 Task: Send an email with the signature Ashley Martin with the subject Job application follow-up and the message Could you please provide more details on this issue? from softage.1@softage.net to softage.6@softage.net and softage.7@softage.net with an attached document Invoice.pdf
Action: Mouse moved to (484, 767)
Screenshot: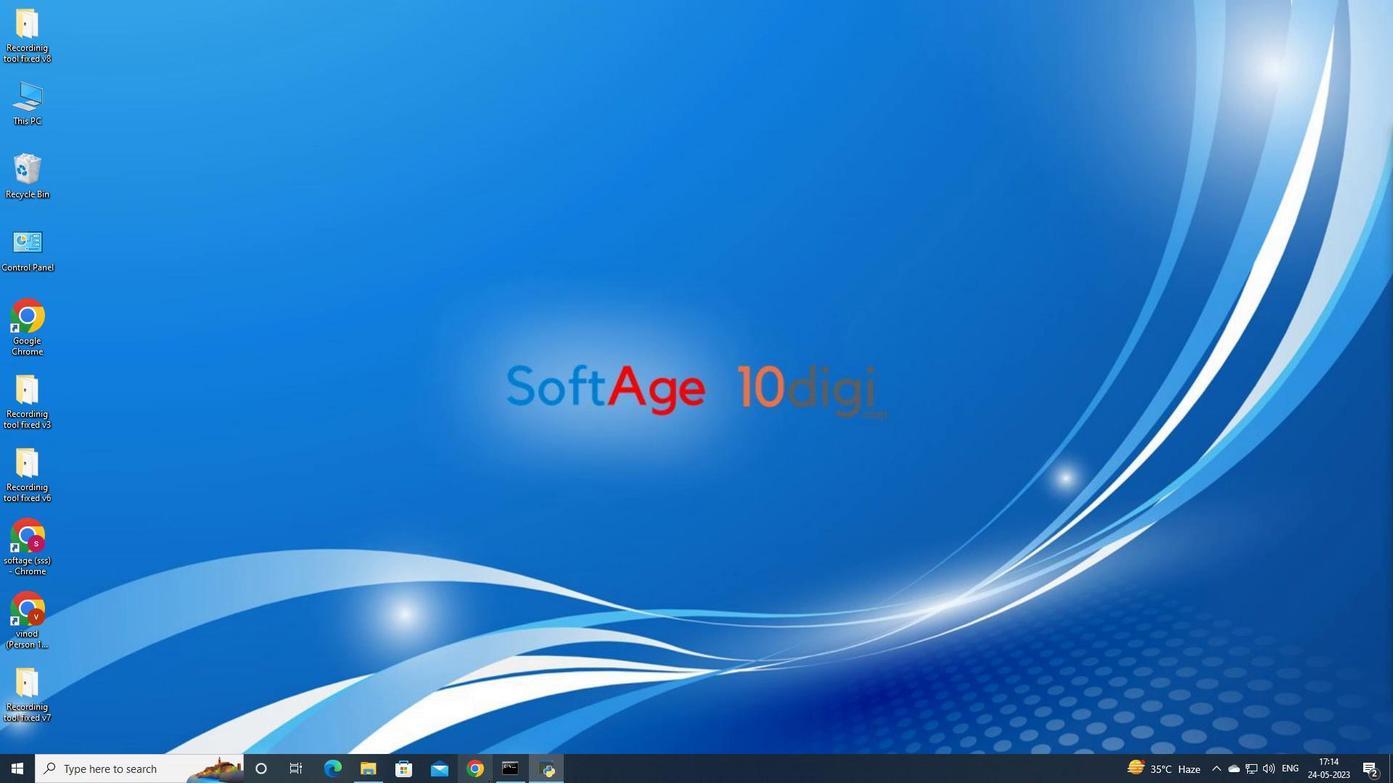 
Action: Mouse pressed left at (484, 767)
Screenshot: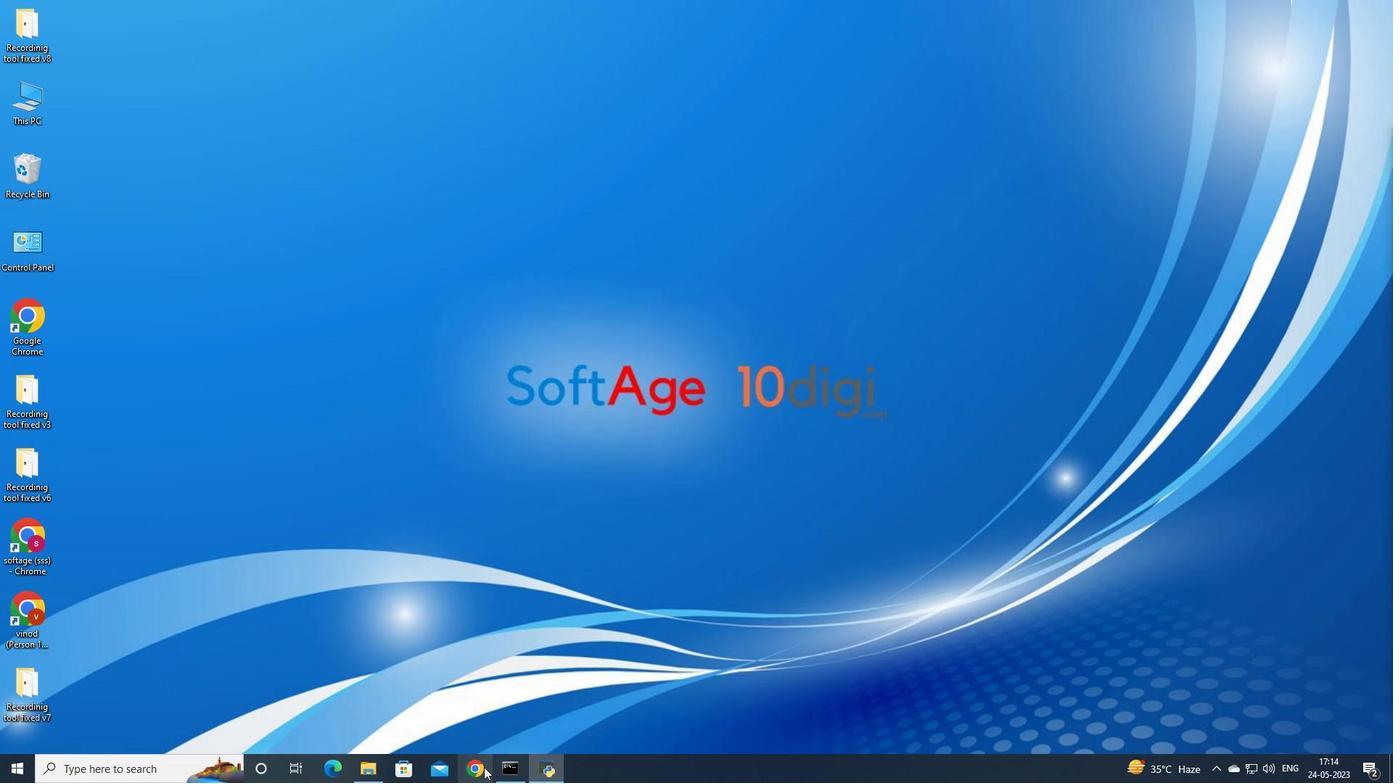 
Action: Mouse moved to (629, 497)
Screenshot: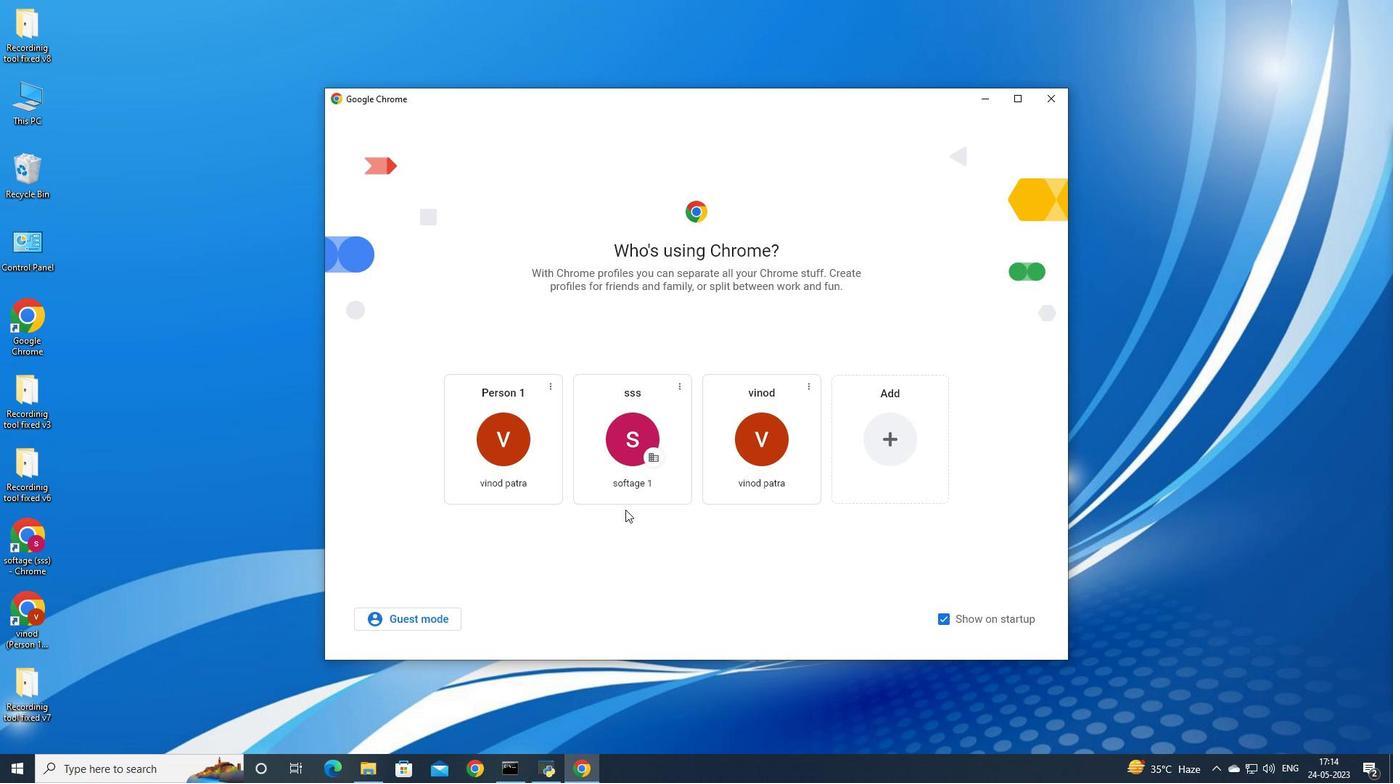 
Action: Mouse pressed left at (629, 497)
Screenshot: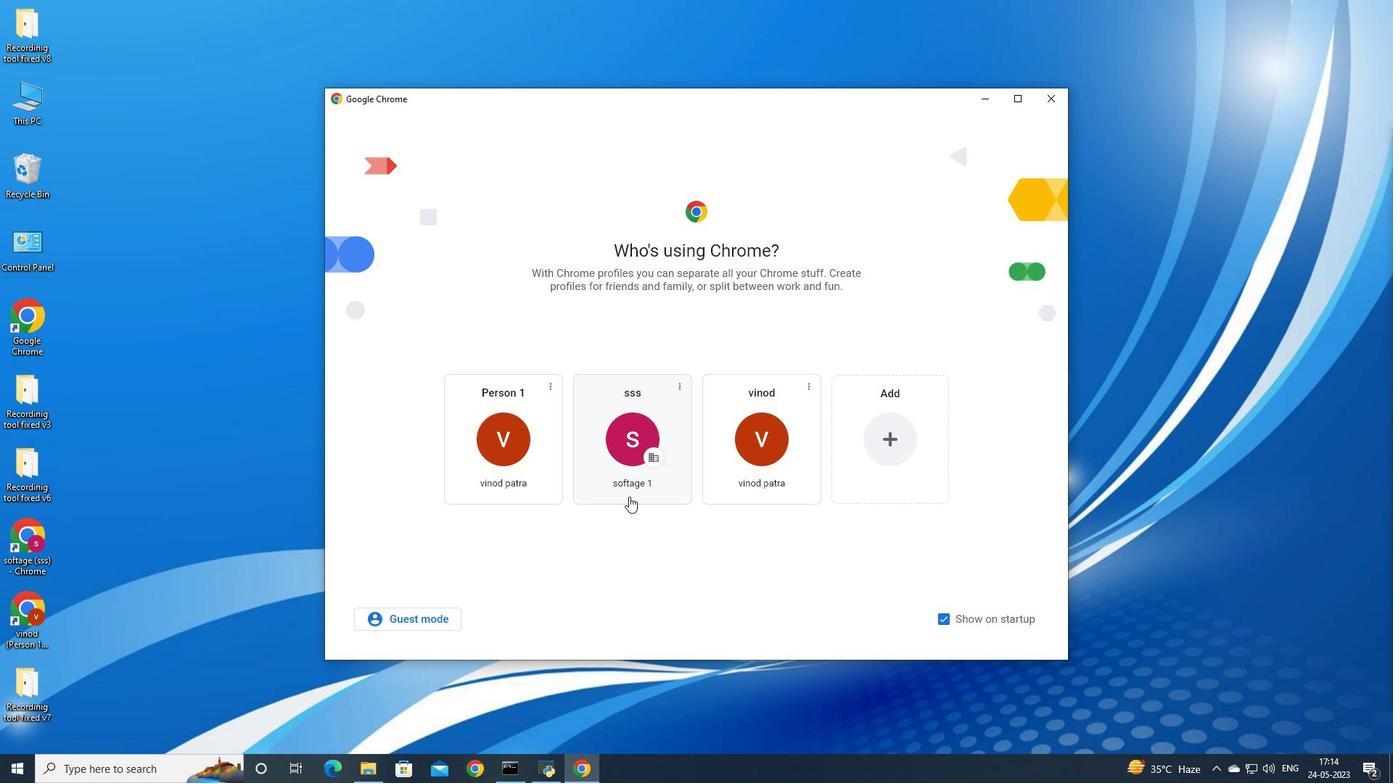 
Action: Mouse moved to (1248, 76)
Screenshot: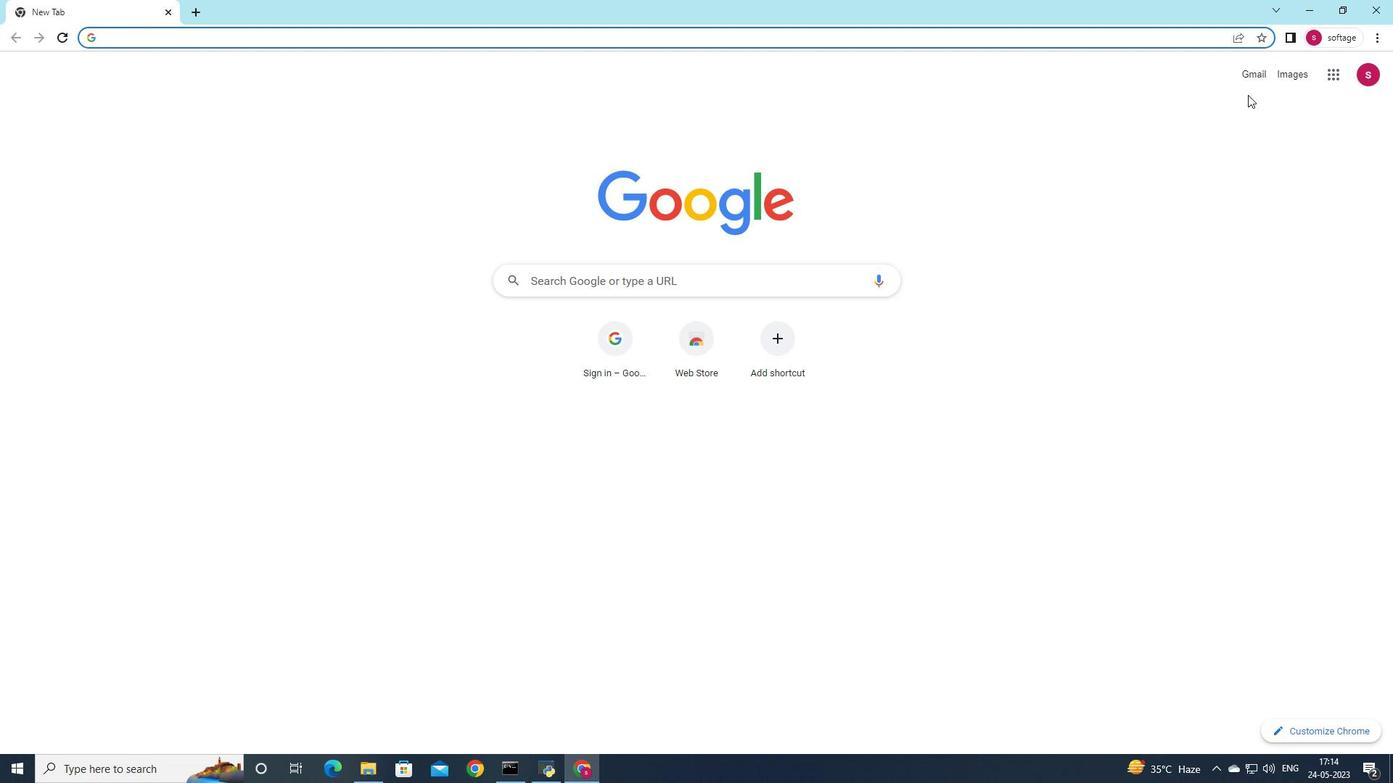 
Action: Mouse pressed left at (1248, 76)
Screenshot: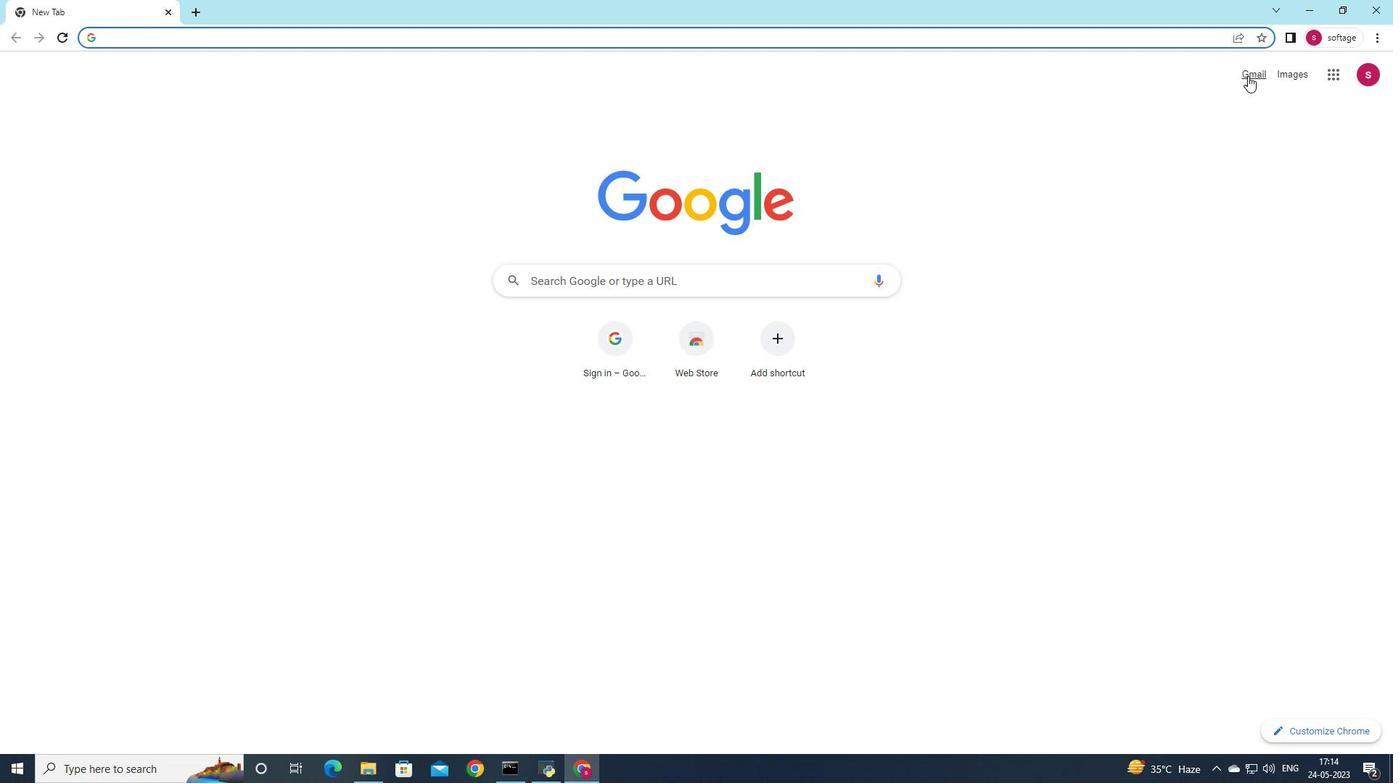
Action: Mouse moved to (1230, 98)
Screenshot: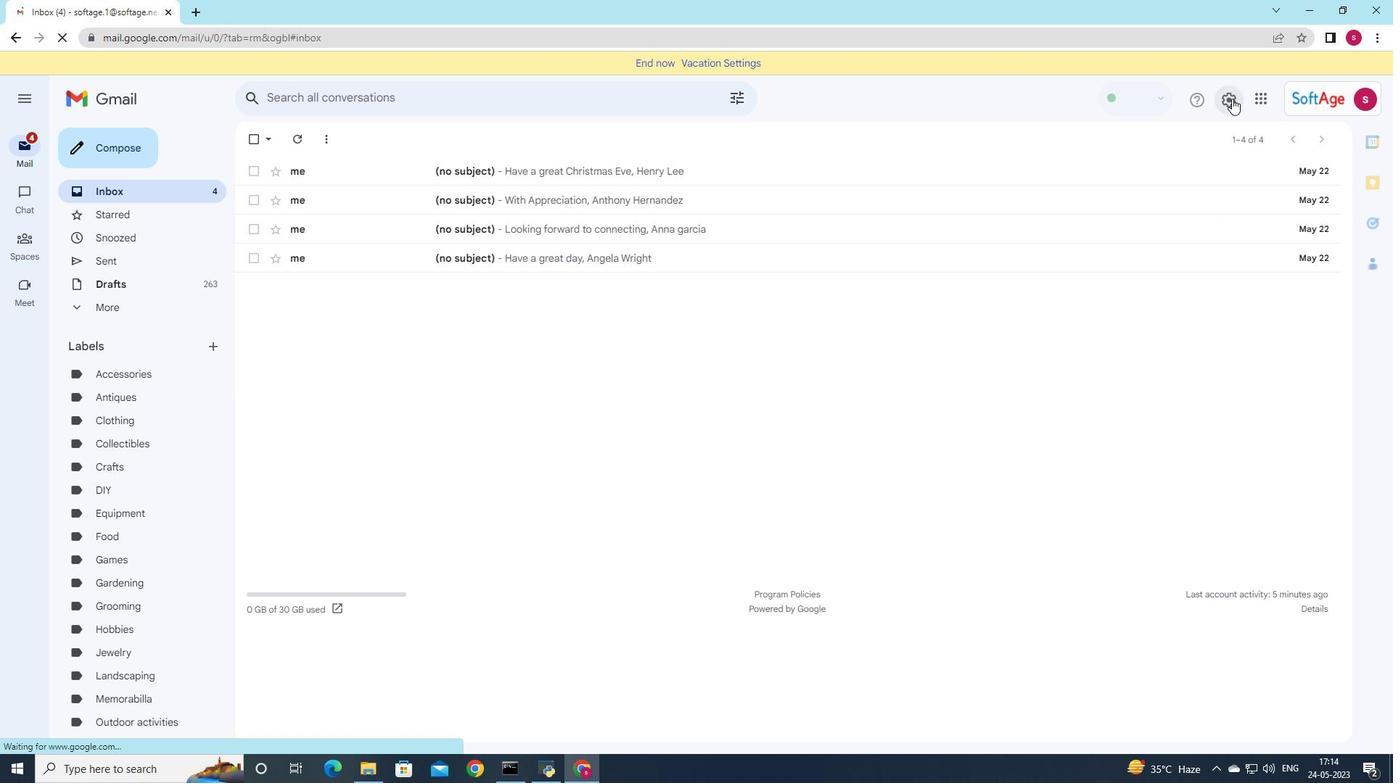 
Action: Mouse pressed left at (1230, 98)
Screenshot: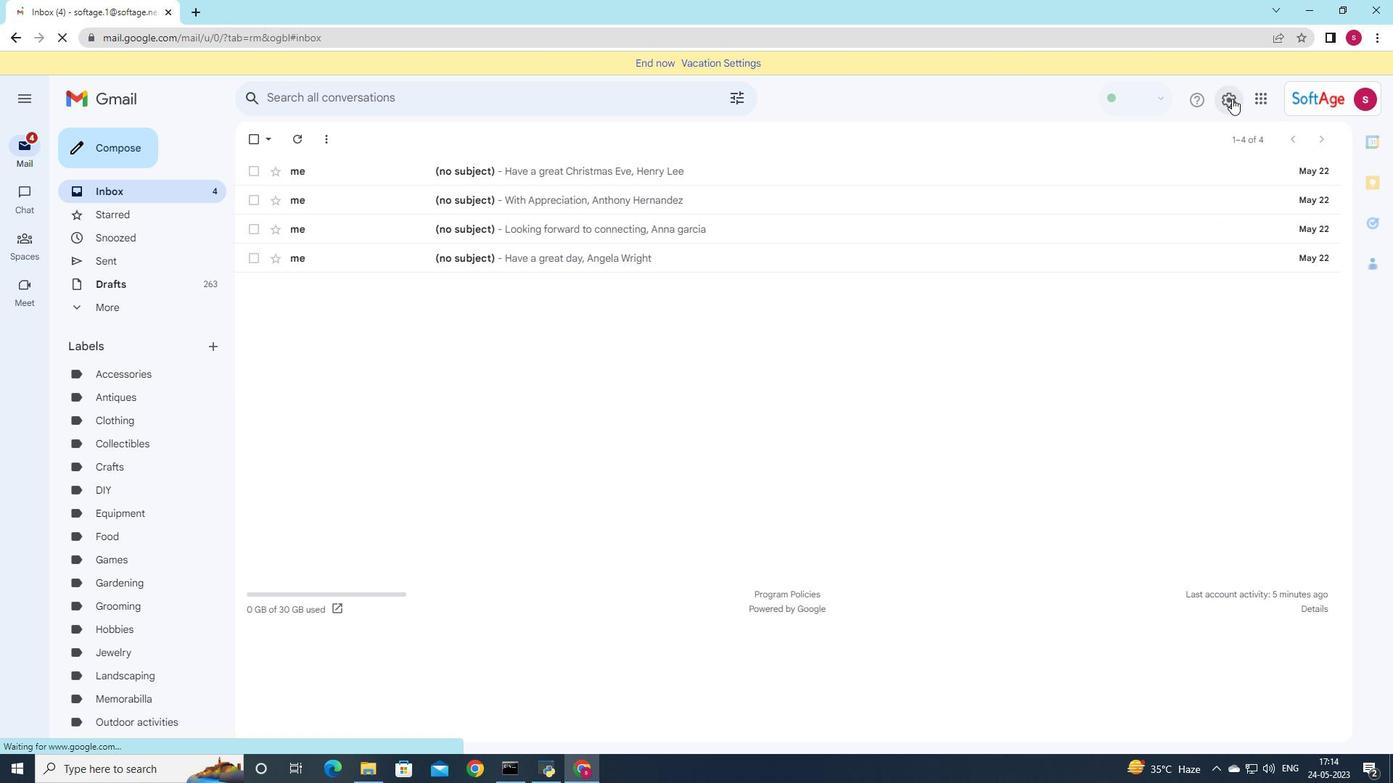 
Action: Mouse moved to (1246, 170)
Screenshot: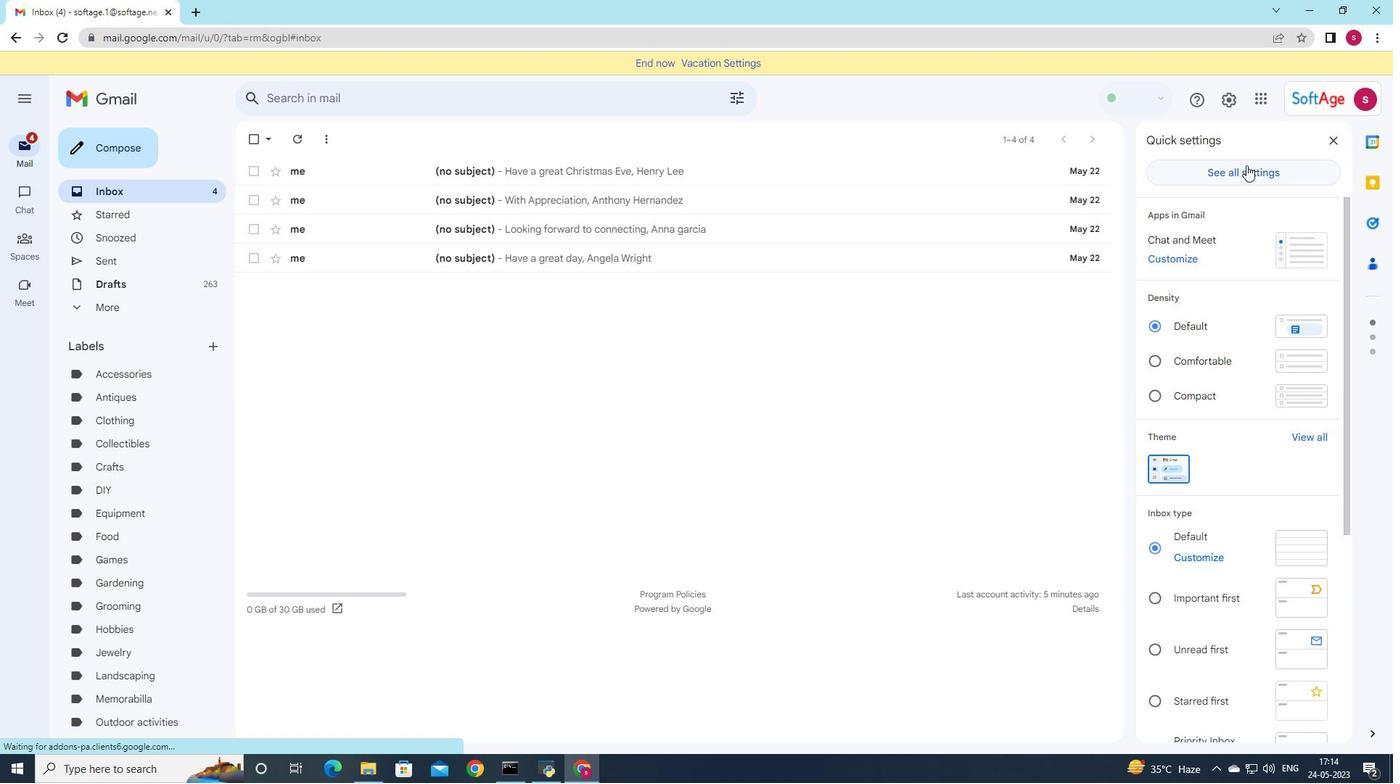 
Action: Mouse pressed left at (1246, 170)
Screenshot: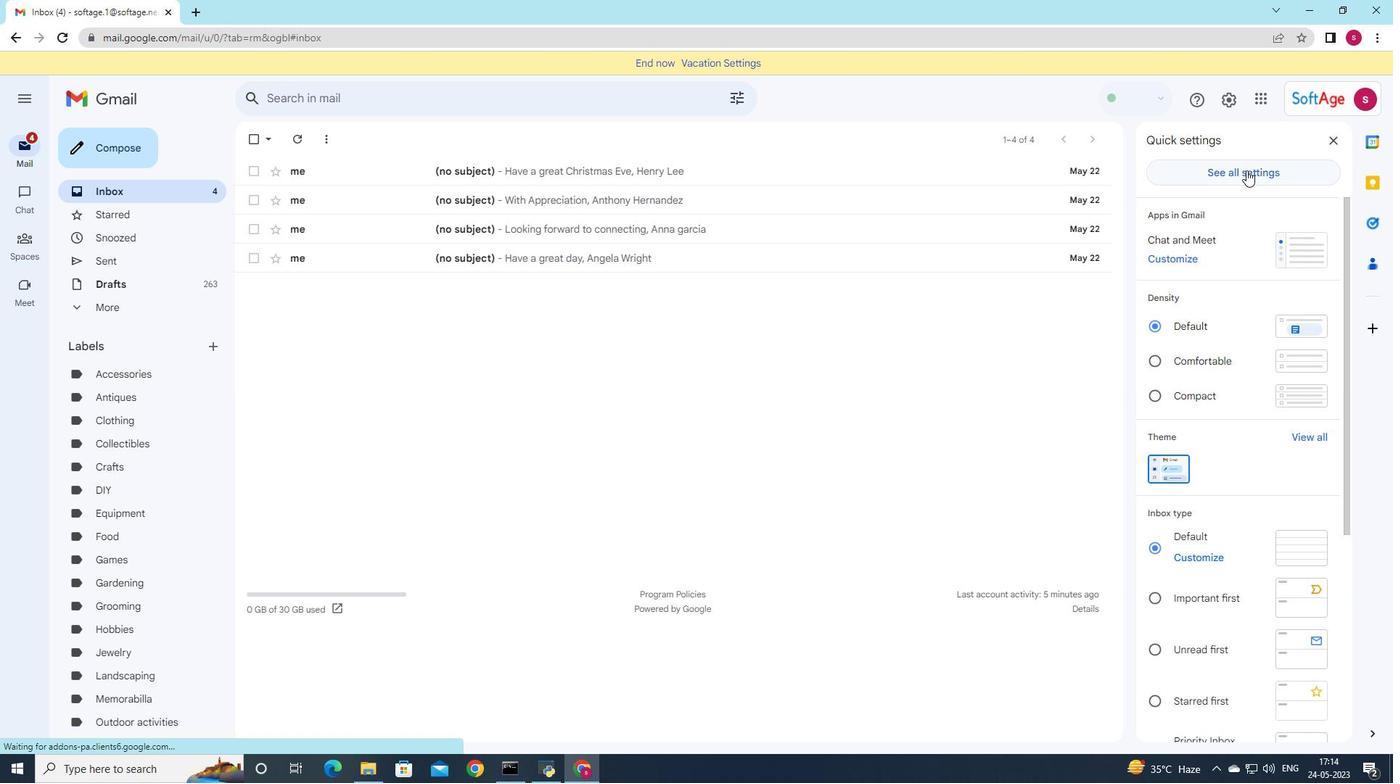 
Action: Mouse moved to (790, 355)
Screenshot: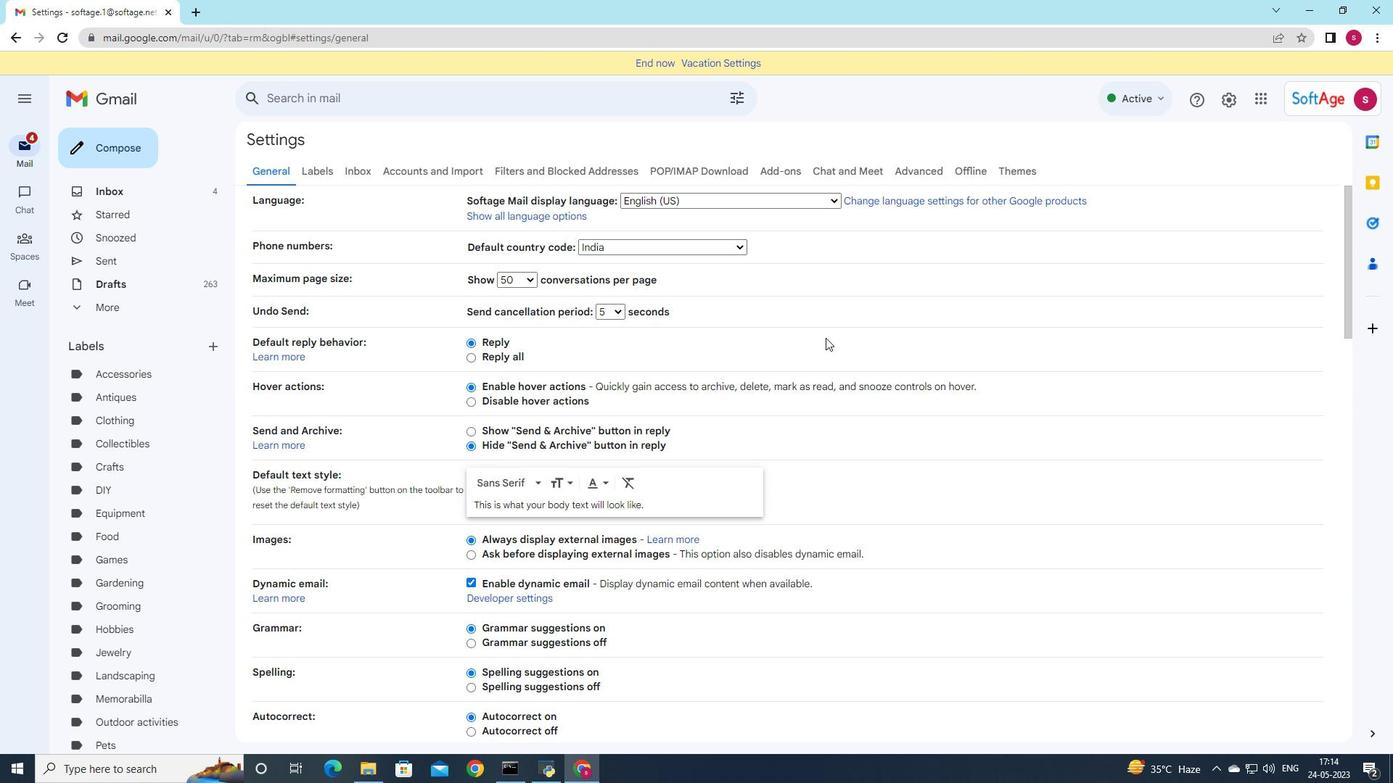 
Action: Mouse scrolled (790, 354) with delta (0, 0)
Screenshot: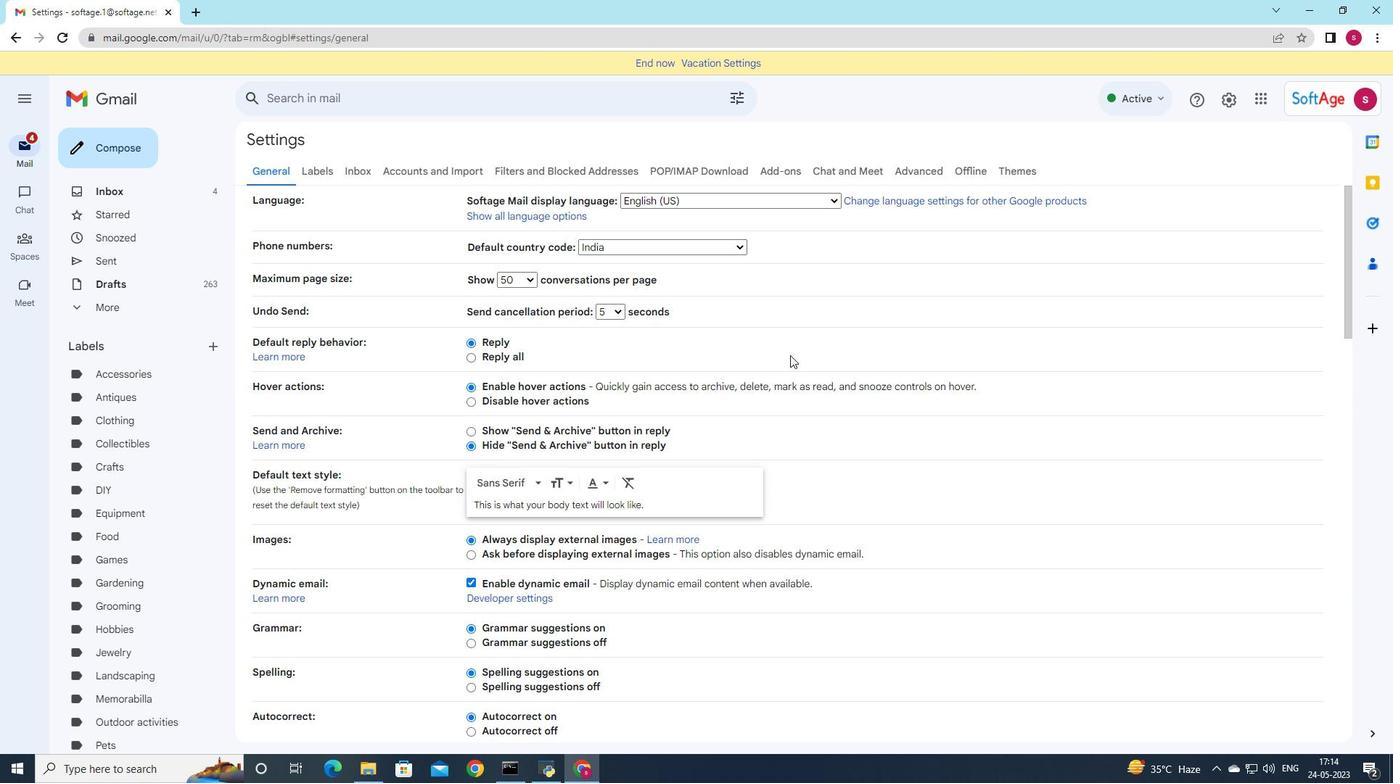 
Action: Mouse scrolled (790, 354) with delta (0, 0)
Screenshot: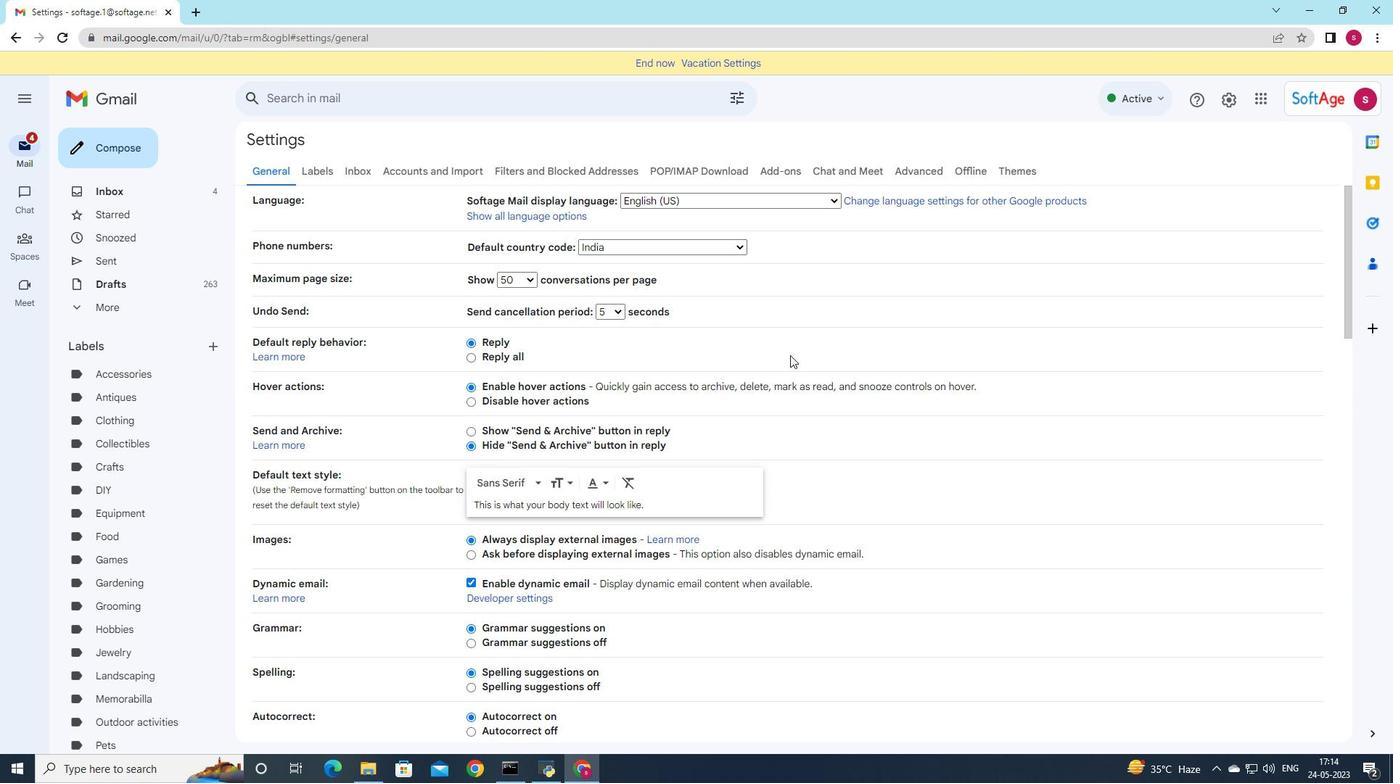 
Action: Mouse scrolled (790, 354) with delta (0, 0)
Screenshot: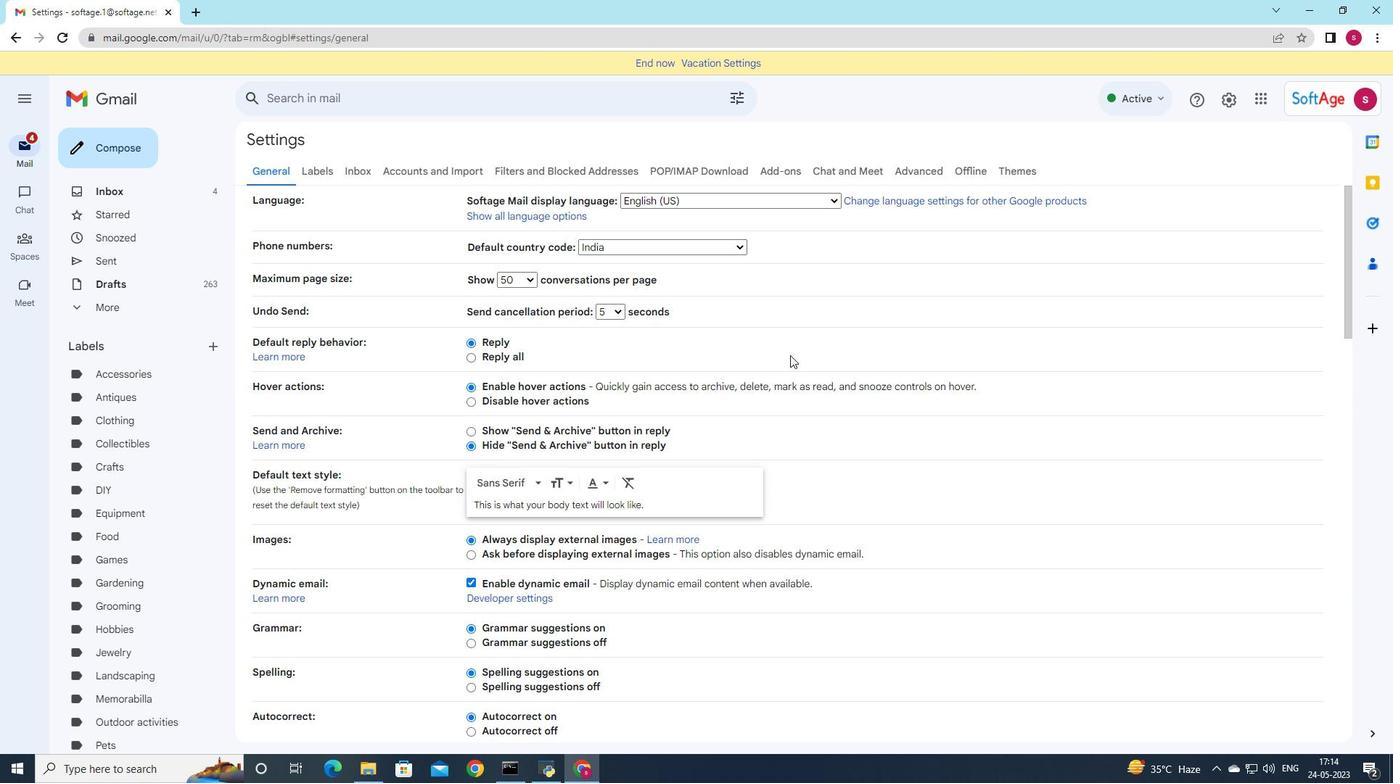 
Action: Mouse scrolled (790, 354) with delta (0, 0)
Screenshot: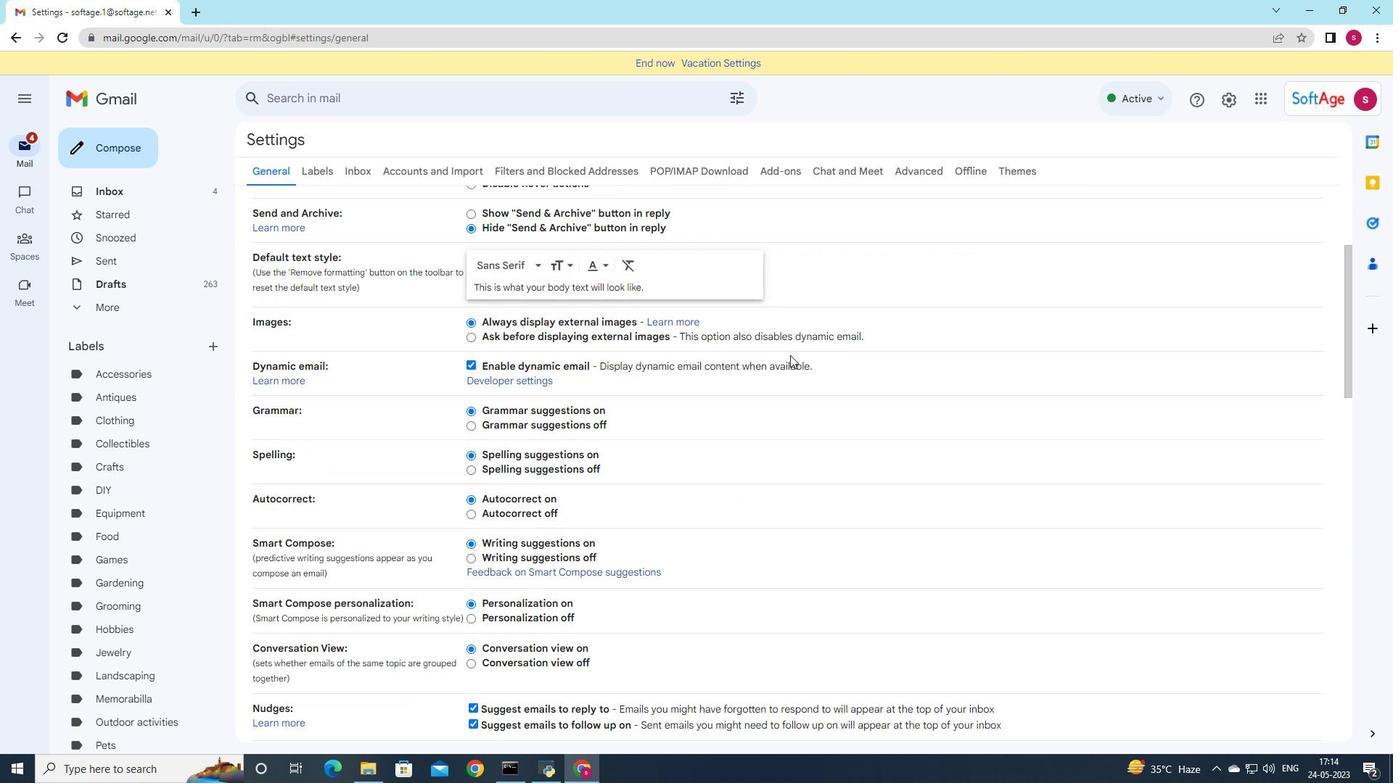 
Action: Mouse scrolled (790, 354) with delta (0, 0)
Screenshot: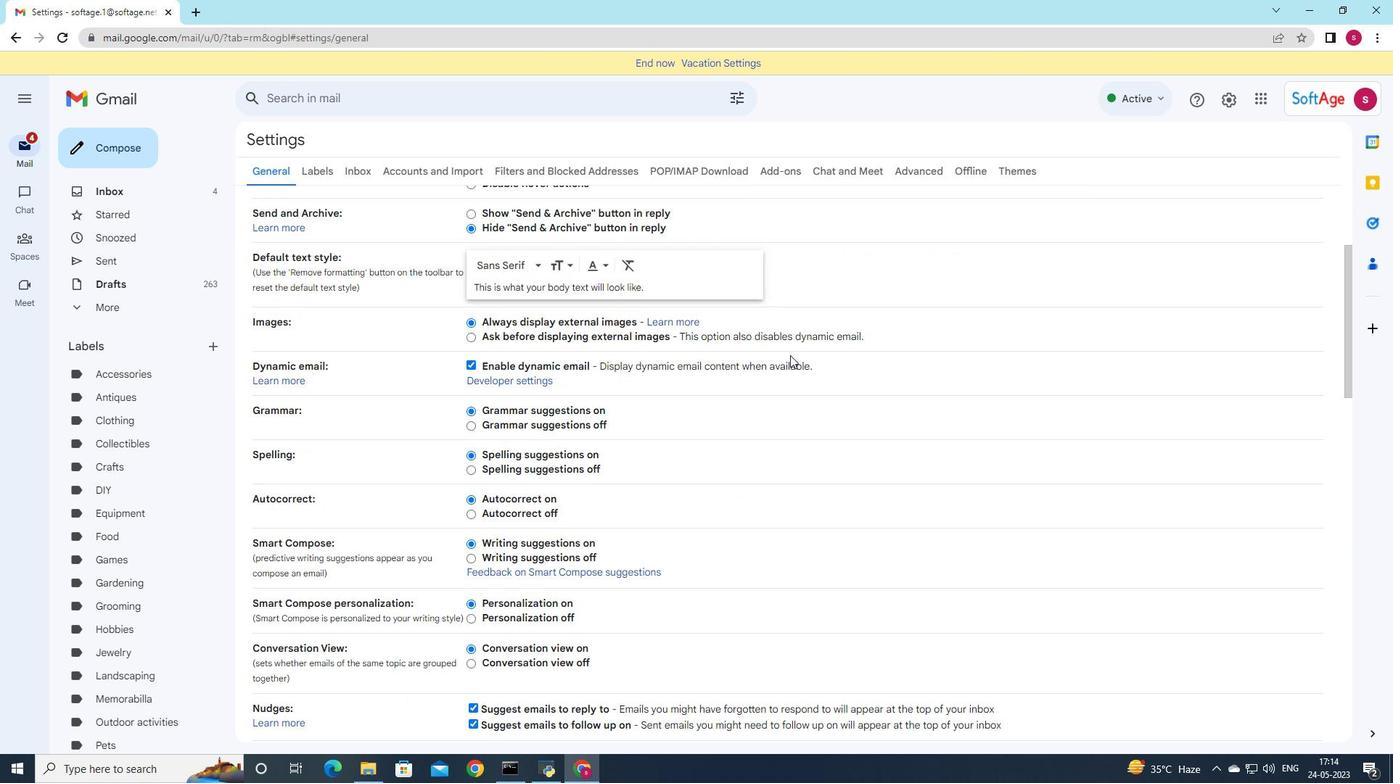 
Action: Mouse scrolled (790, 354) with delta (0, 0)
Screenshot: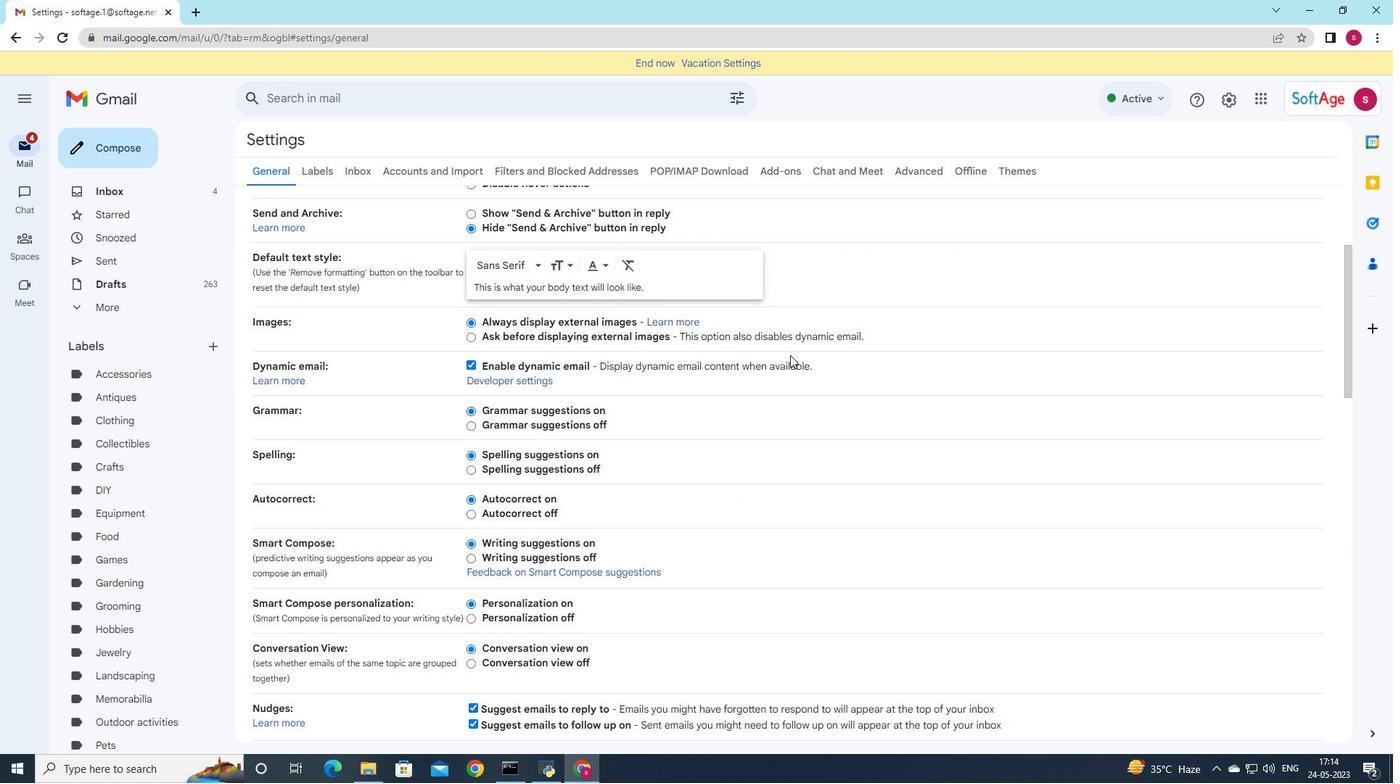 
Action: Mouse scrolled (790, 354) with delta (0, 0)
Screenshot: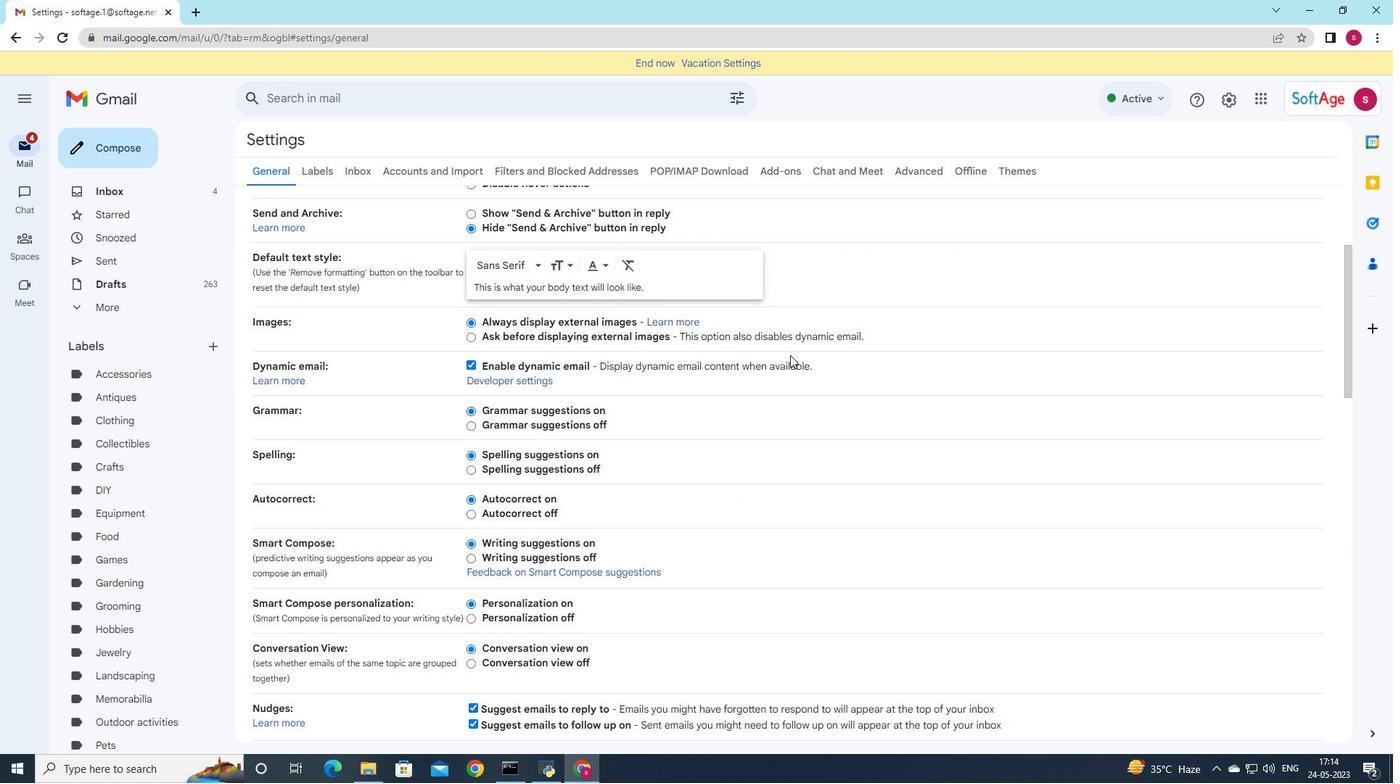 
Action: Mouse scrolled (790, 354) with delta (0, 0)
Screenshot: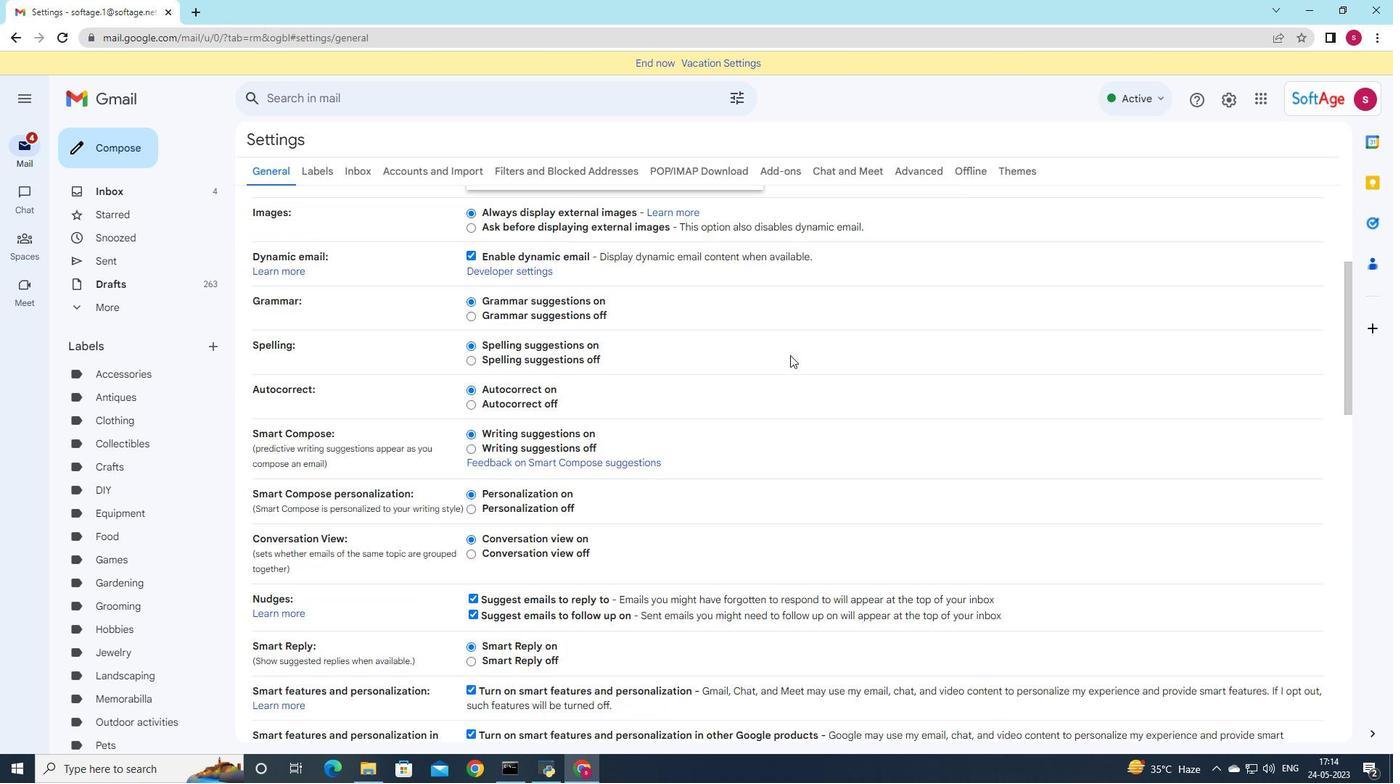 
Action: Mouse scrolled (790, 354) with delta (0, 0)
Screenshot: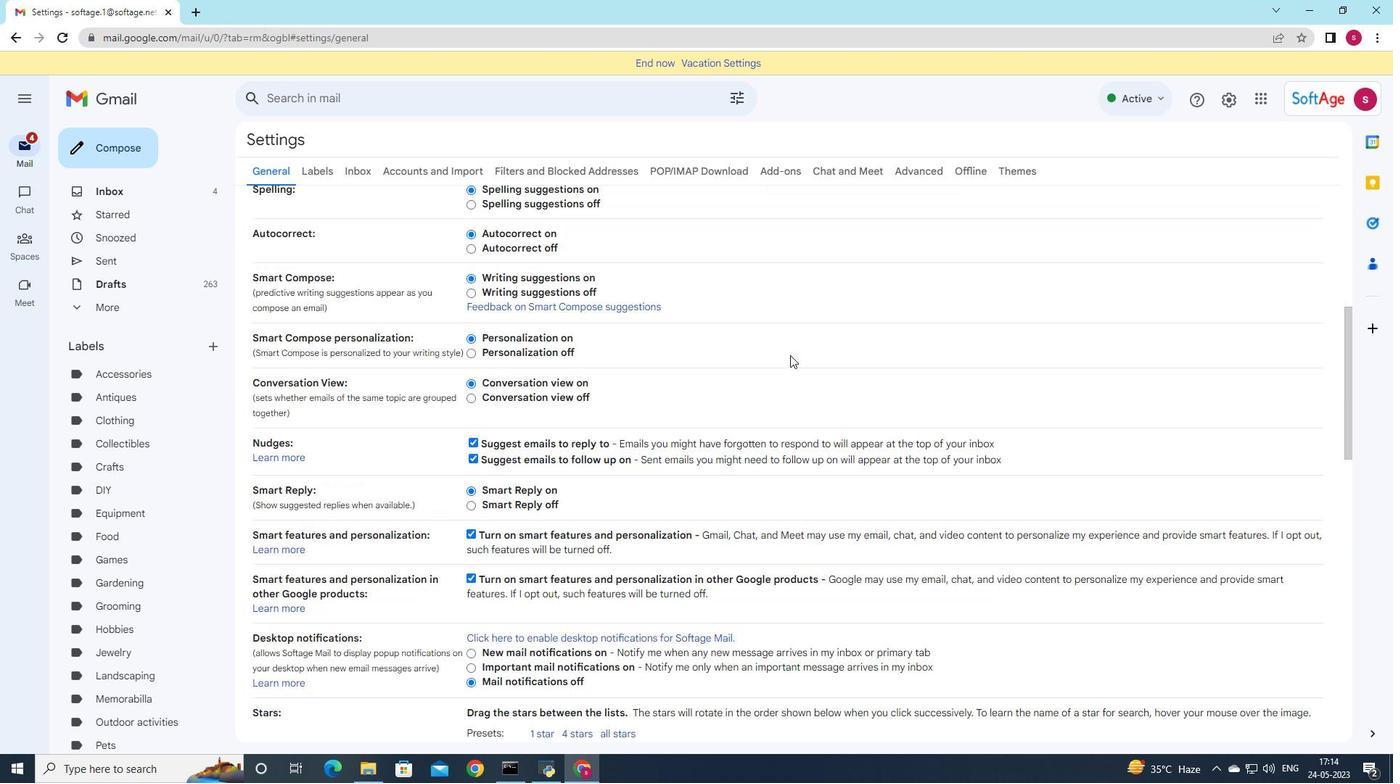
Action: Mouse scrolled (790, 354) with delta (0, 0)
Screenshot: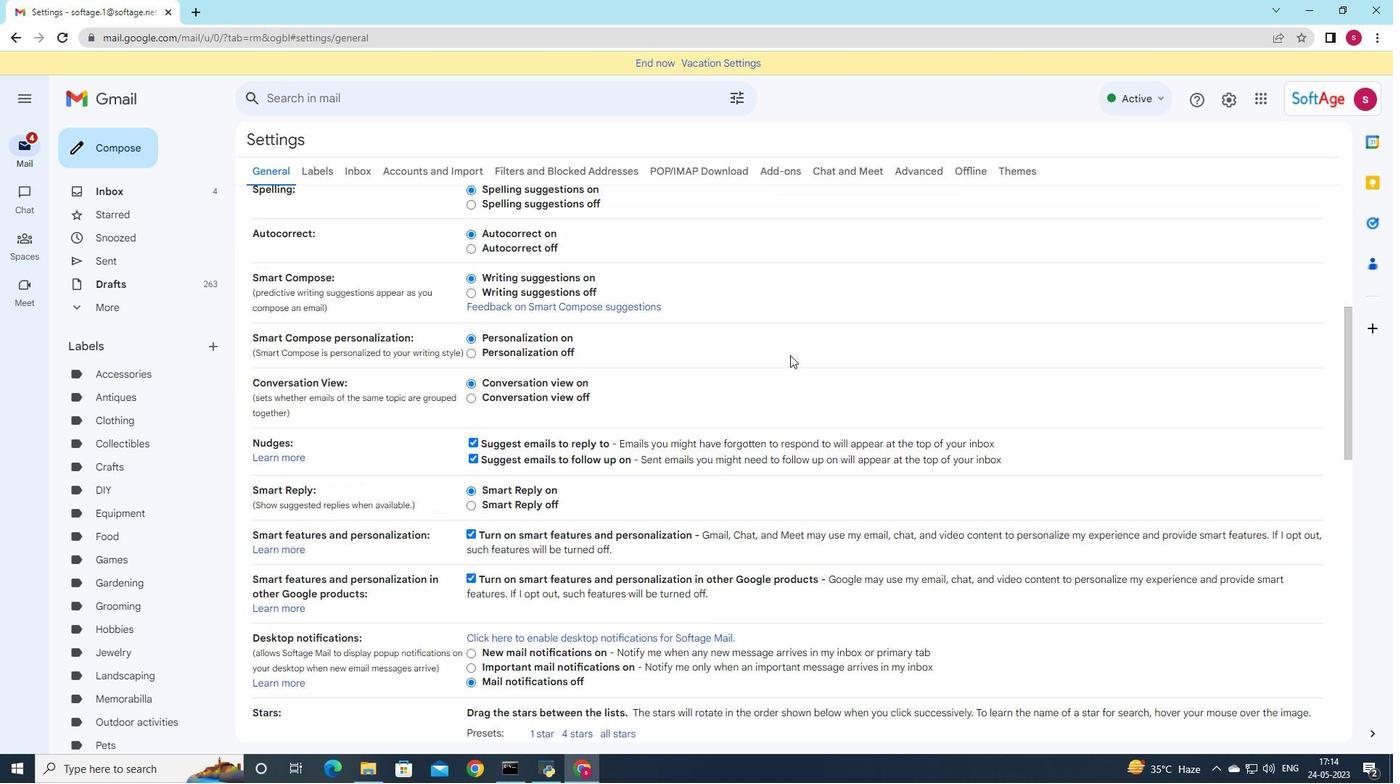 
Action: Mouse moved to (629, 394)
Screenshot: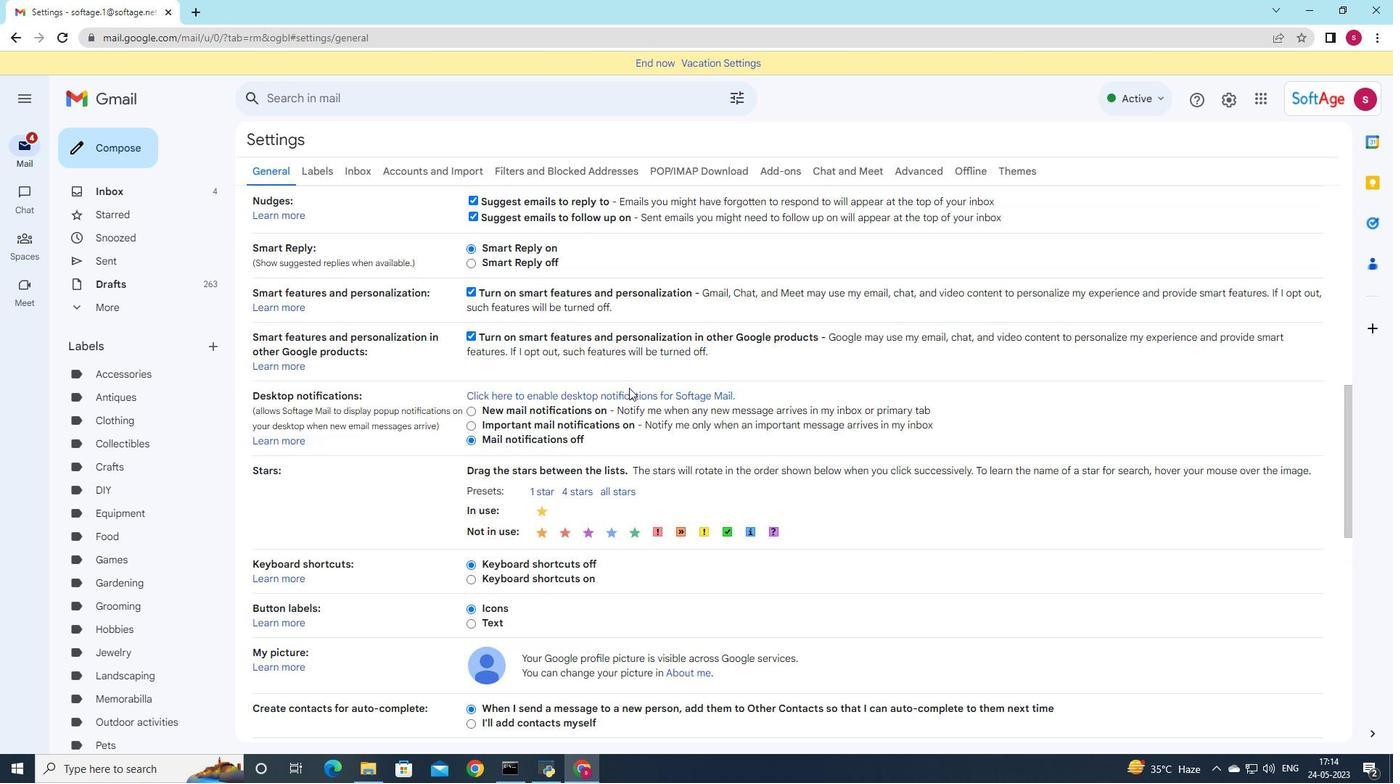 
Action: Mouse scrolled (629, 393) with delta (0, 0)
Screenshot: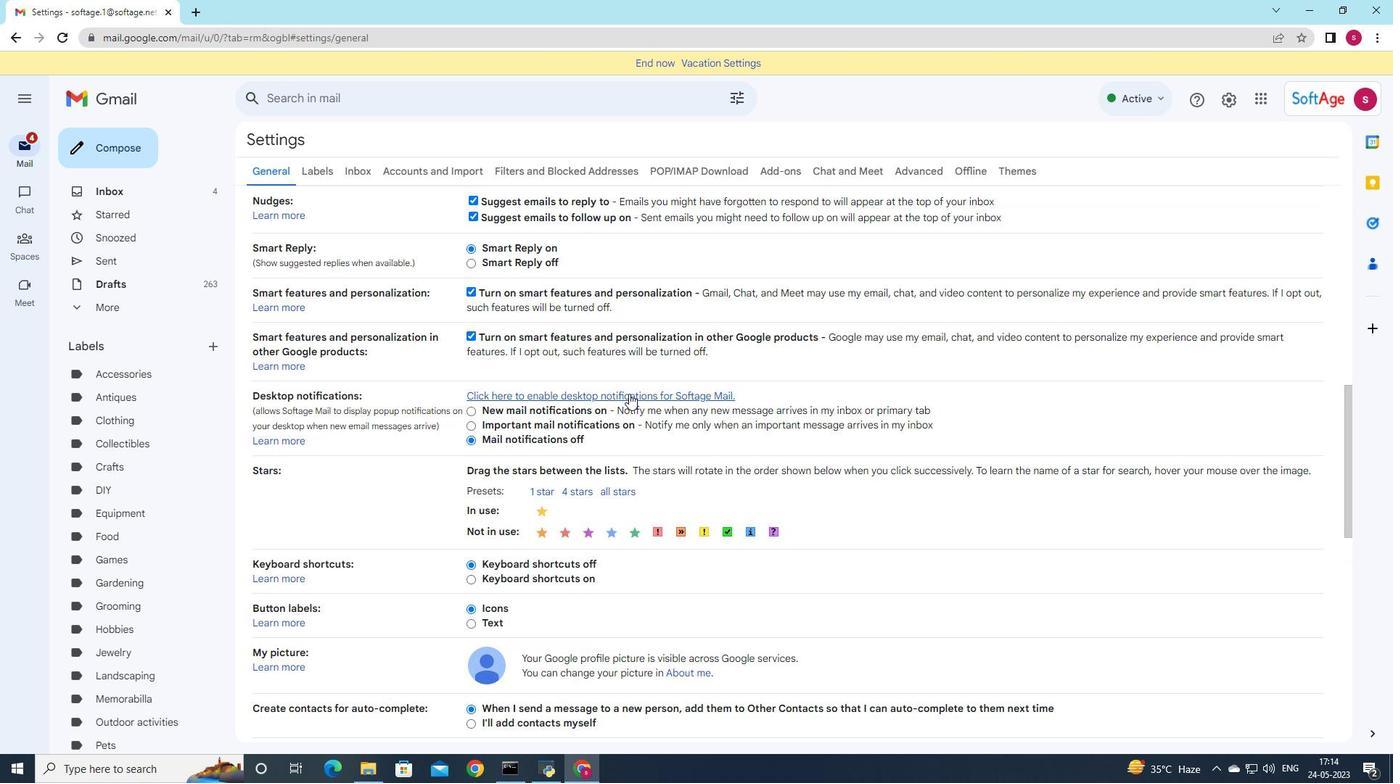 
Action: Mouse scrolled (629, 393) with delta (0, 0)
Screenshot: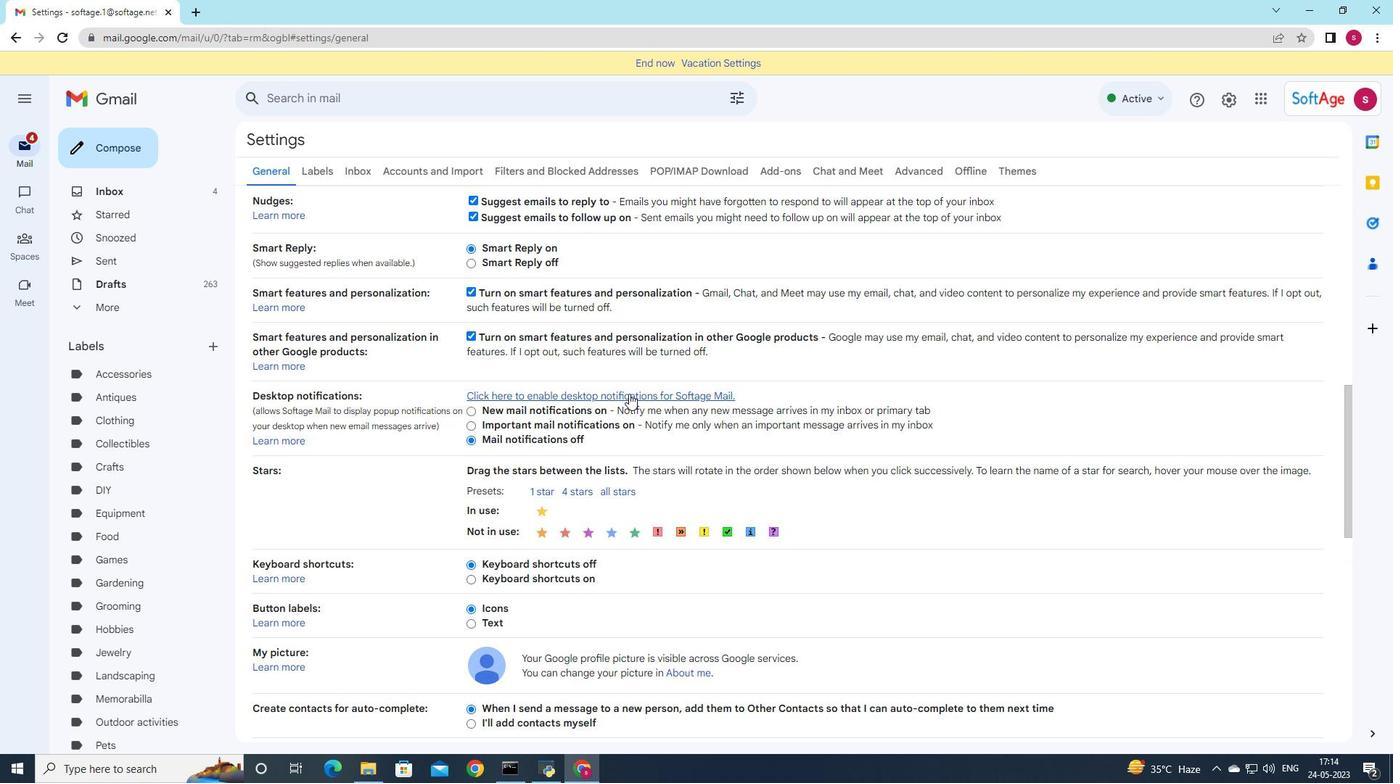 
Action: Mouse scrolled (629, 393) with delta (0, 0)
Screenshot: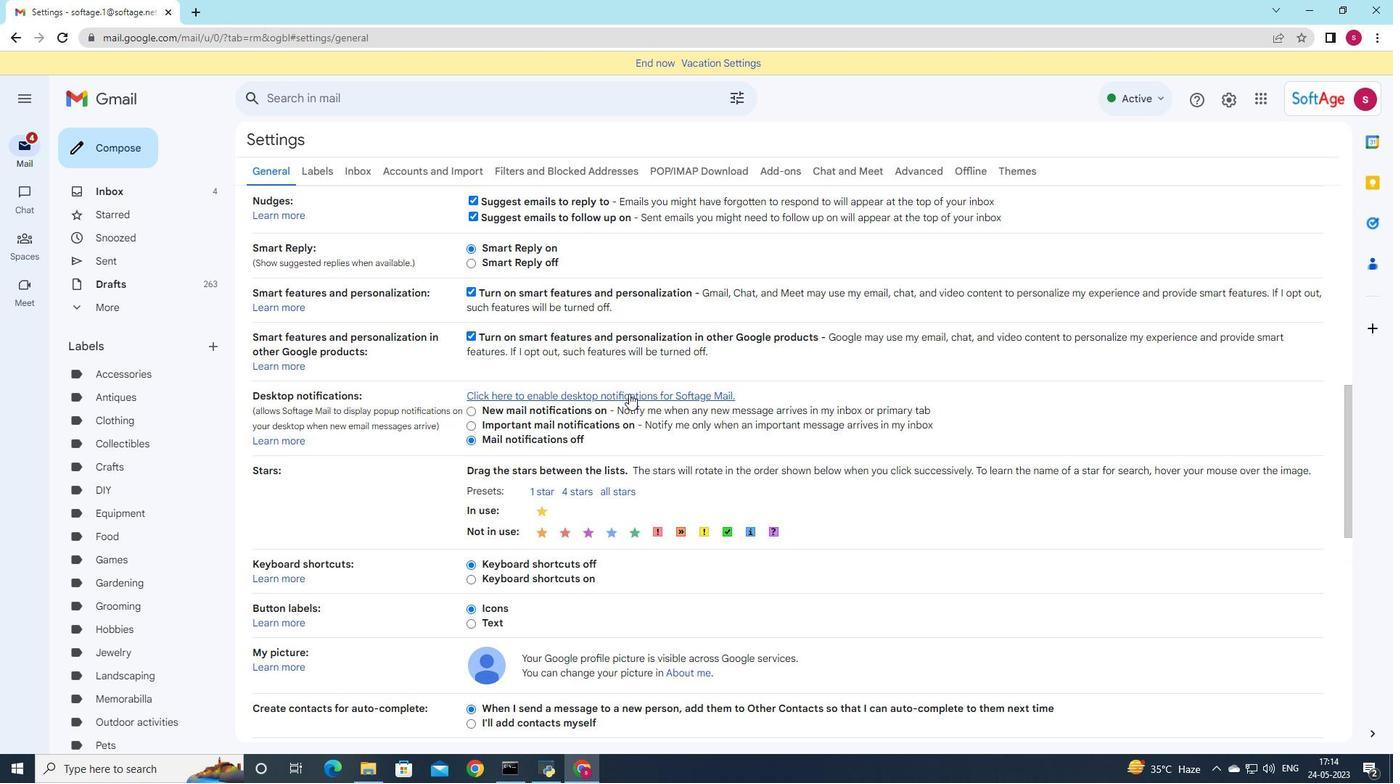 
Action: Mouse moved to (629, 398)
Screenshot: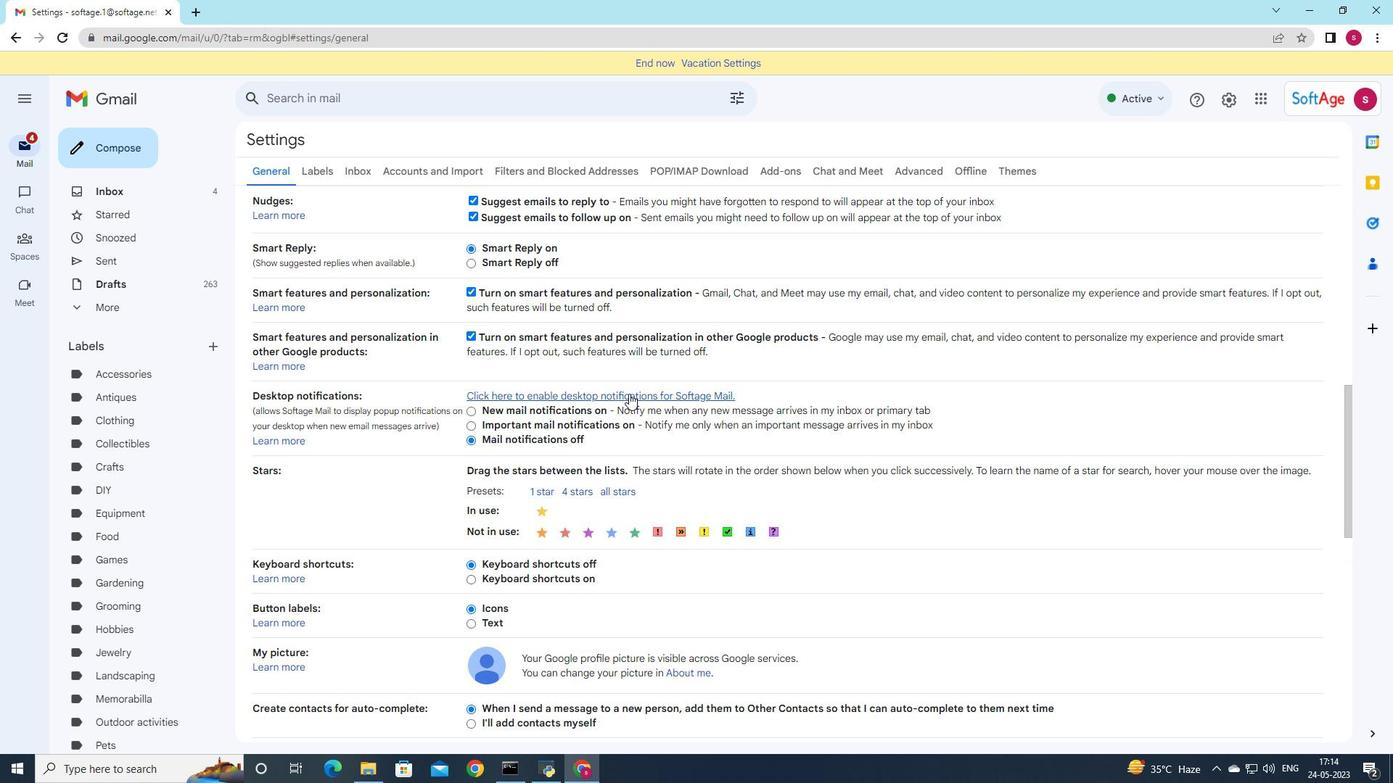 
Action: Mouse scrolled (629, 397) with delta (0, 0)
Screenshot: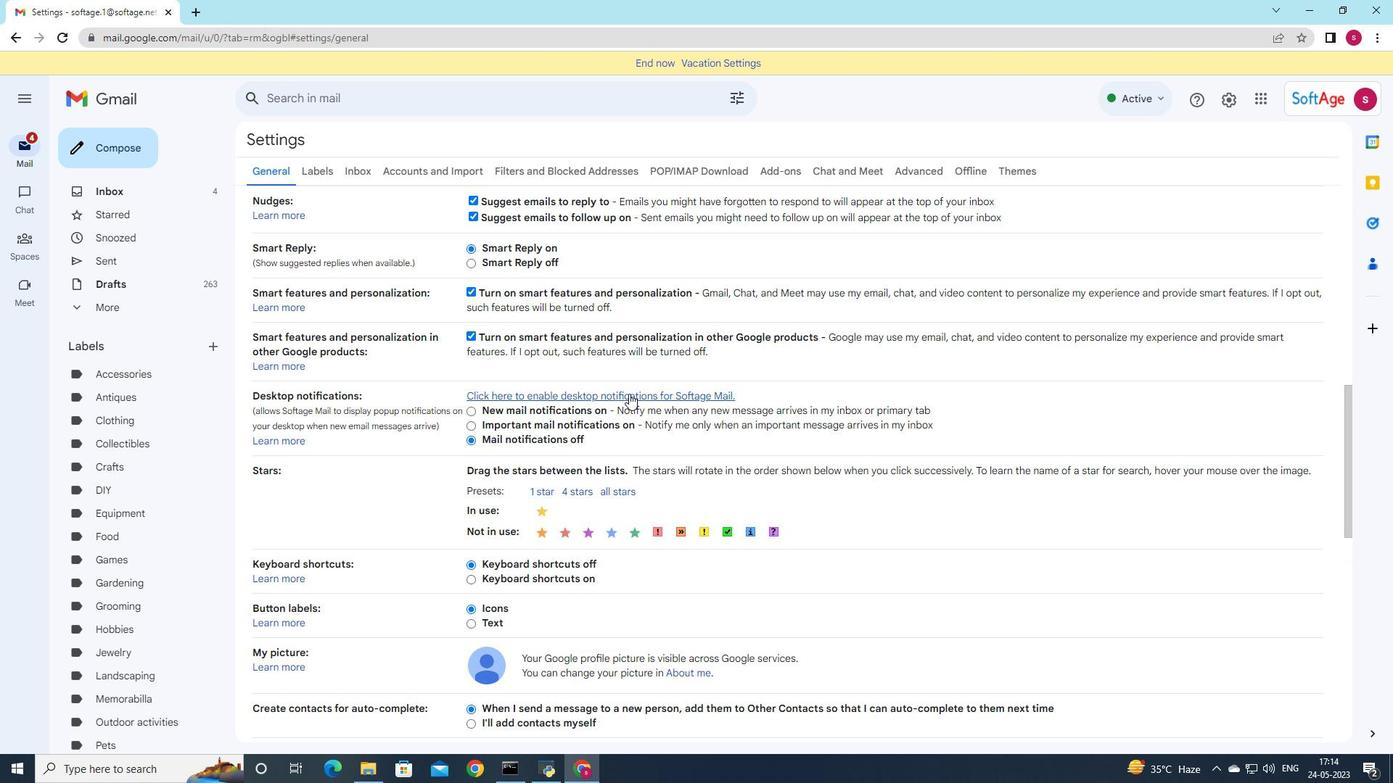 
Action: Mouse moved to (621, 418)
Screenshot: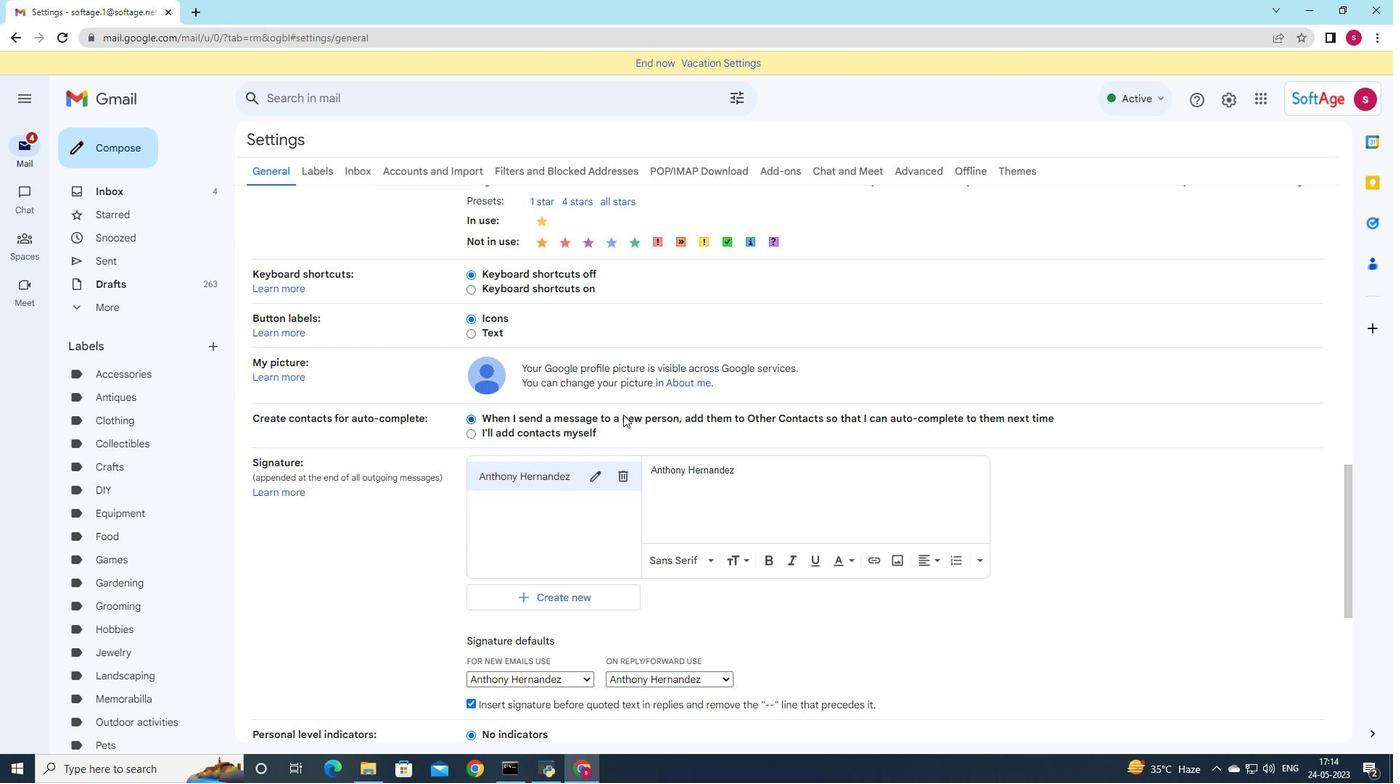 
Action: Mouse scrolled (621, 417) with delta (0, 0)
Screenshot: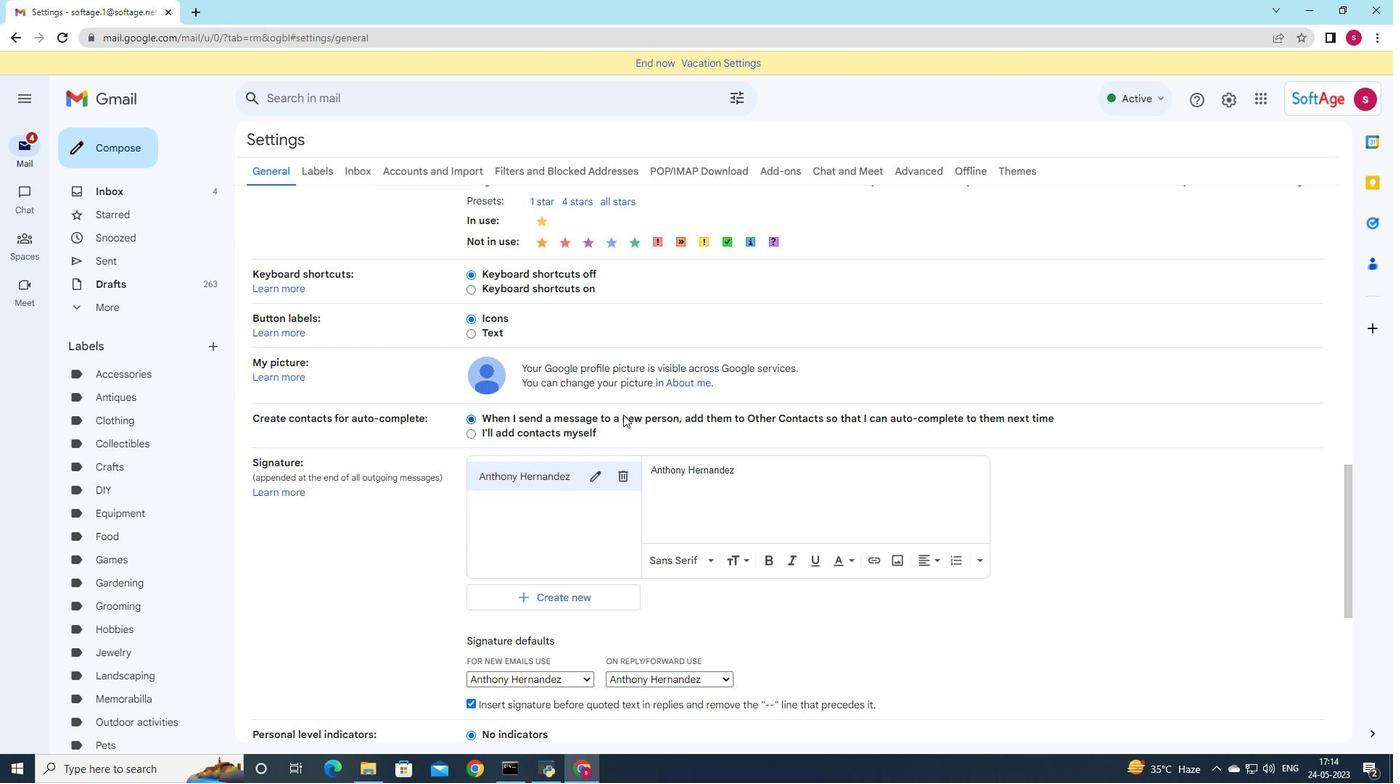 
Action: Mouse moved to (621, 420)
Screenshot: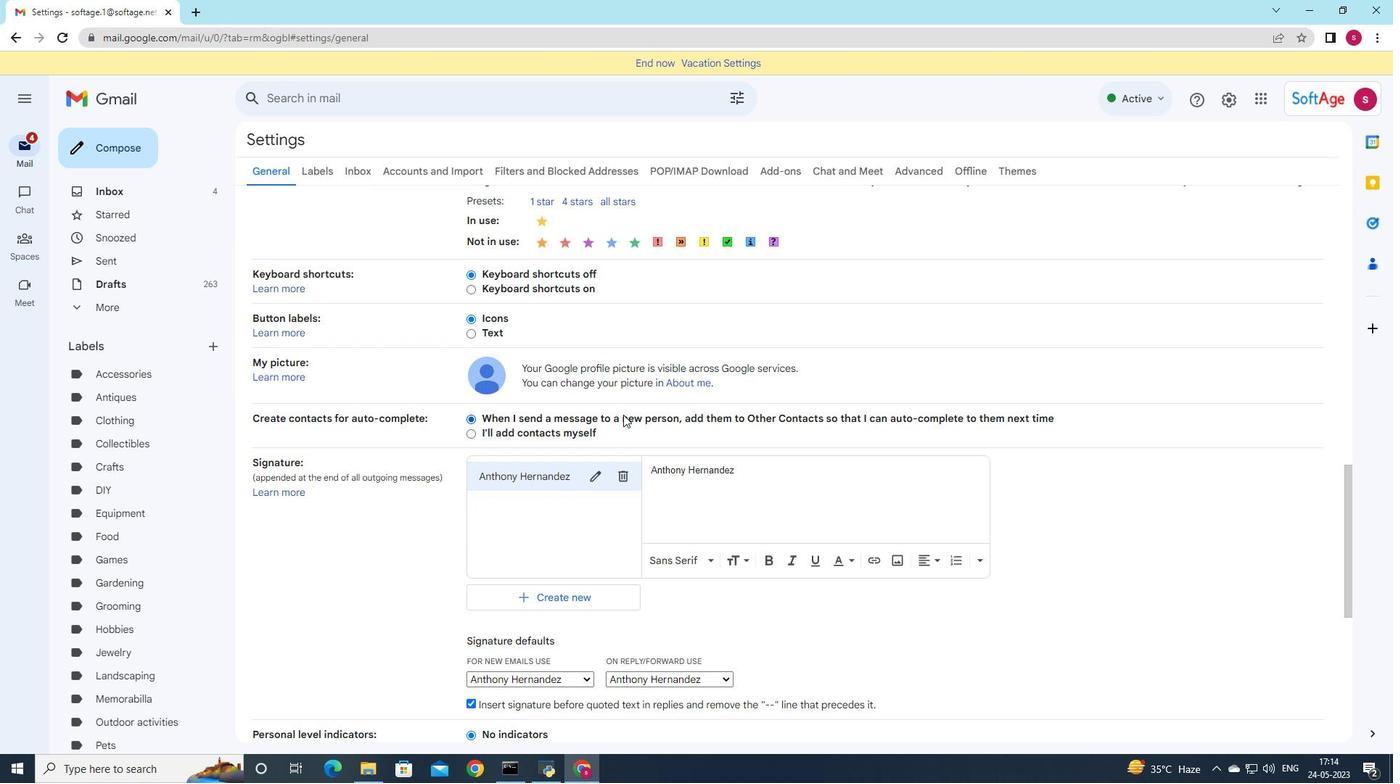 
Action: Mouse scrolled (621, 420) with delta (0, 0)
Screenshot: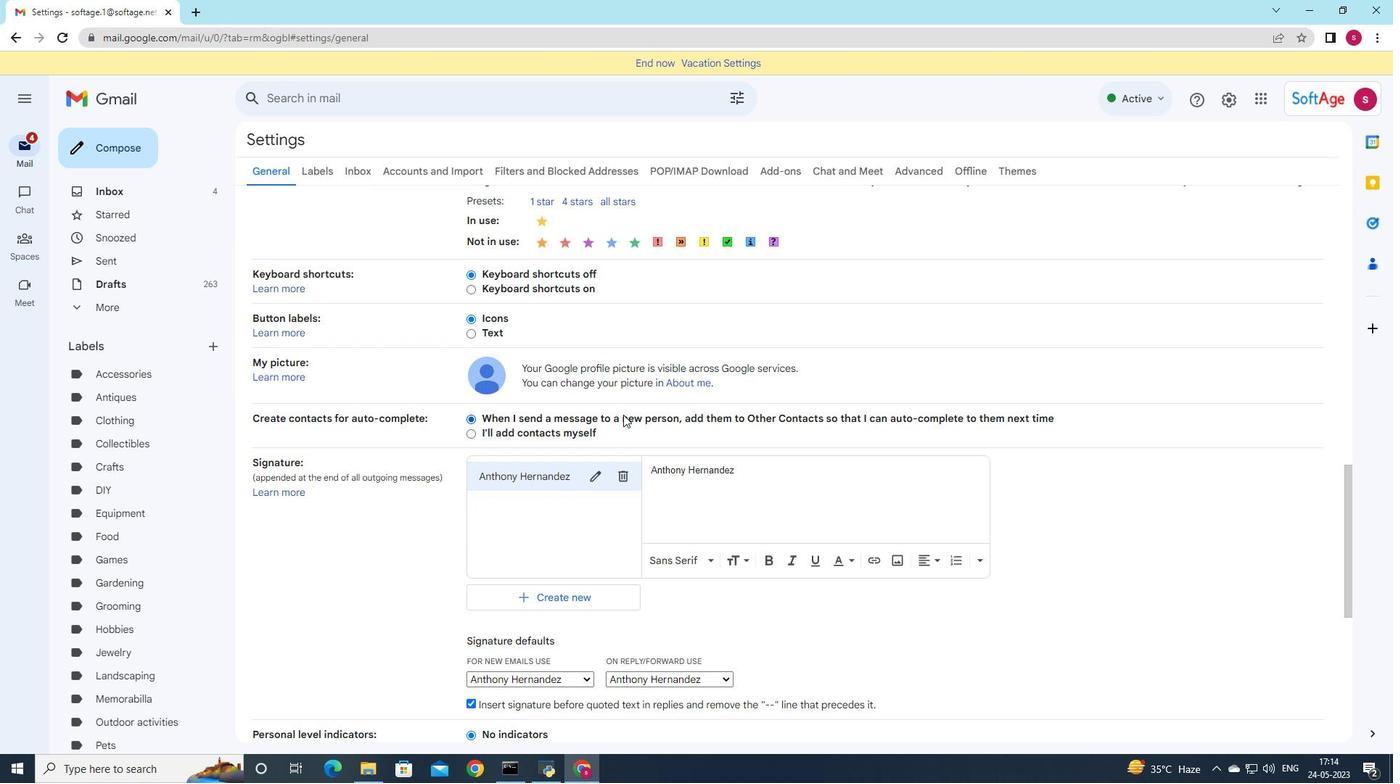 
Action: Mouse moved to (619, 323)
Screenshot: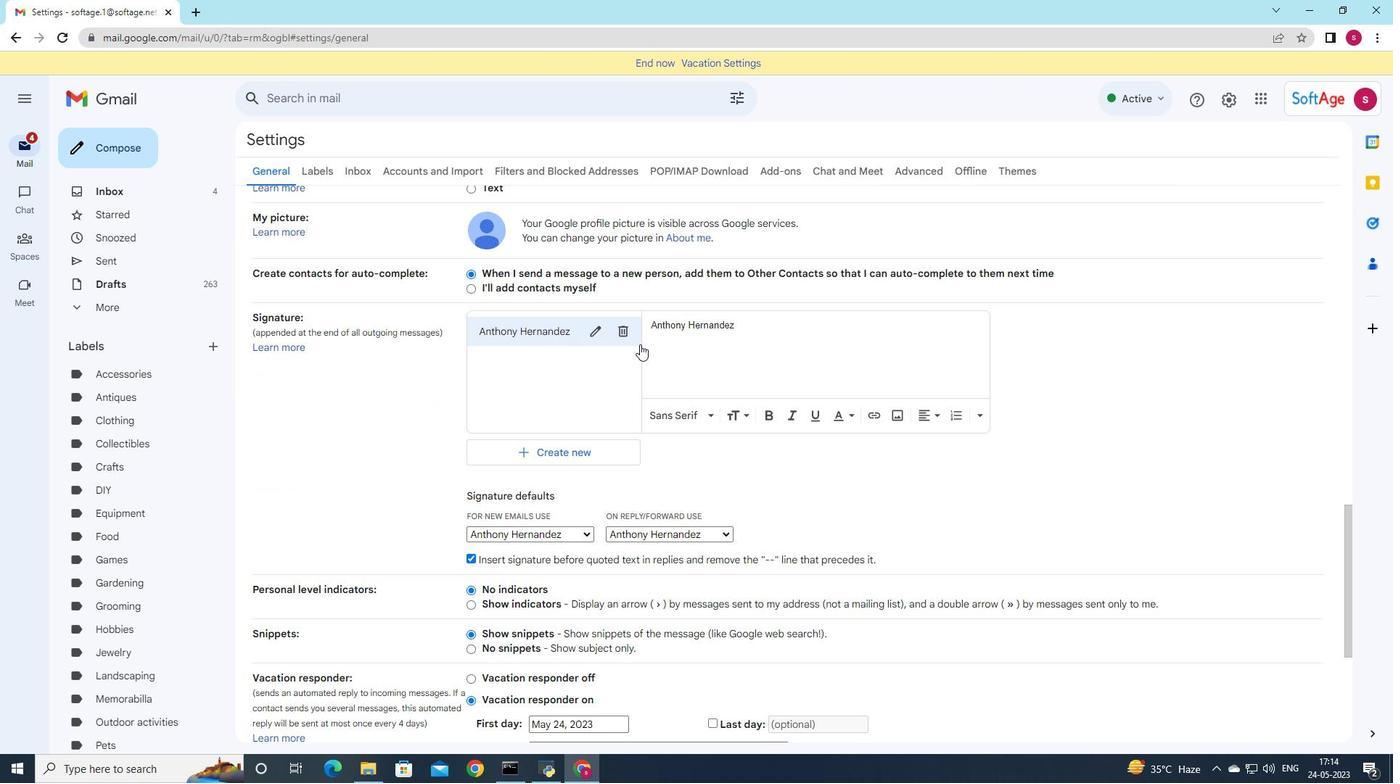 
Action: Mouse pressed left at (619, 323)
Screenshot: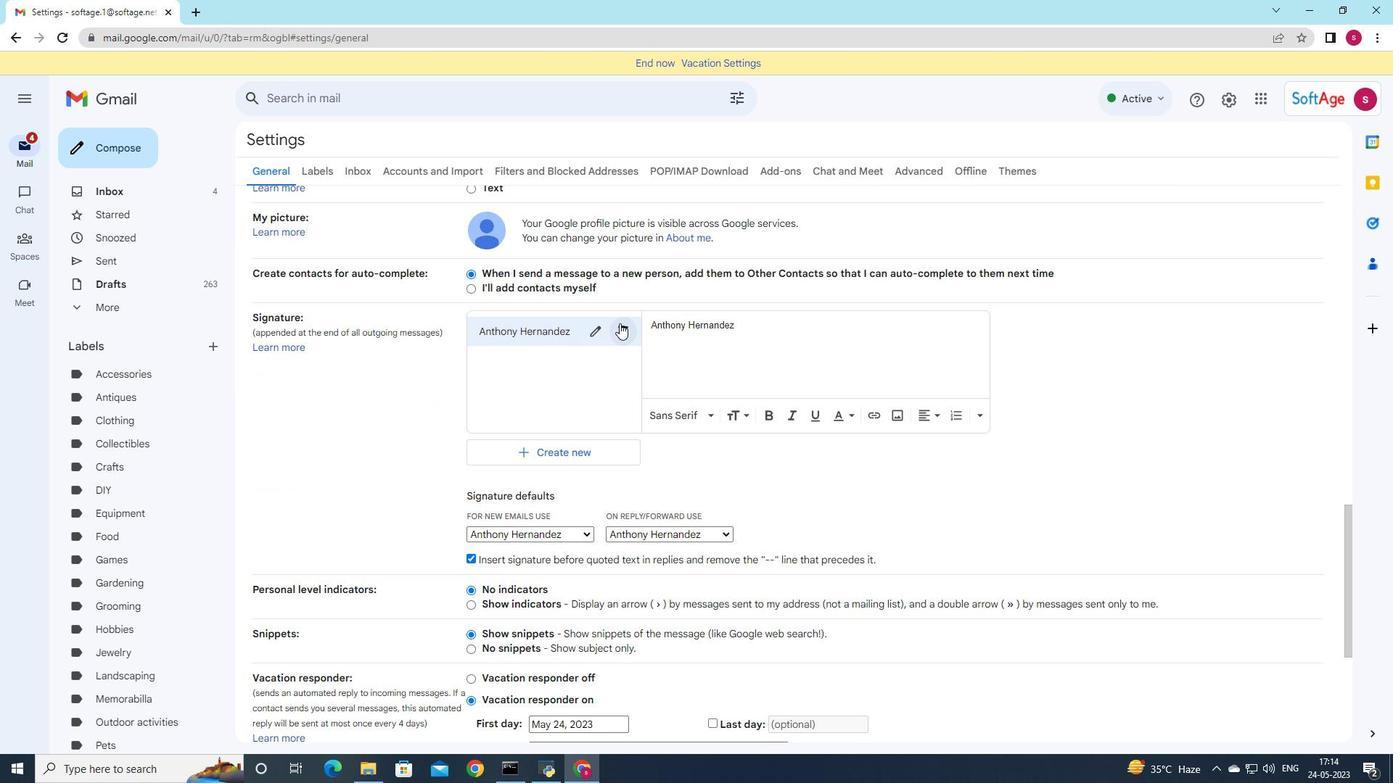 
Action: Mouse moved to (824, 426)
Screenshot: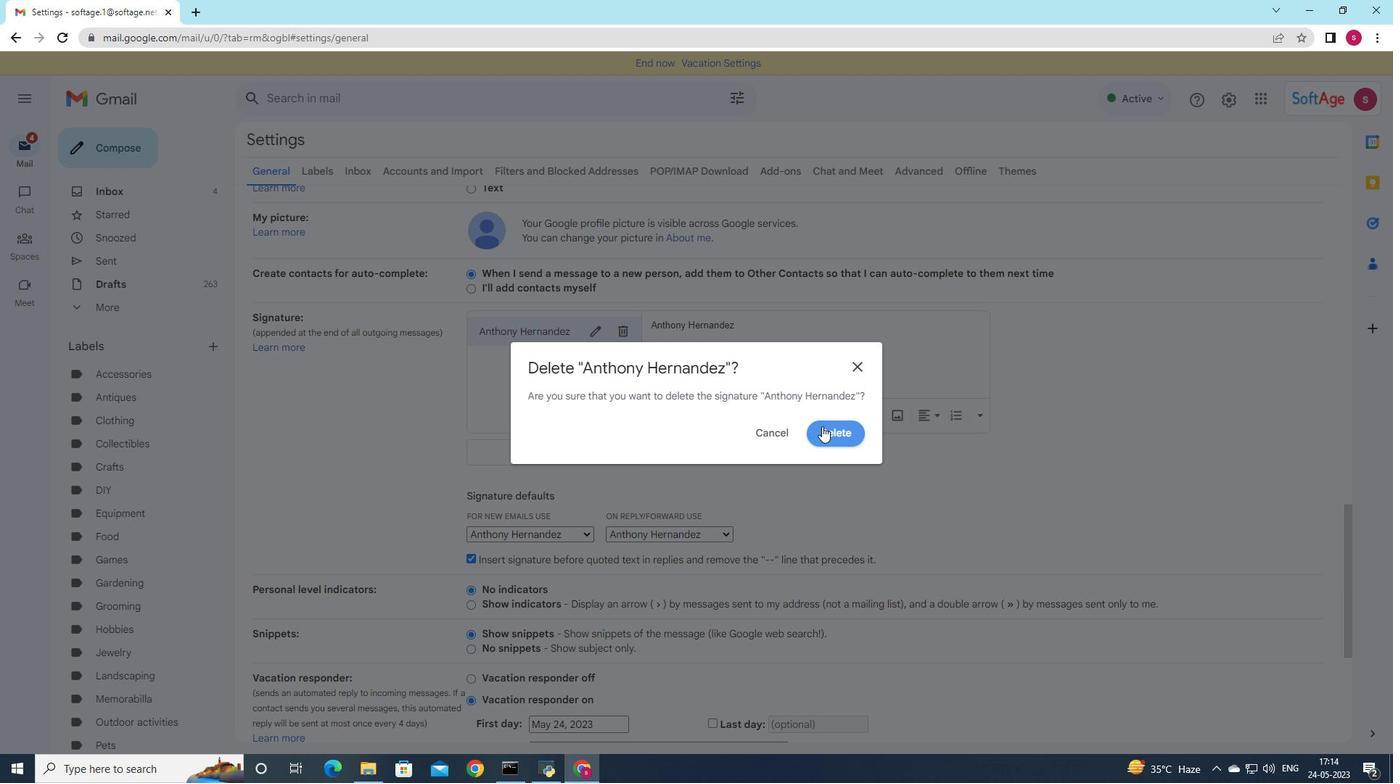 
Action: Mouse pressed left at (824, 426)
Screenshot: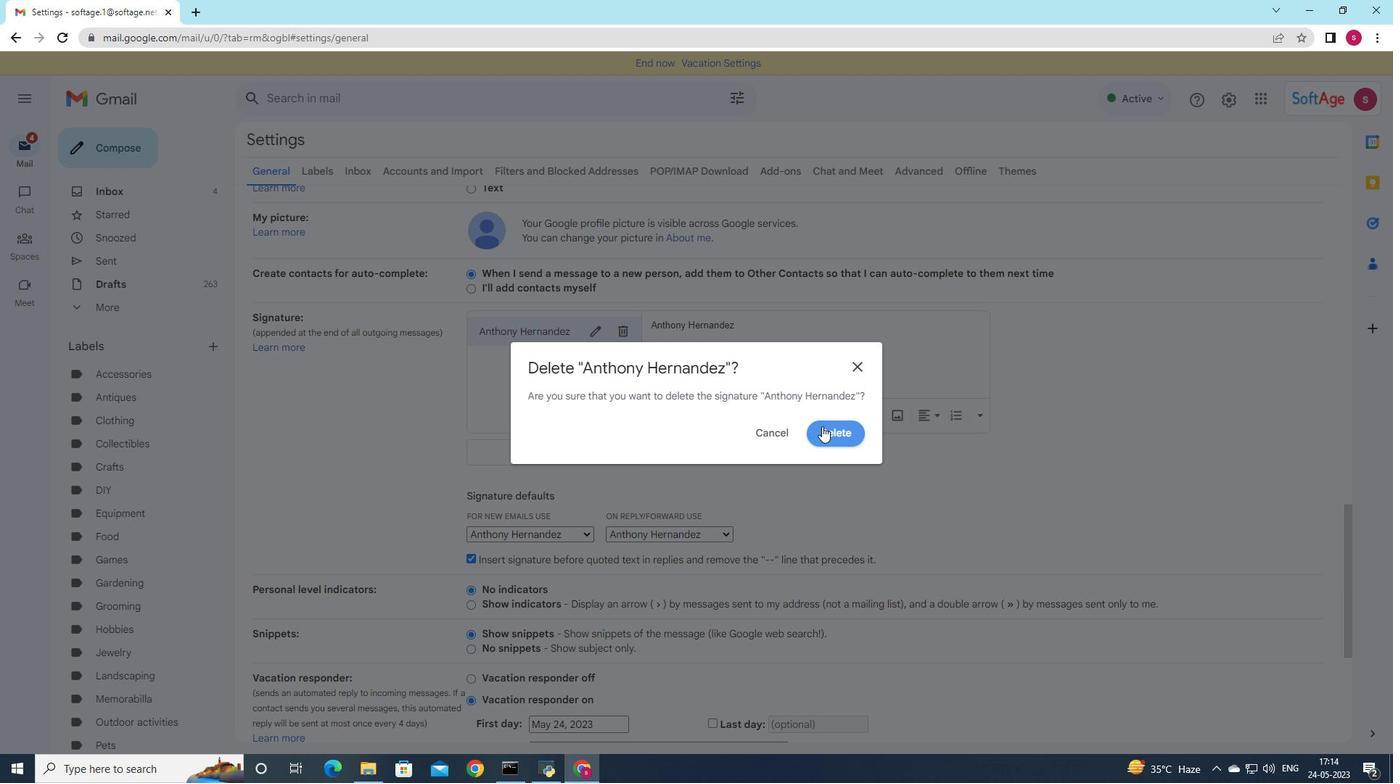 
Action: Mouse moved to (547, 346)
Screenshot: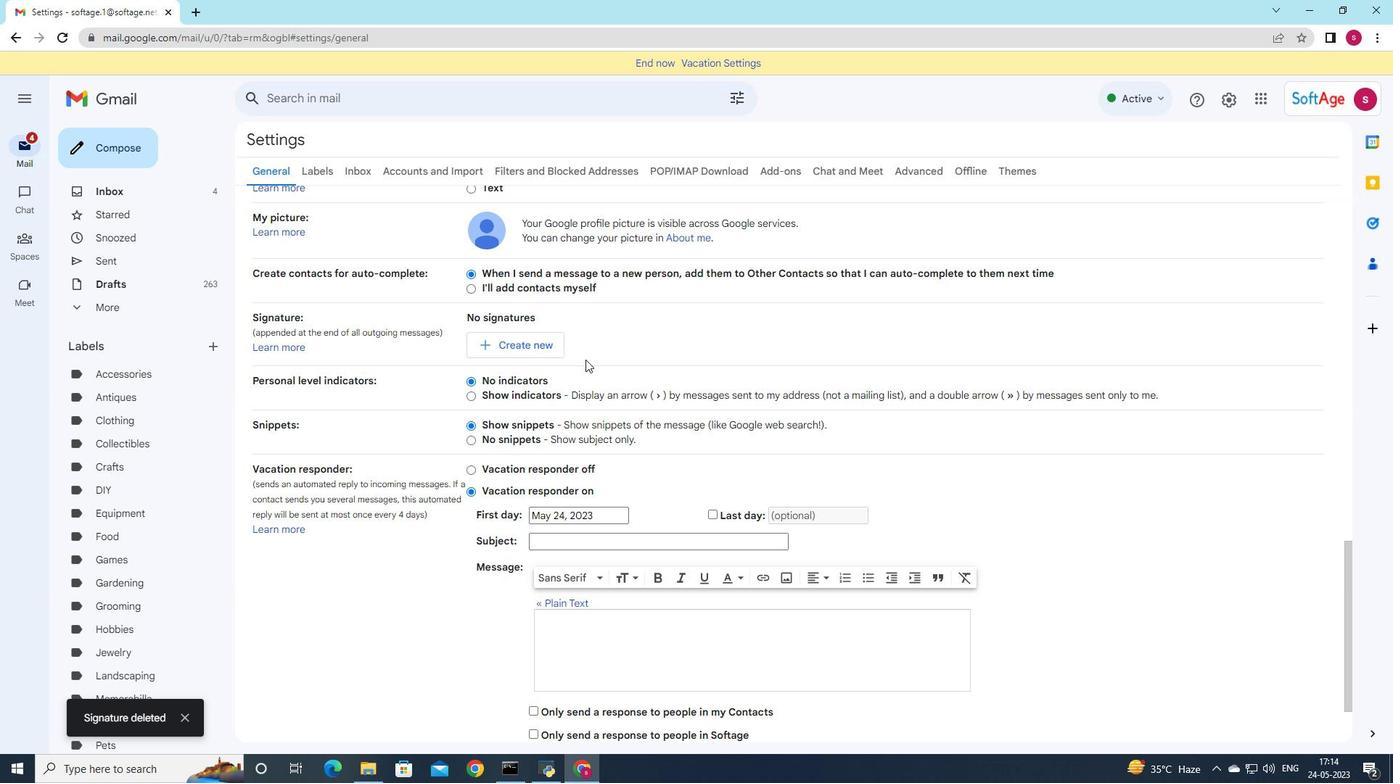 
Action: Mouse pressed left at (547, 346)
Screenshot: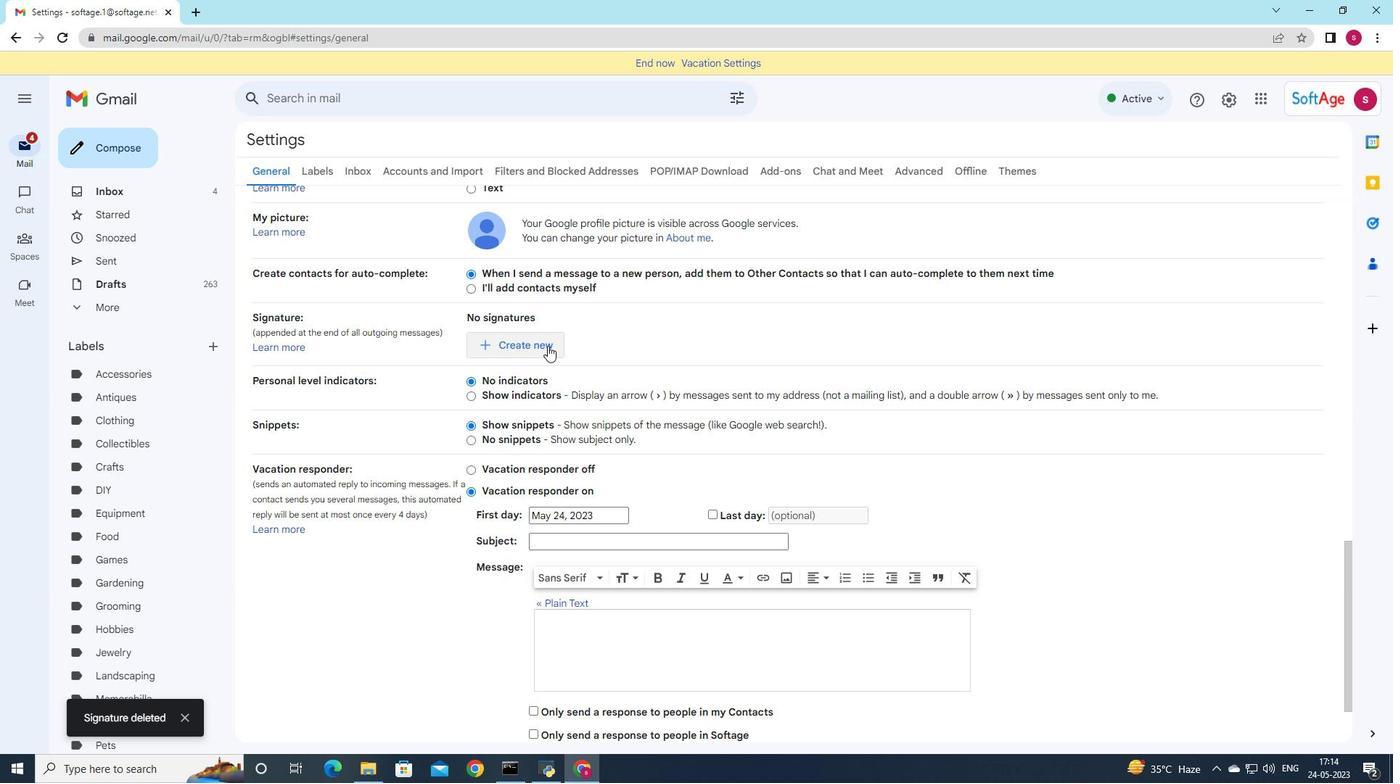 
Action: Mouse moved to (906, 402)
Screenshot: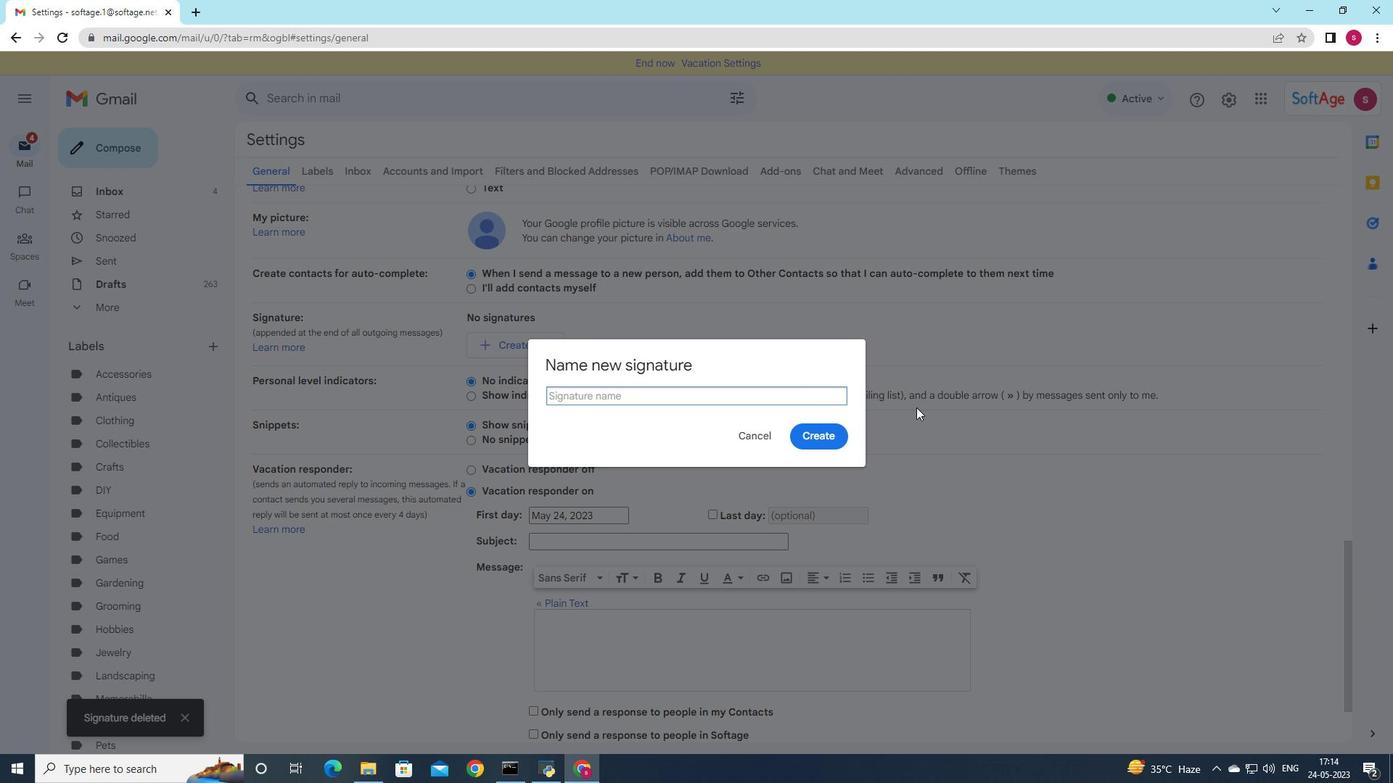 
Action: Key pressed <Key.shift>Ashley<Key.space><Key.shift>Martin
Screenshot: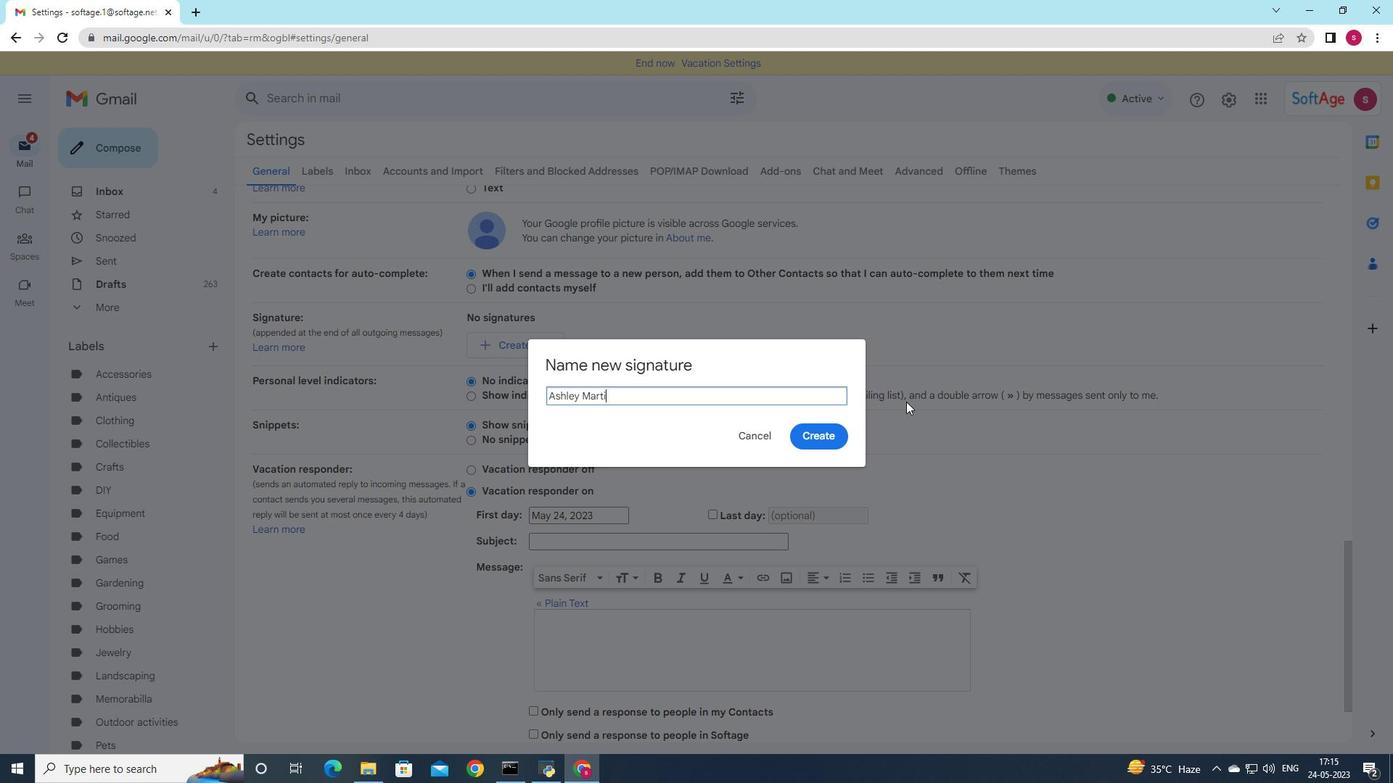 
Action: Mouse moved to (812, 425)
Screenshot: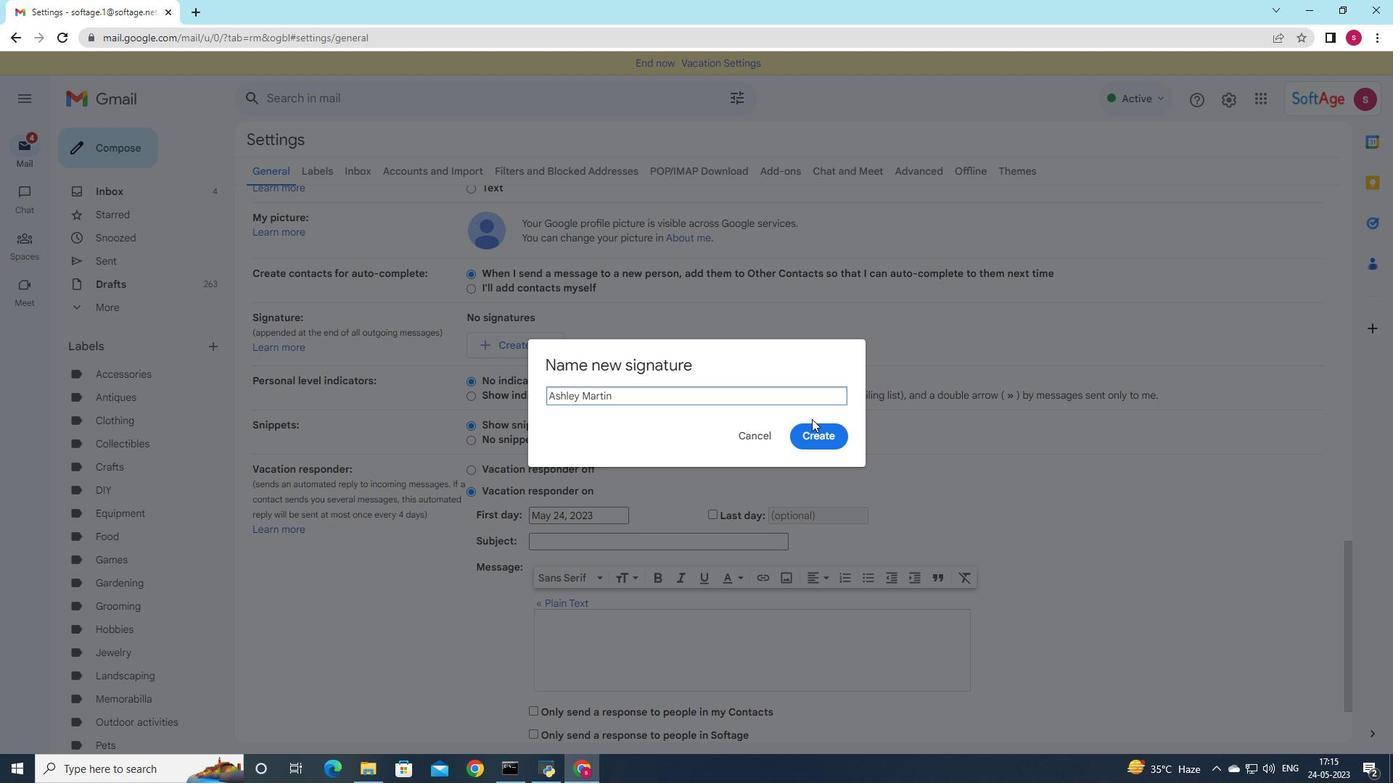 
Action: Mouse pressed left at (812, 425)
Screenshot: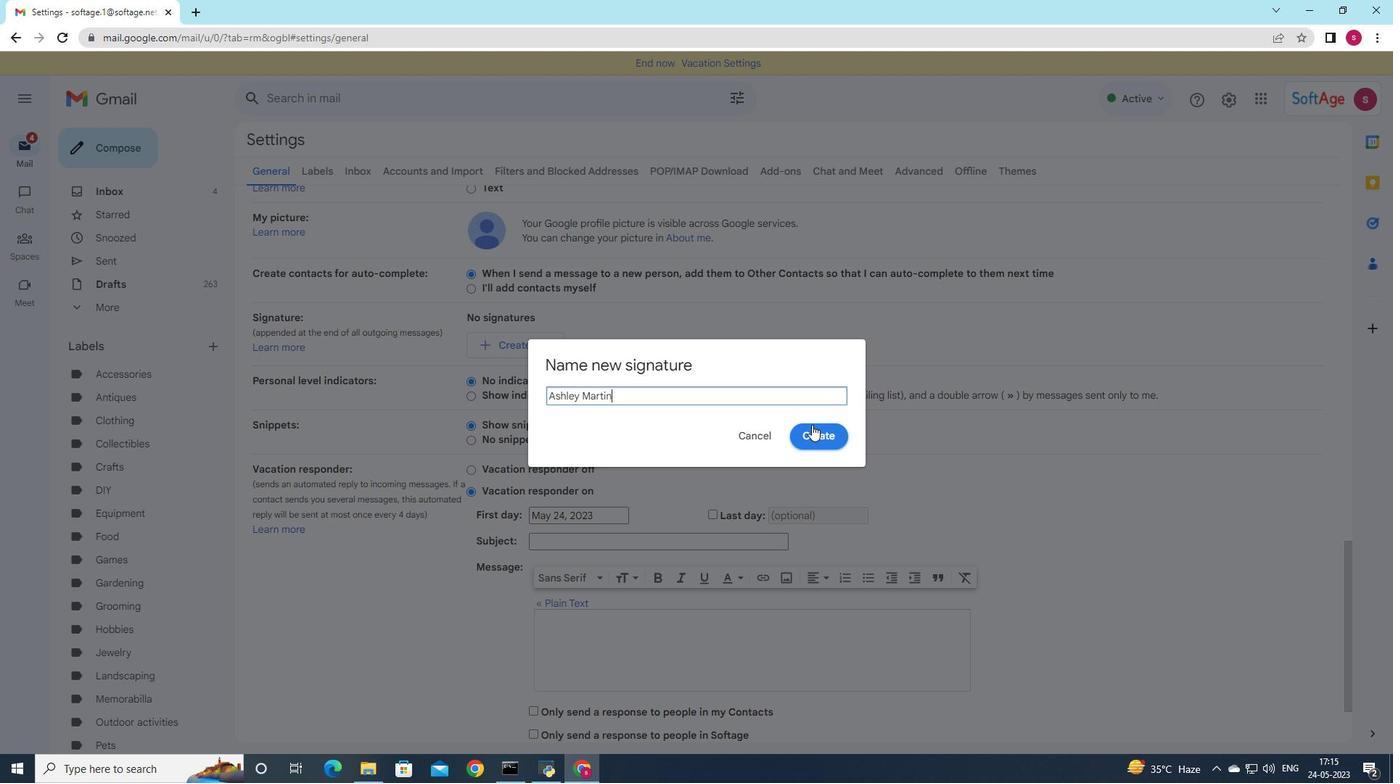 
Action: Mouse moved to (722, 341)
Screenshot: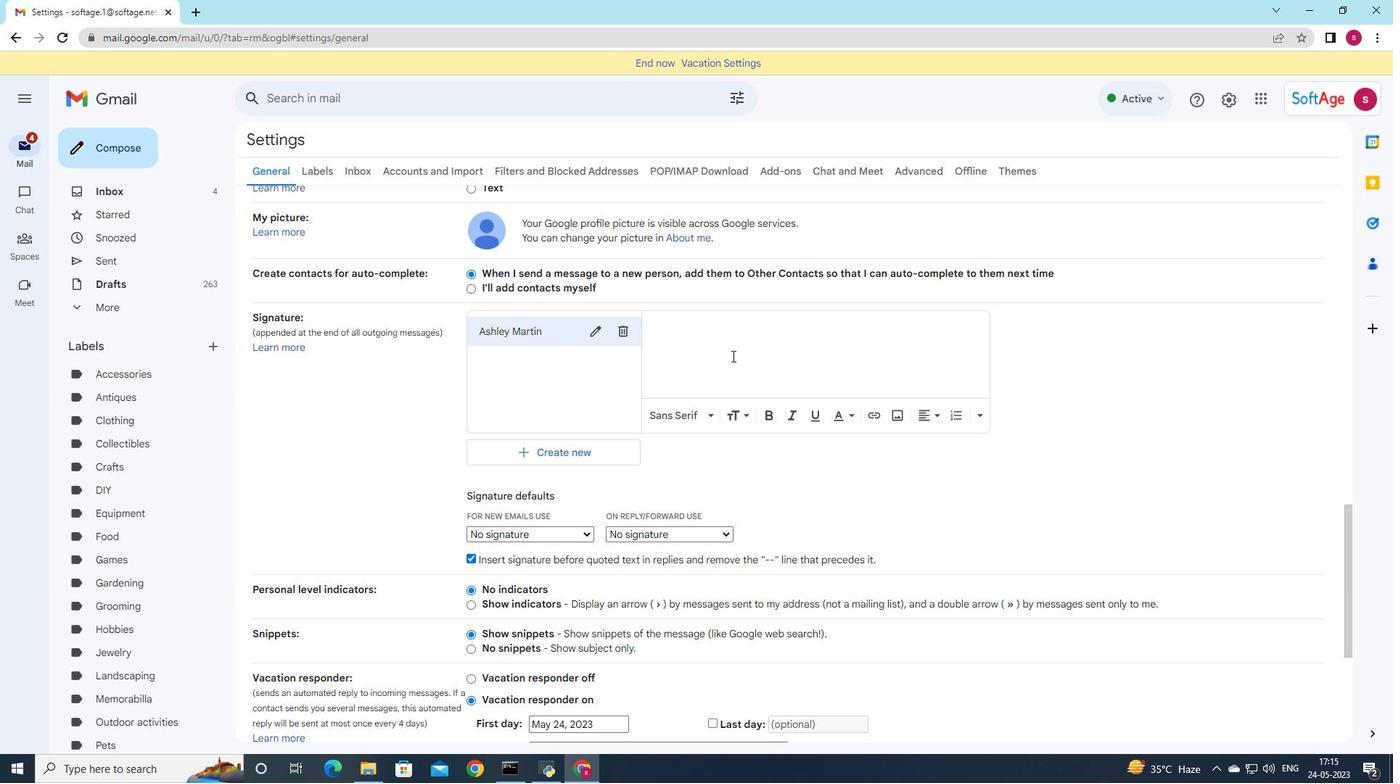 
Action: Mouse pressed left at (722, 341)
Screenshot: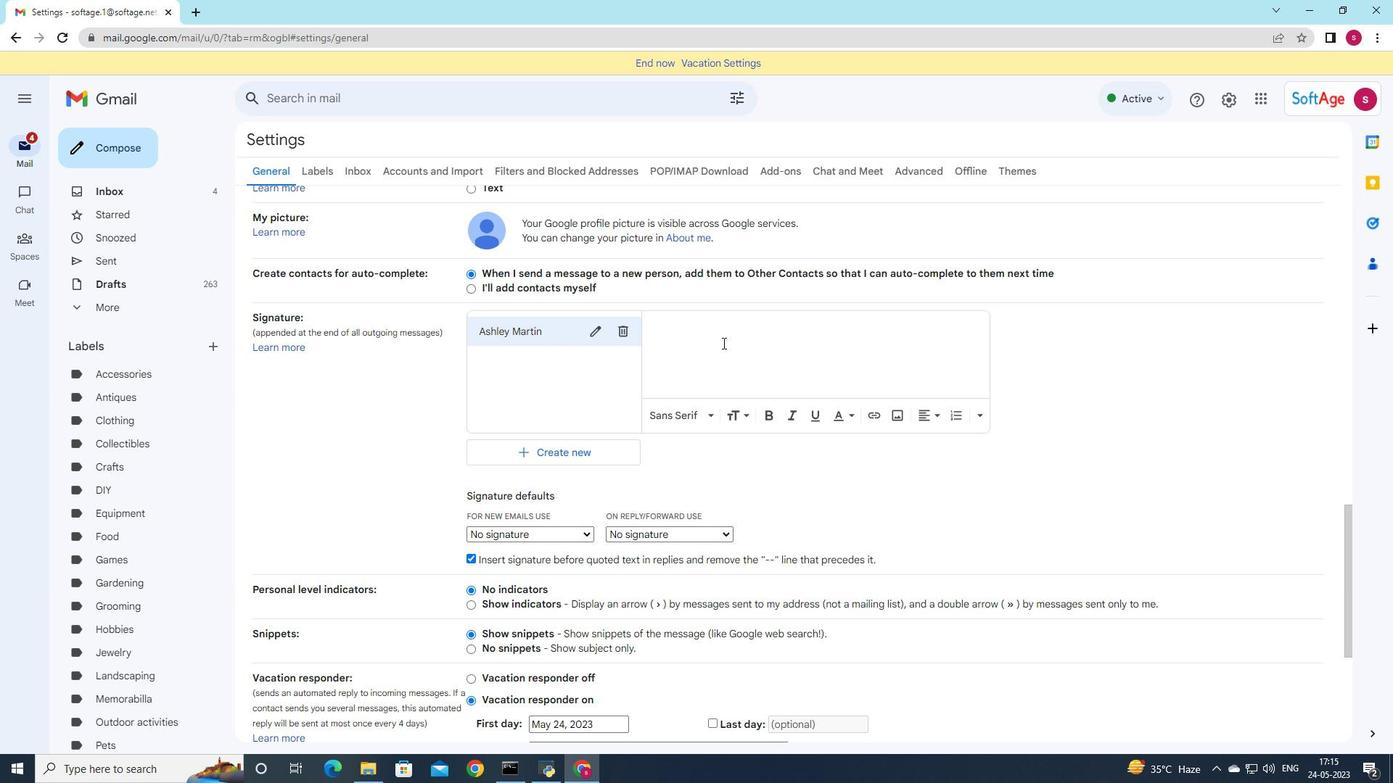 
Action: Key pressed <Key.shift>Ashley<Key.space><Key.shift>Martin
Screenshot: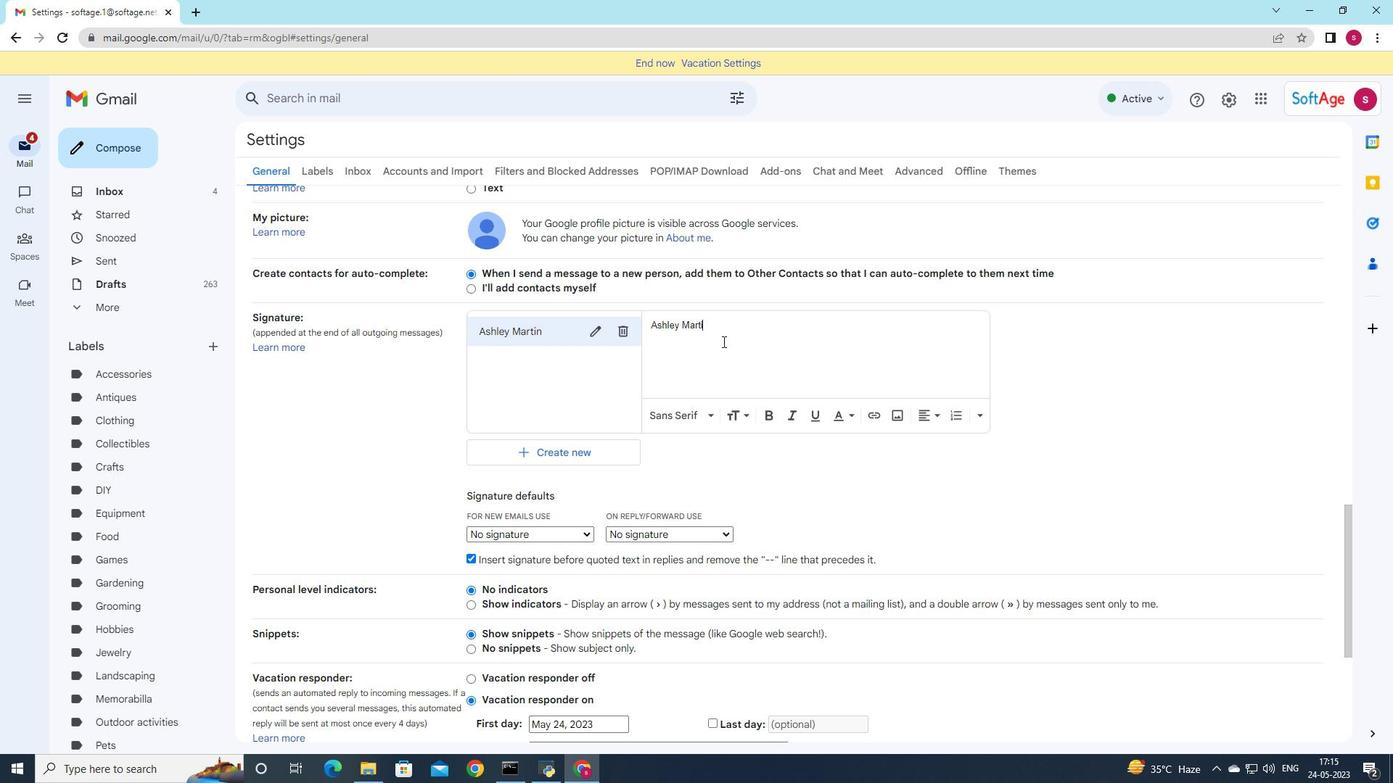
Action: Mouse moved to (577, 531)
Screenshot: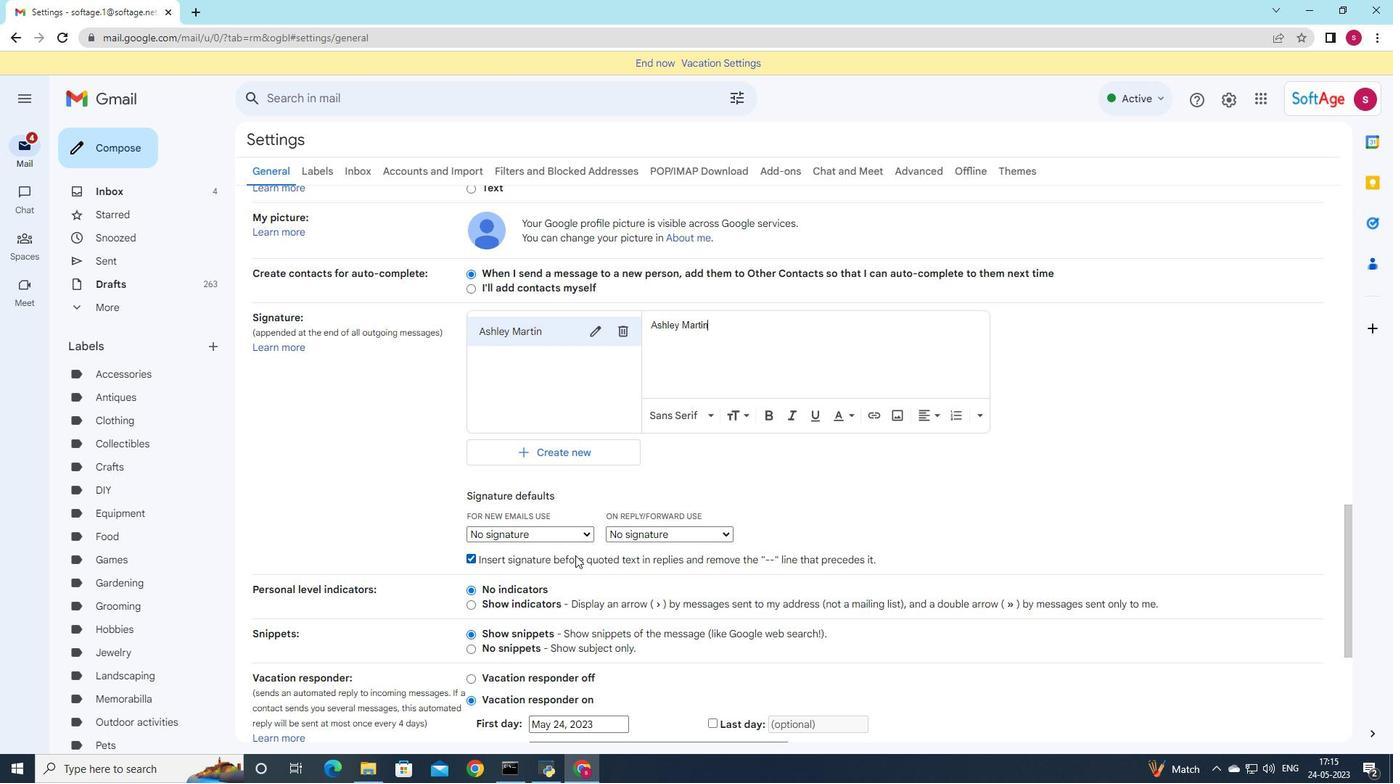 
Action: Mouse pressed left at (577, 531)
Screenshot: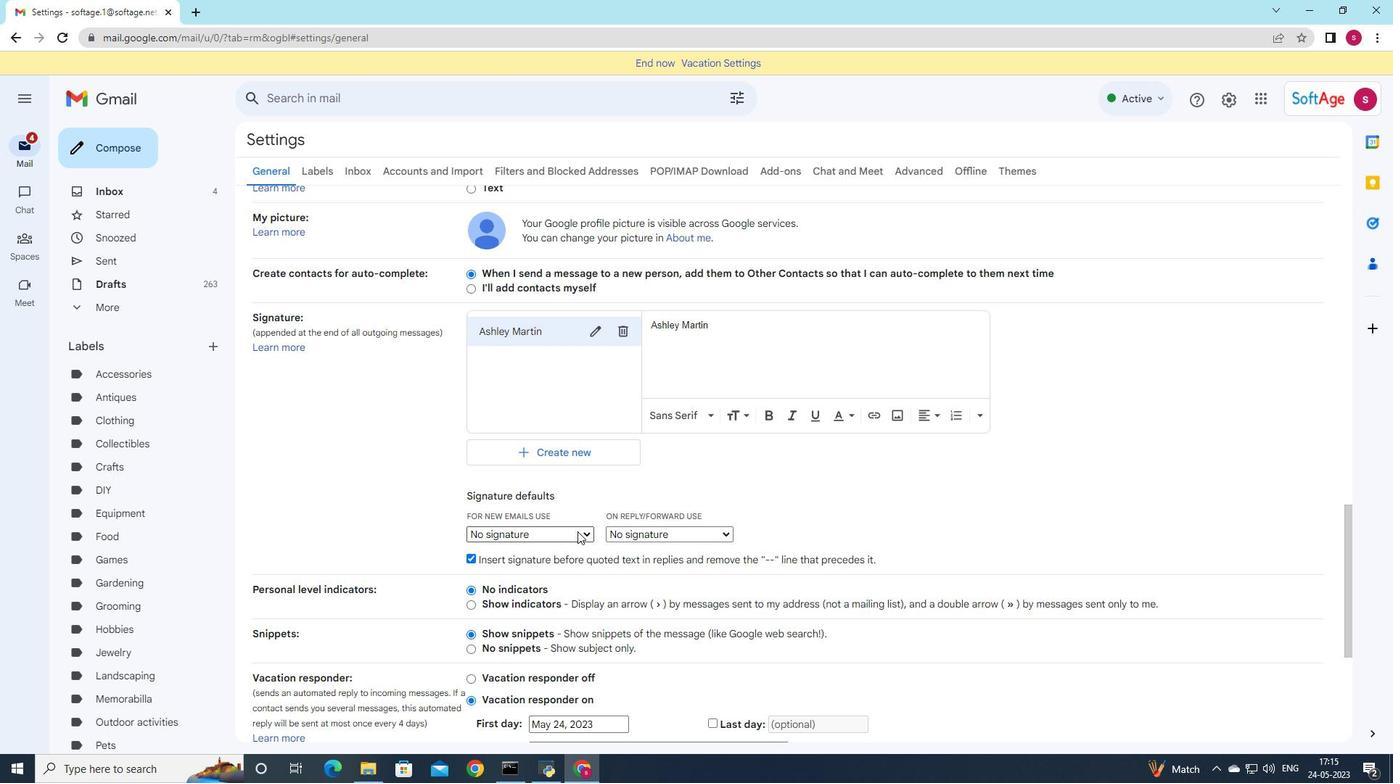 
Action: Mouse moved to (575, 558)
Screenshot: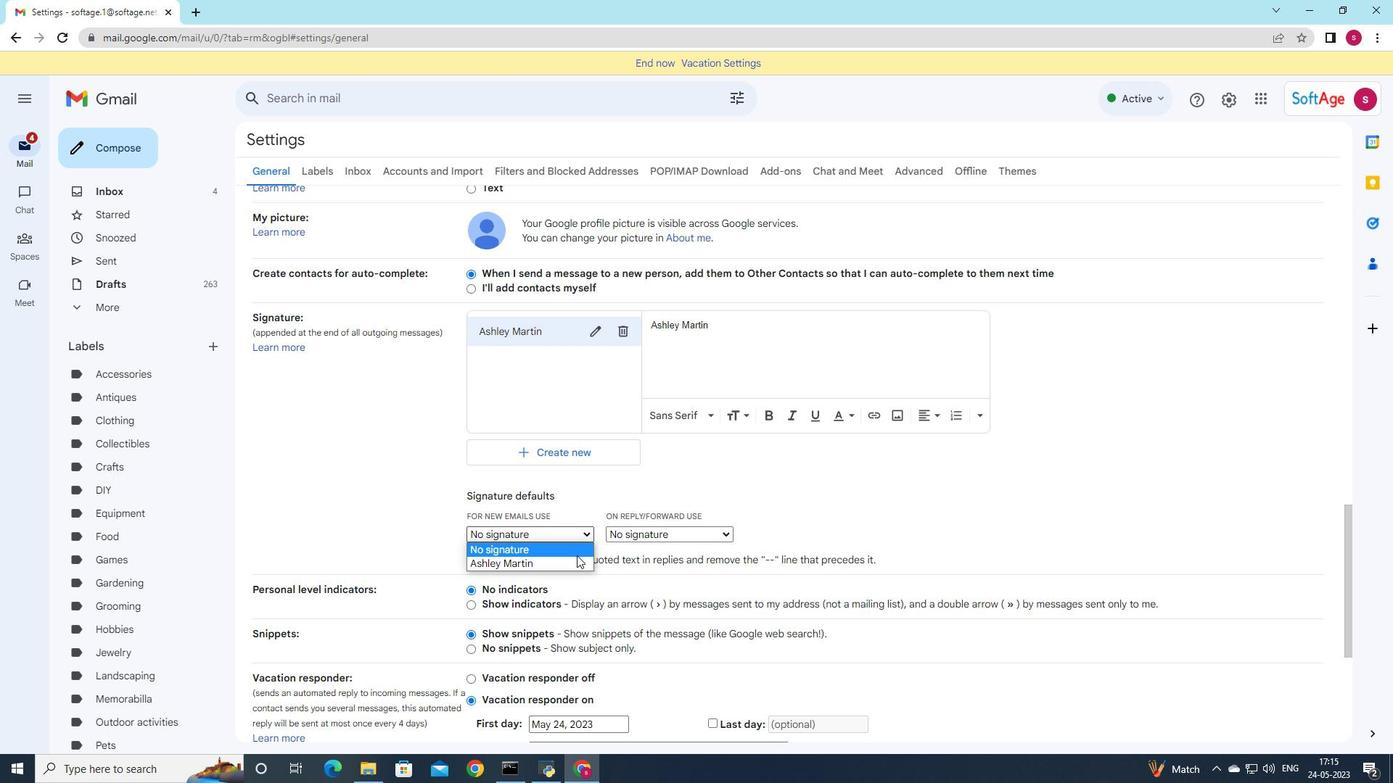 
Action: Mouse pressed left at (575, 558)
Screenshot: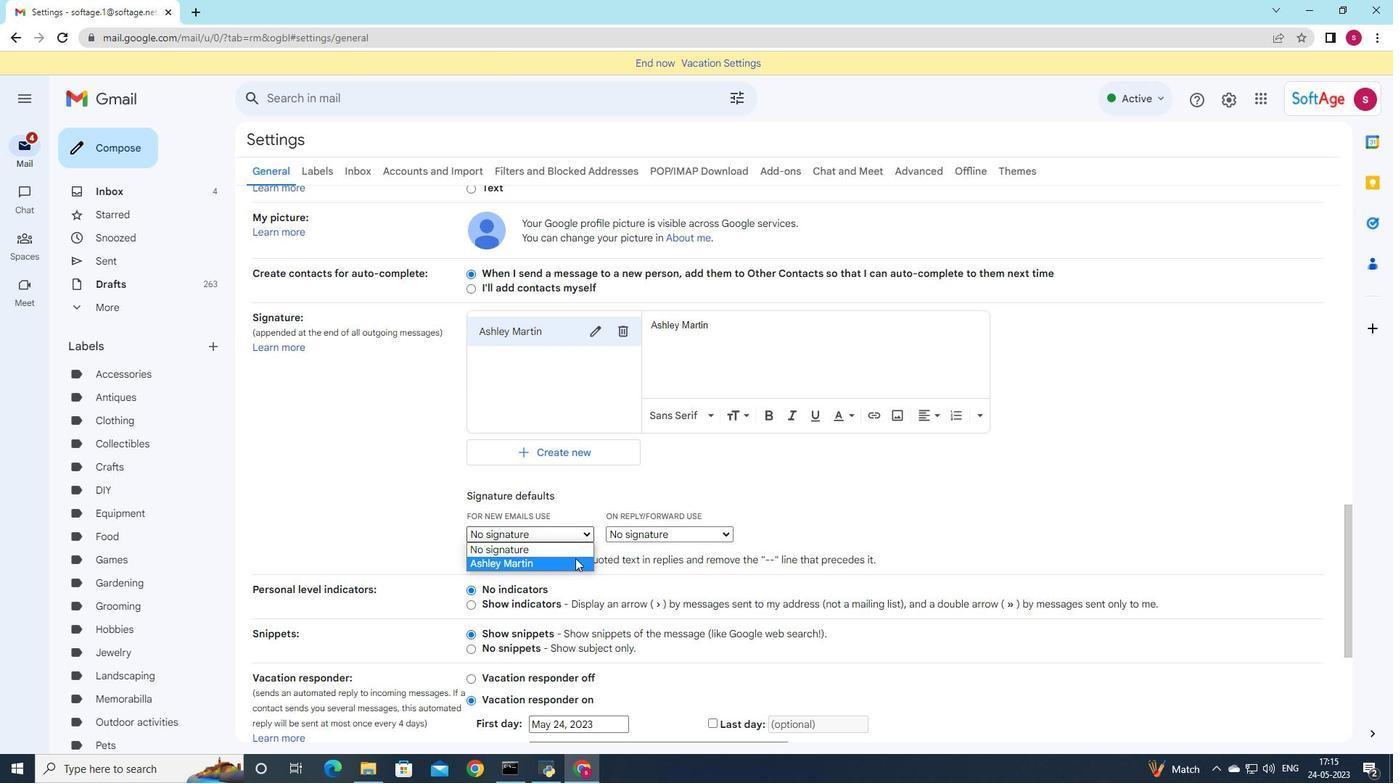 
Action: Mouse moved to (667, 535)
Screenshot: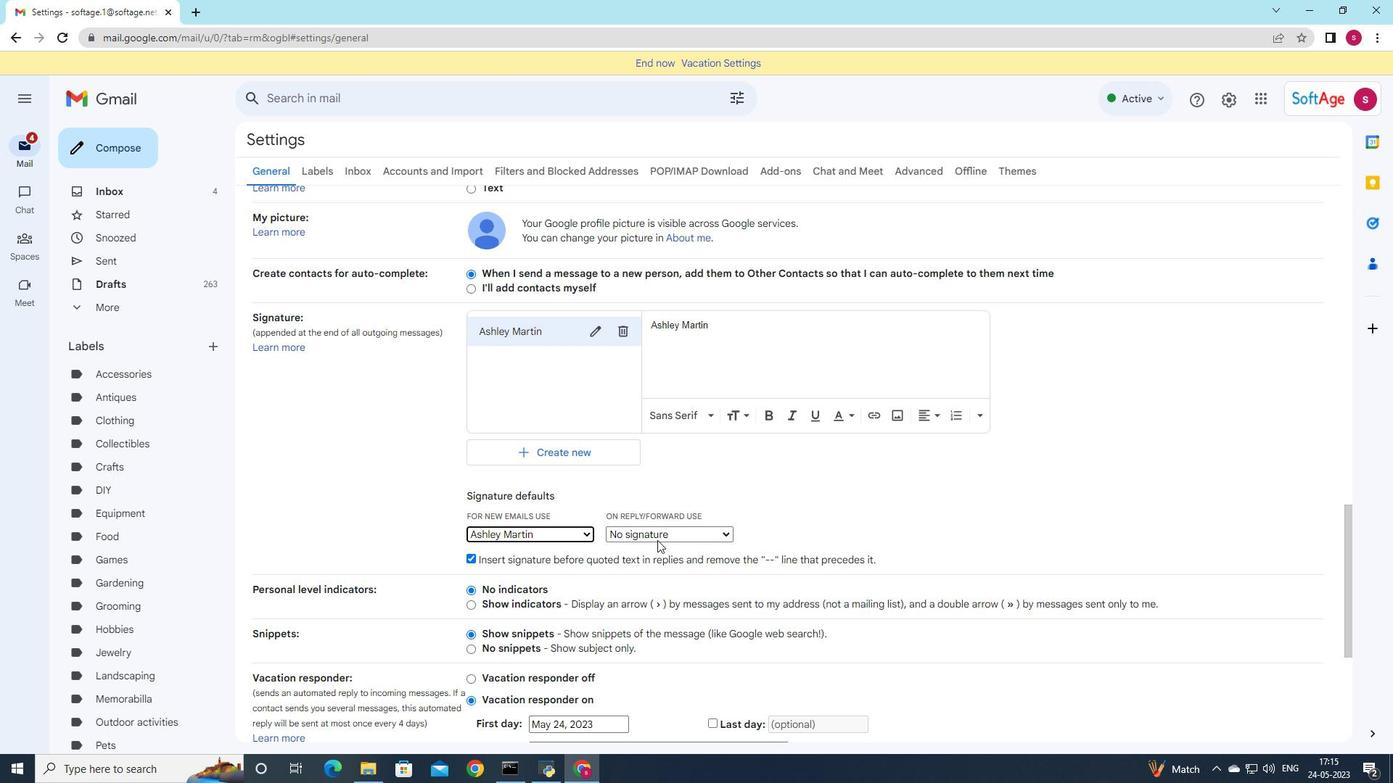 
Action: Mouse pressed left at (667, 535)
Screenshot: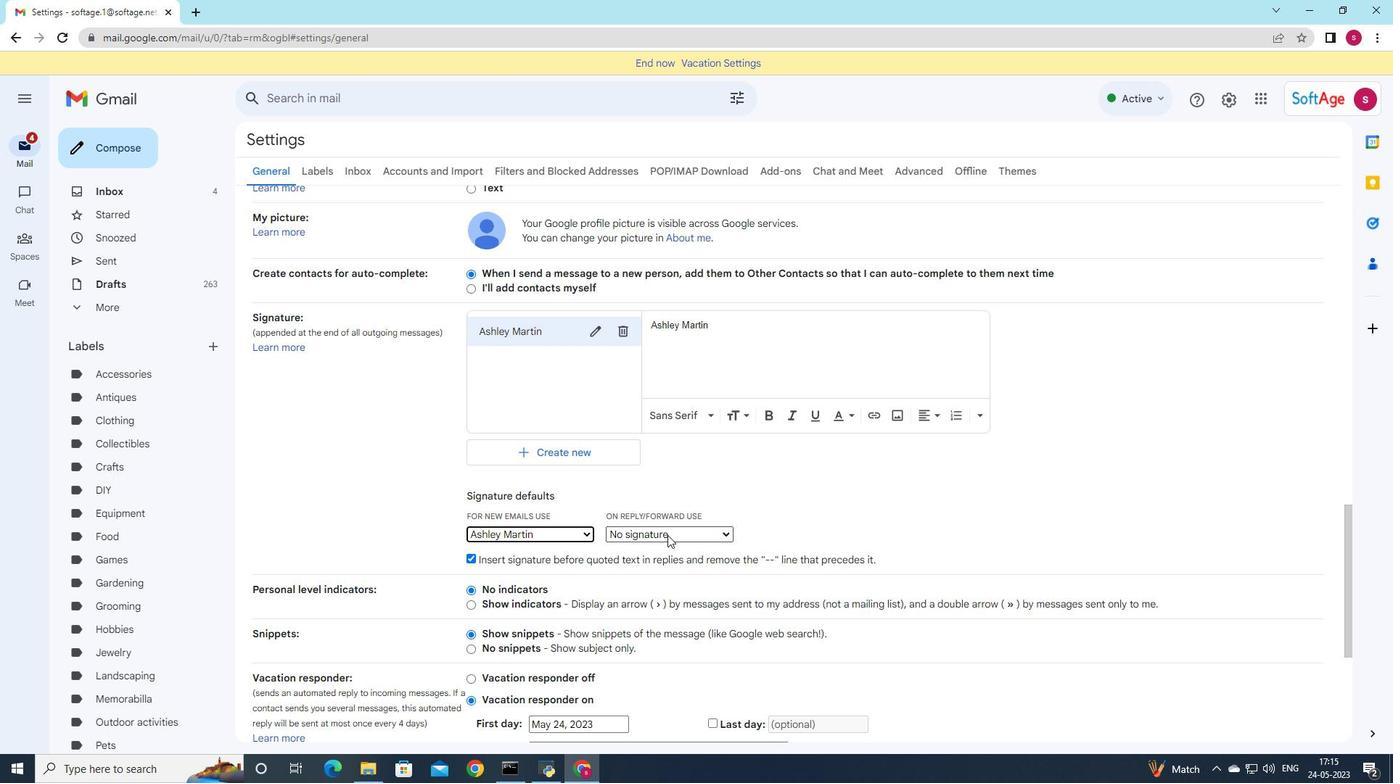 
Action: Mouse moved to (658, 563)
Screenshot: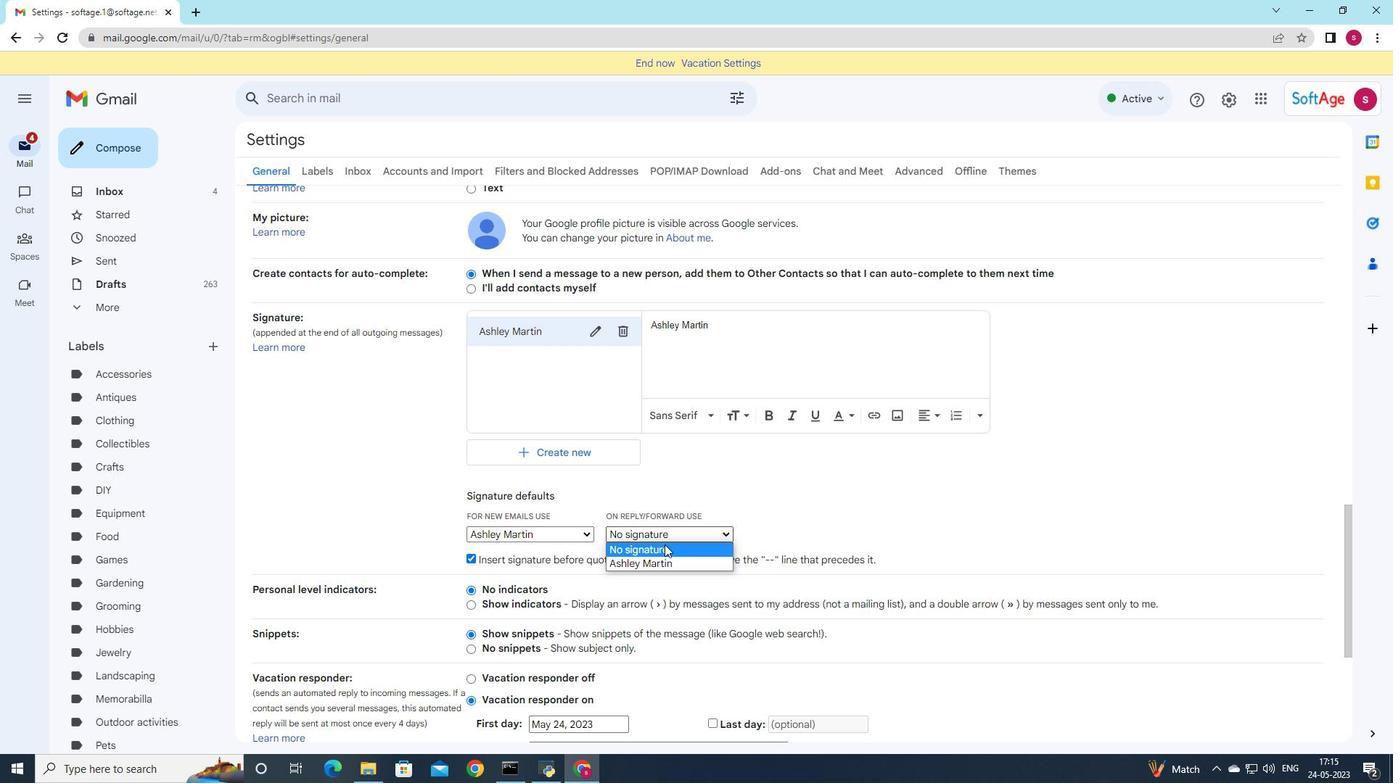 
Action: Mouse pressed left at (658, 563)
Screenshot: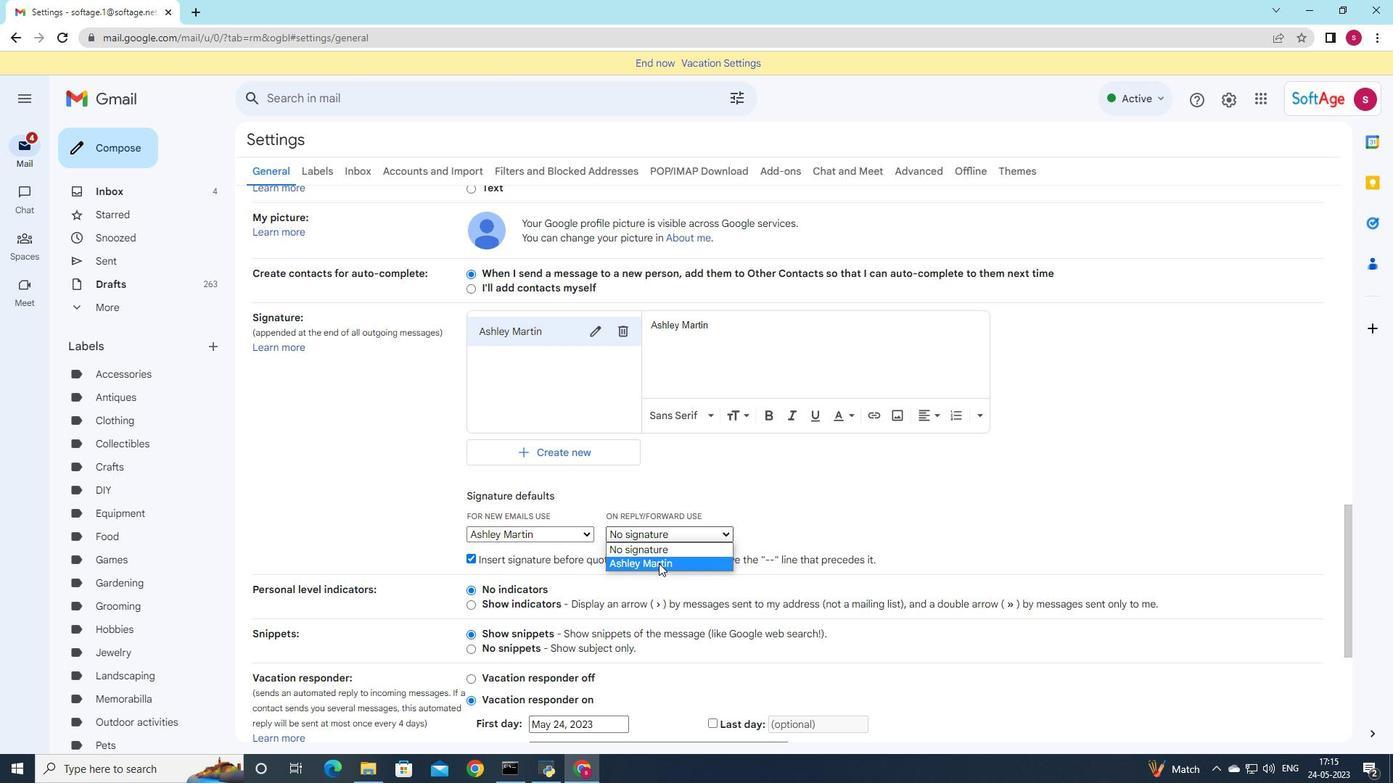 
Action: Mouse moved to (660, 560)
Screenshot: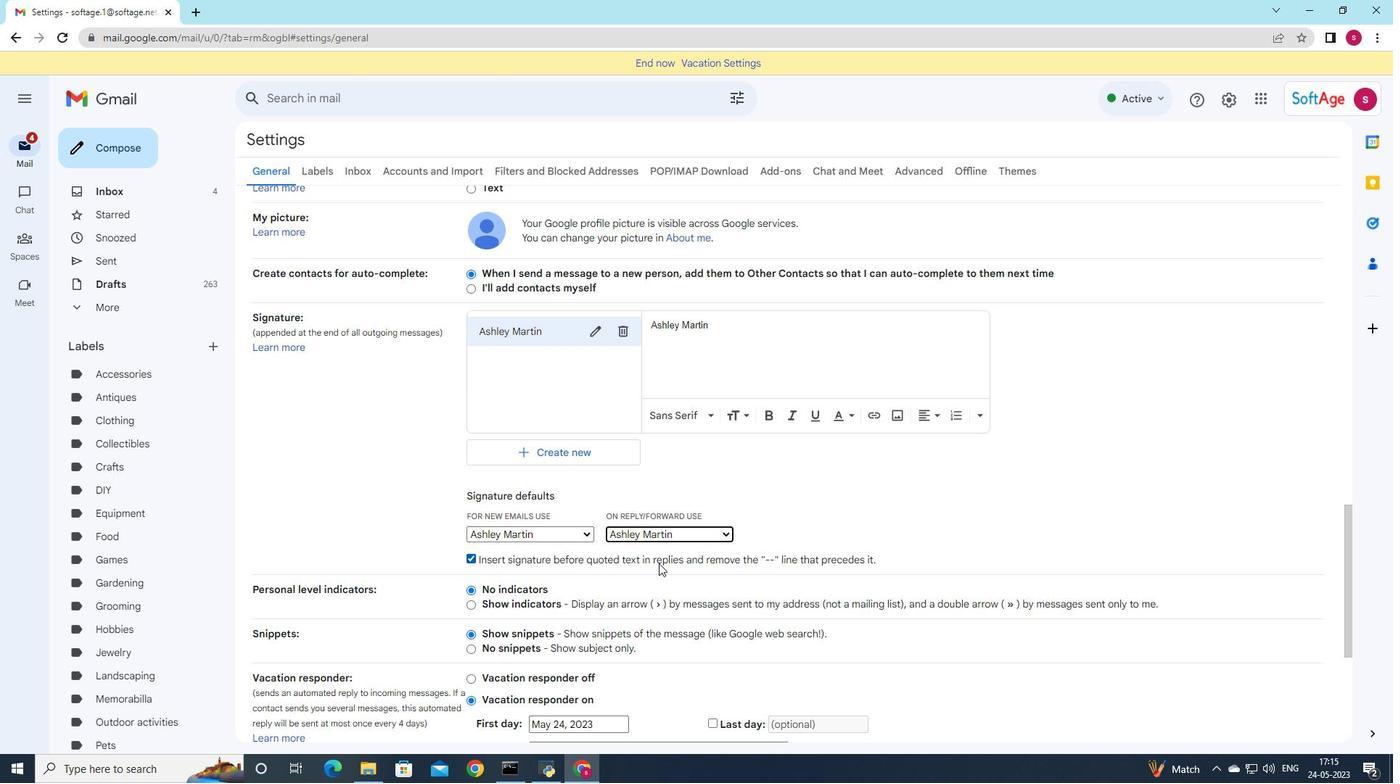 
Action: Mouse scrolled (660, 560) with delta (0, 0)
Screenshot: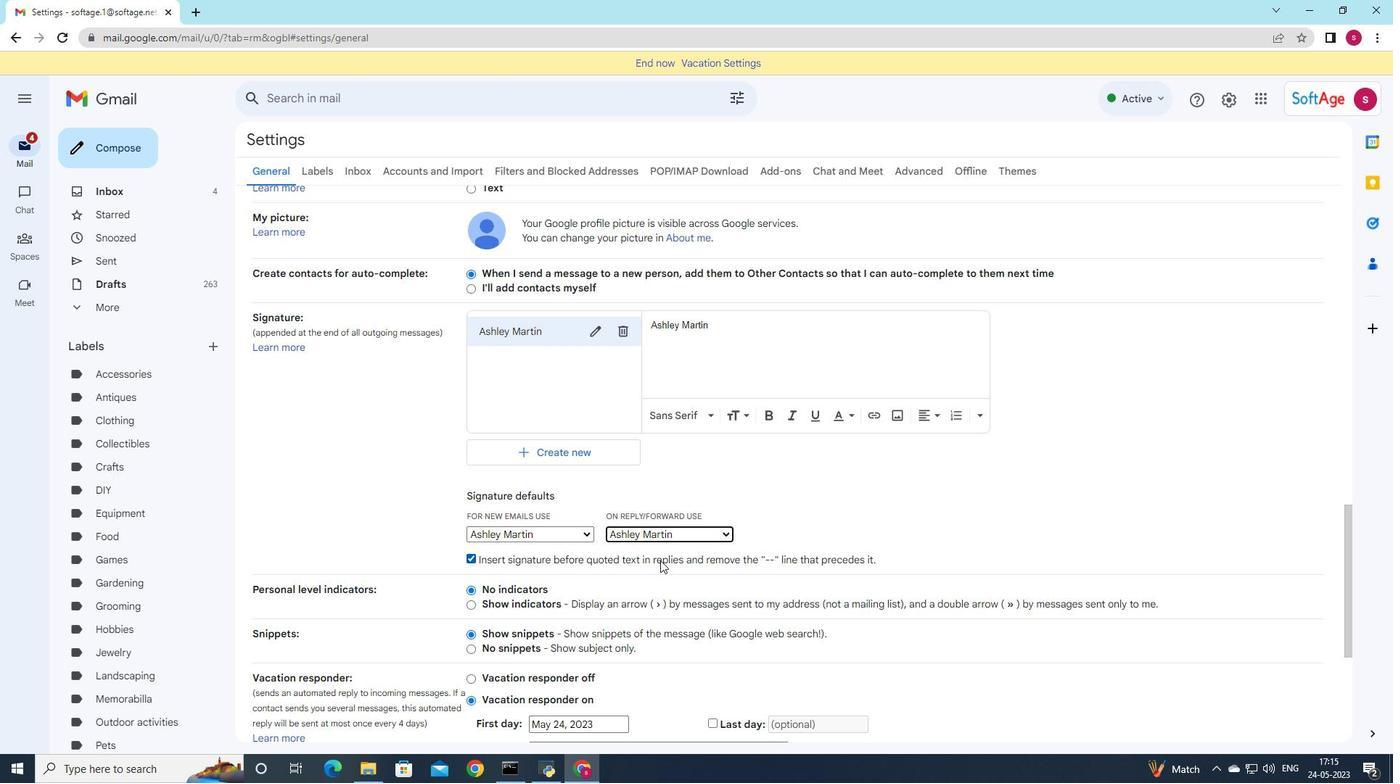 
Action: Mouse scrolled (660, 560) with delta (0, 0)
Screenshot: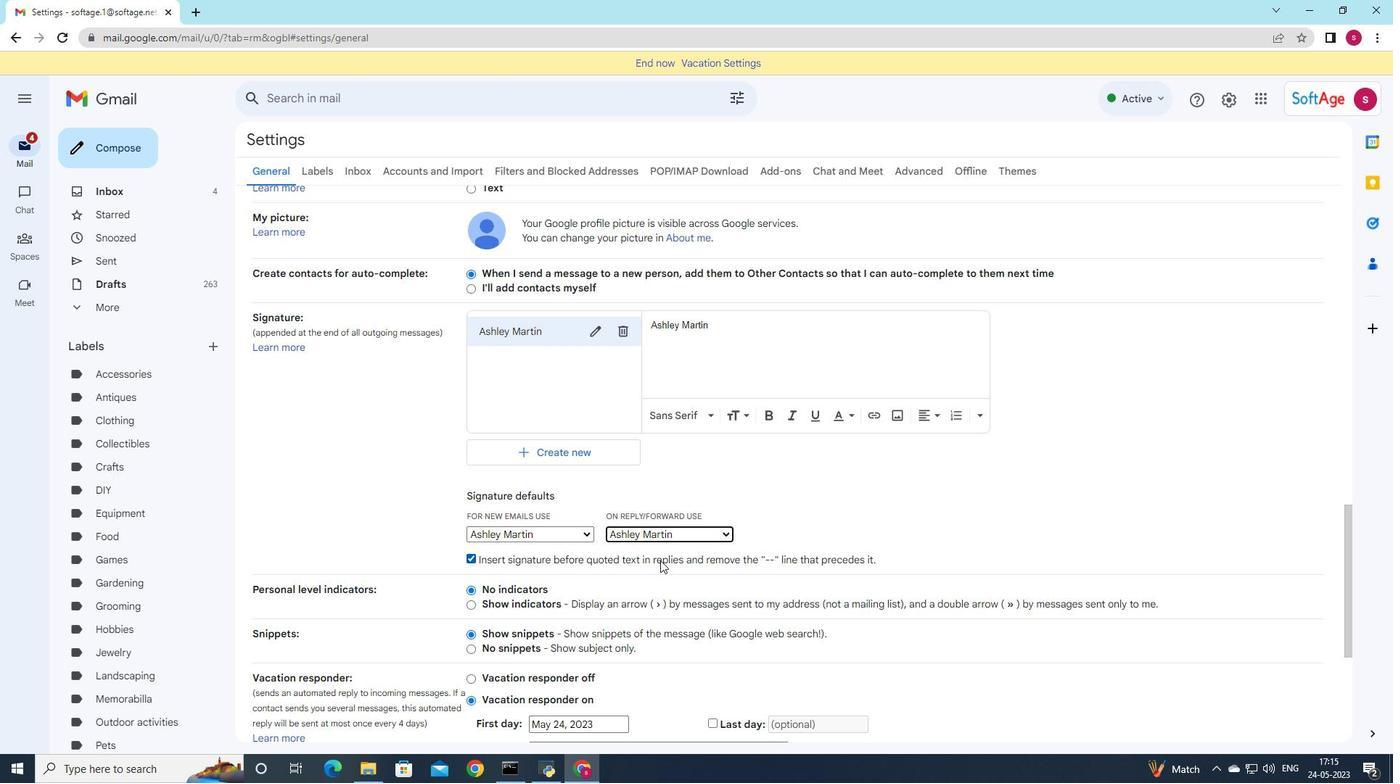 
Action: Mouse scrolled (660, 560) with delta (0, 0)
Screenshot: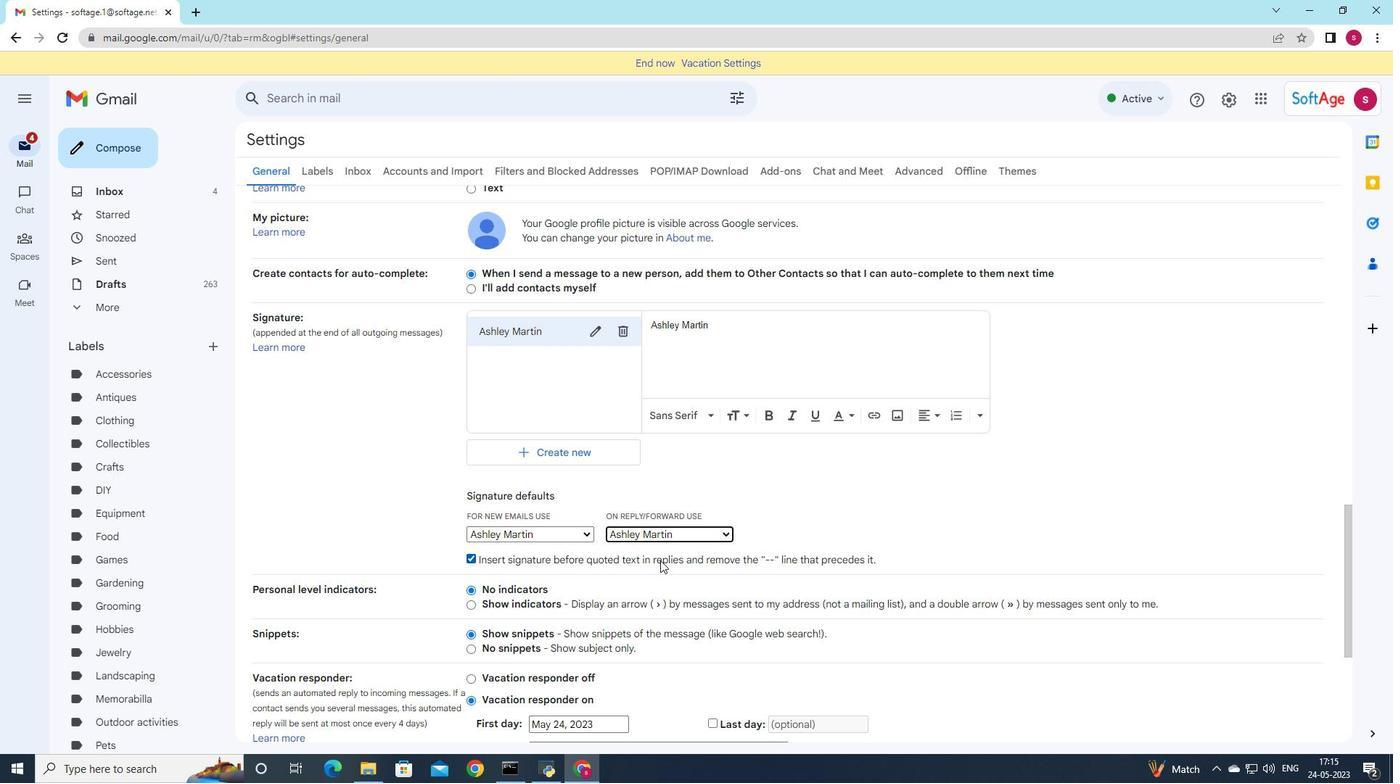 
Action: Mouse scrolled (660, 560) with delta (0, 0)
Screenshot: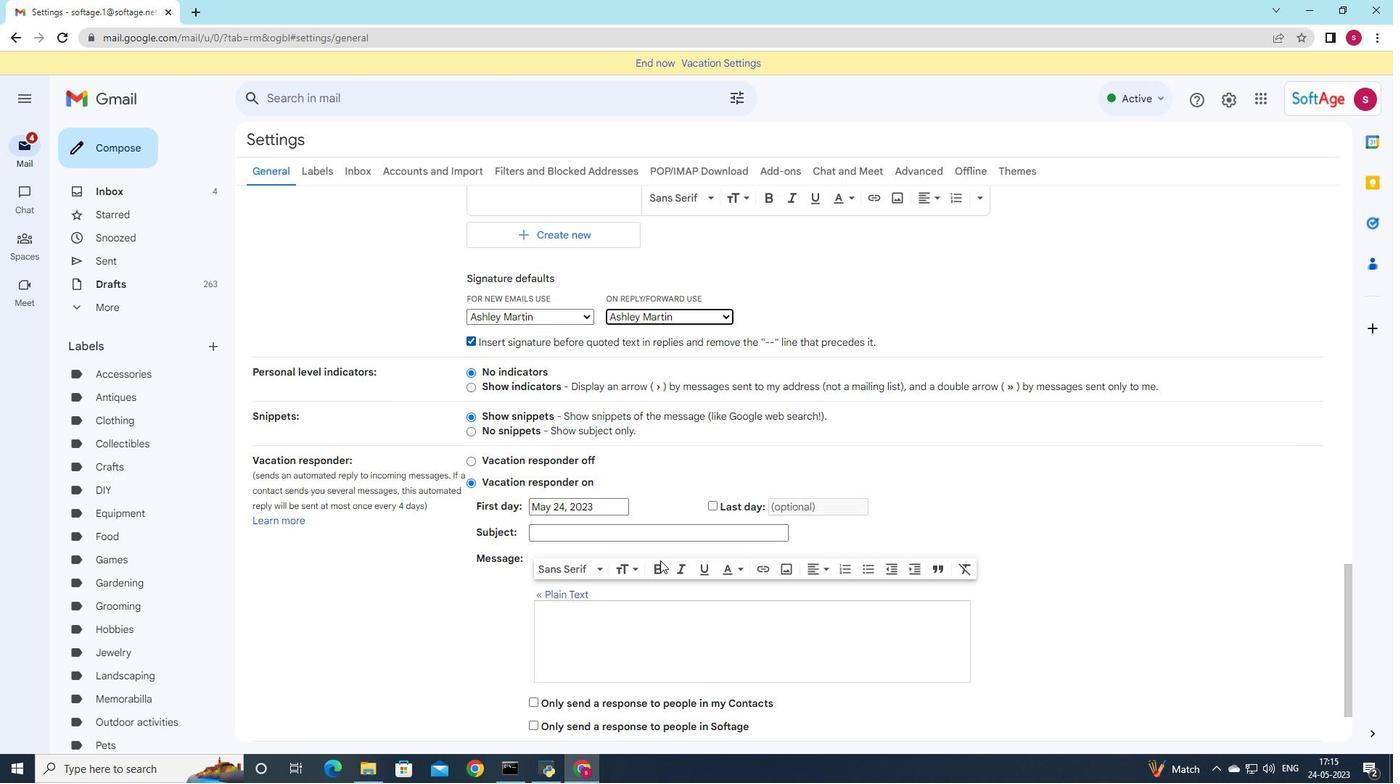 
Action: Mouse scrolled (660, 560) with delta (0, 0)
Screenshot: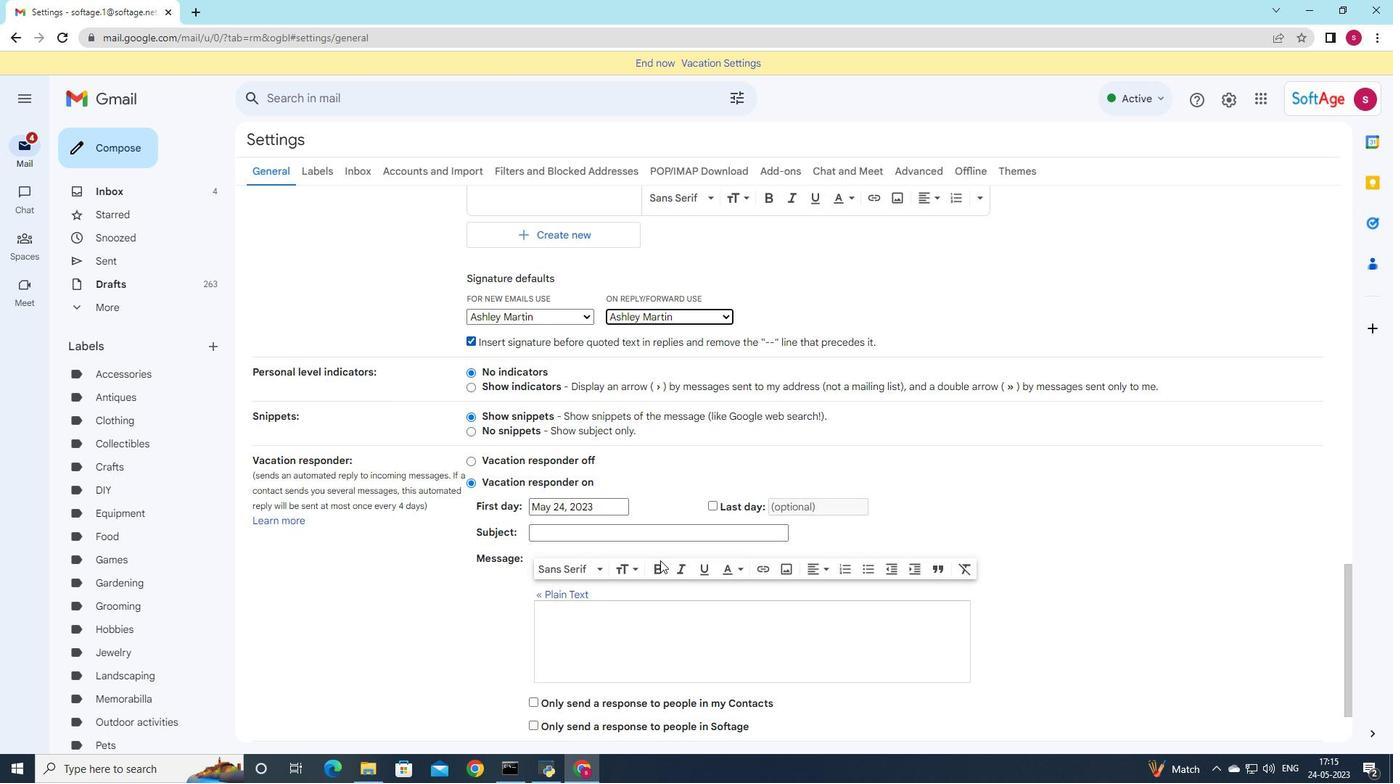 
Action: Mouse scrolled (660, 560) with delta (0, 0)
Screenshot: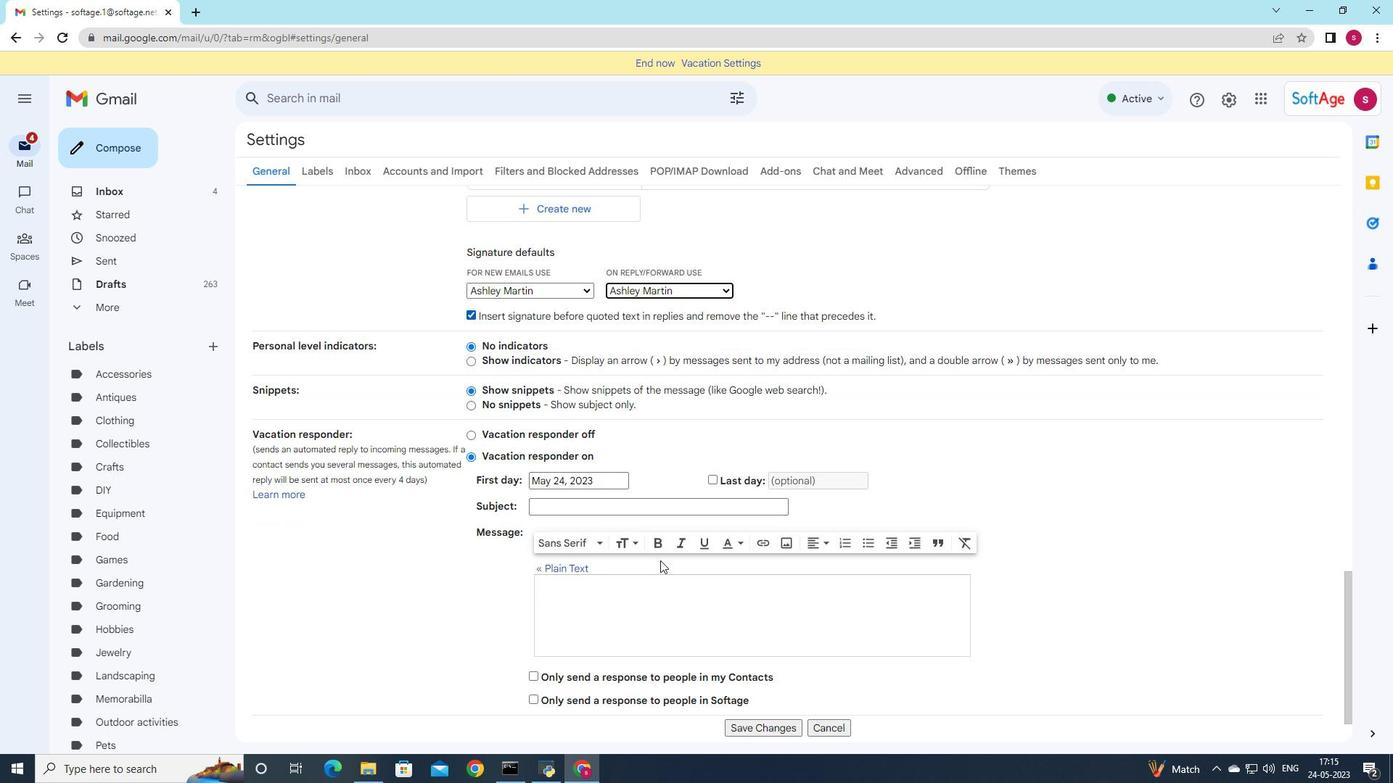 
Action: Mouse moved to (732, 661)
Screenshot: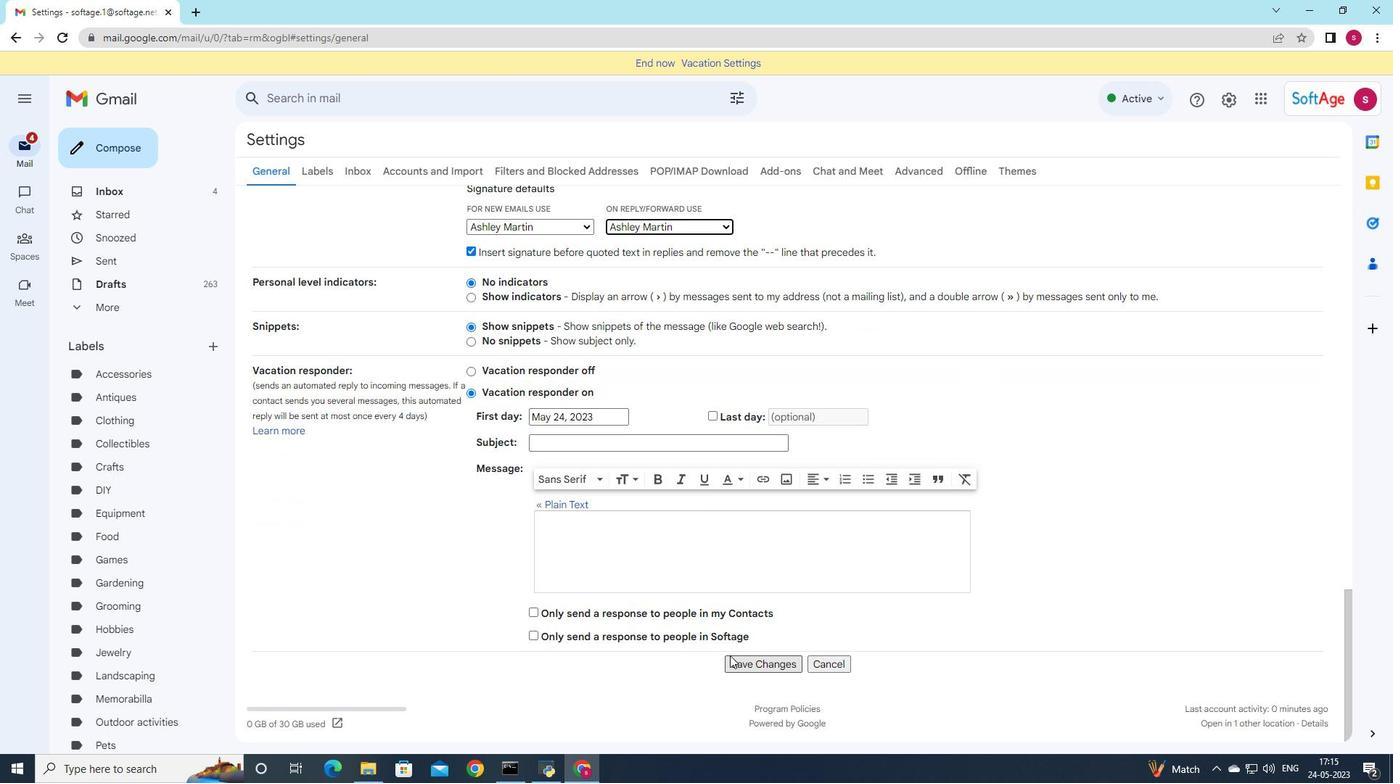 
Action: Mouse pressed left at (732, 661)
Screenshot: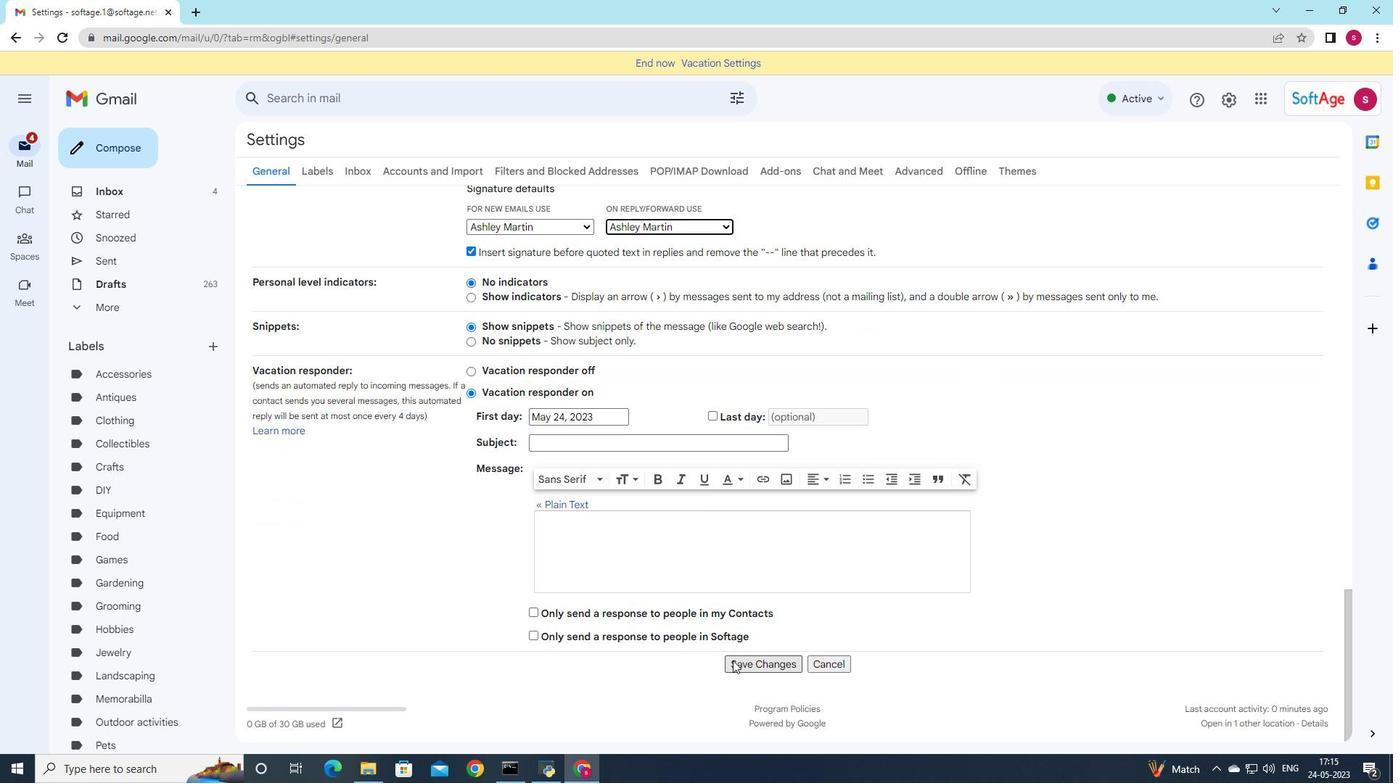 
Action: Mouse moved to (141, 141)
Screenshot: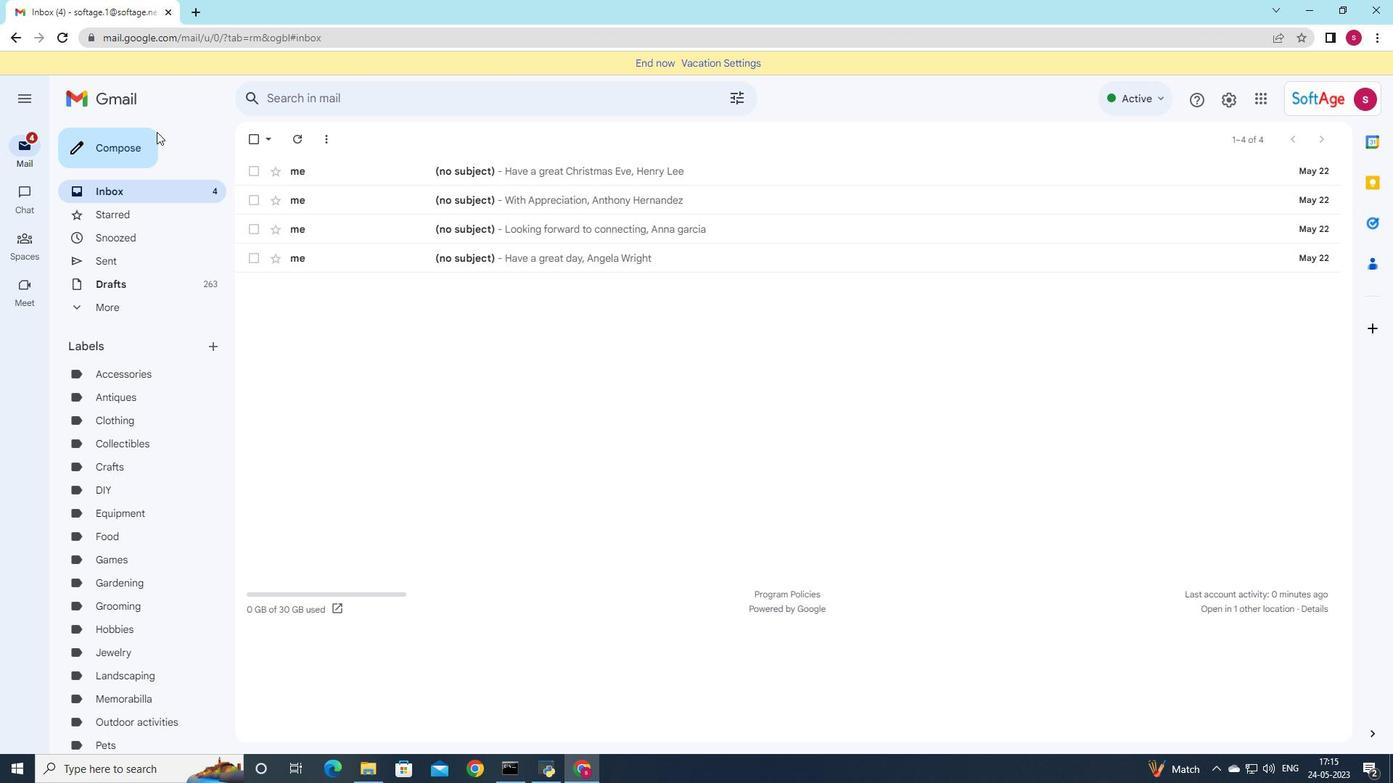
Action: Mouse pressed left at (141, 141)
Screenshot: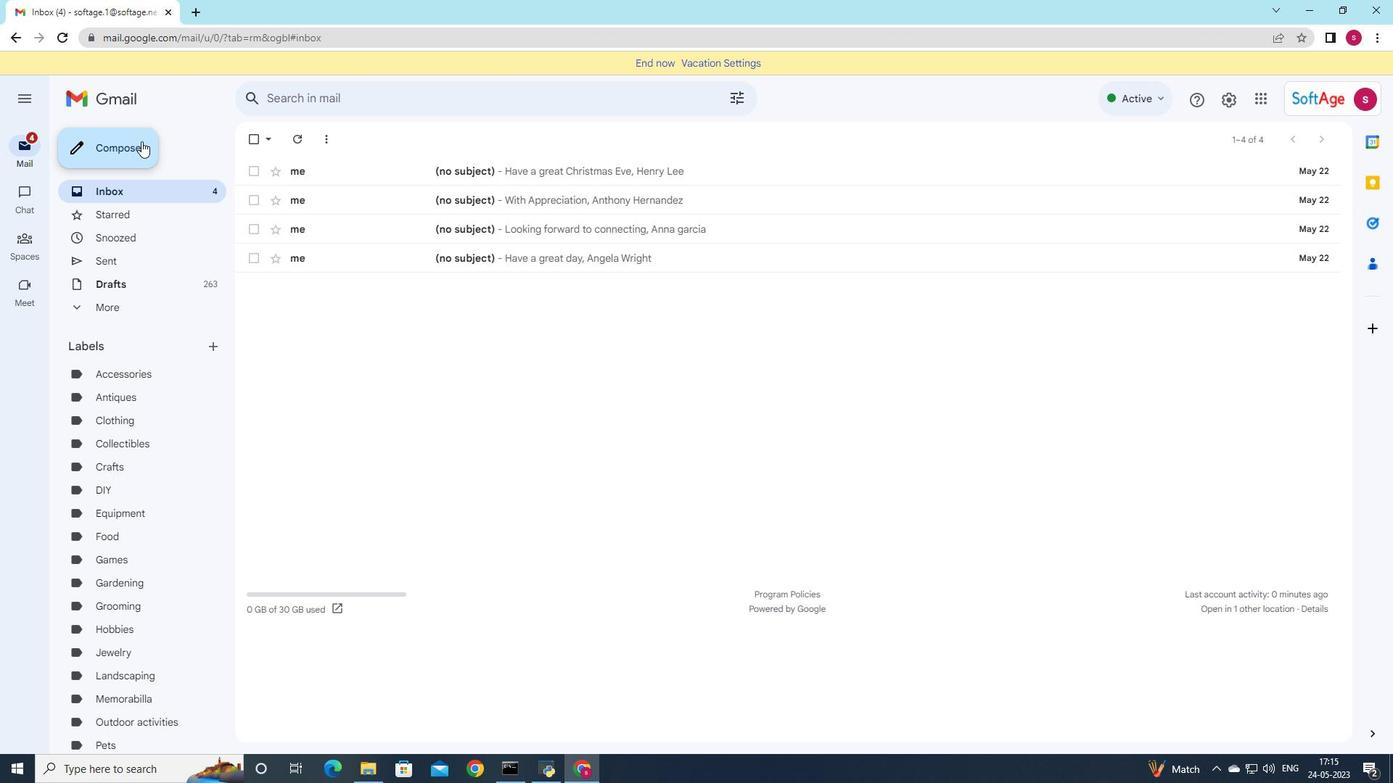 
Action: Mouse moved to (1114, 376)
Screenshot: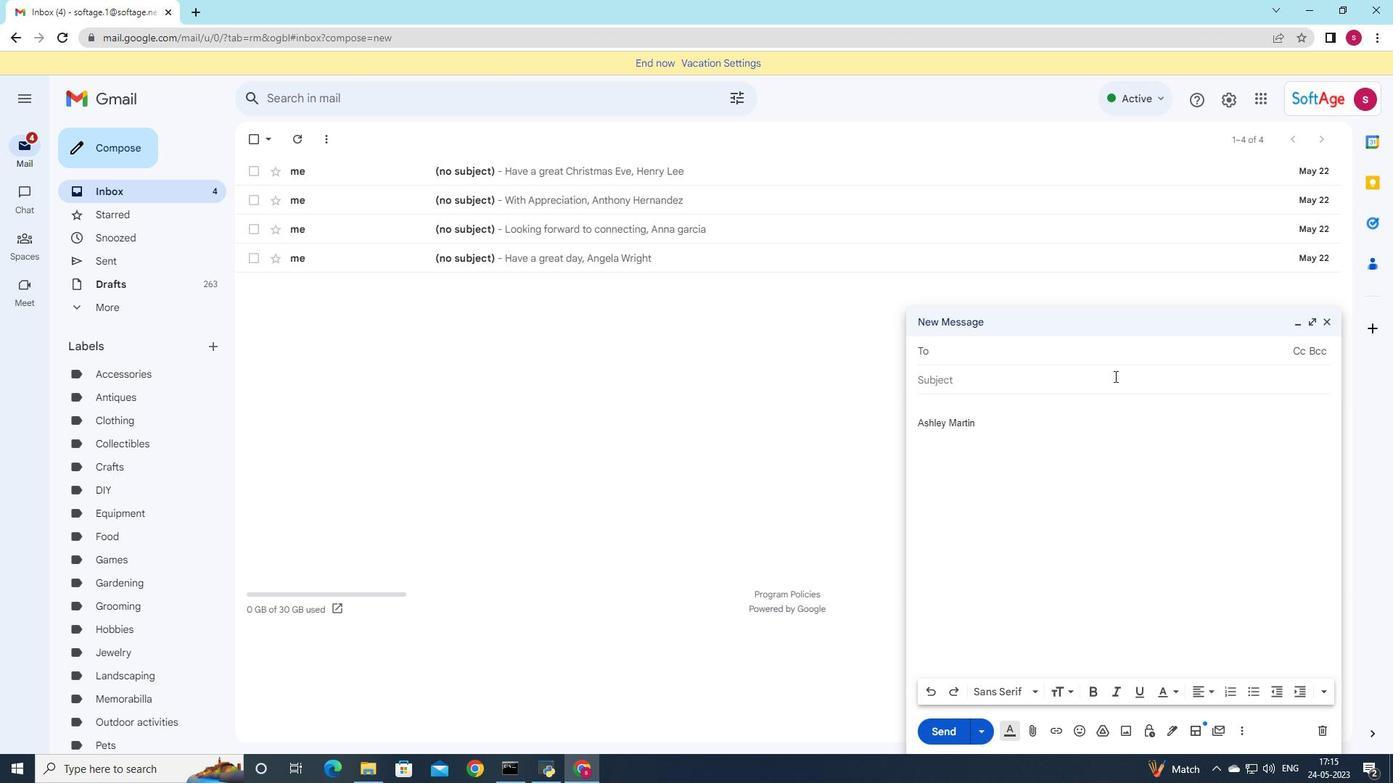 
Action: Key pressed soft
Screenshot: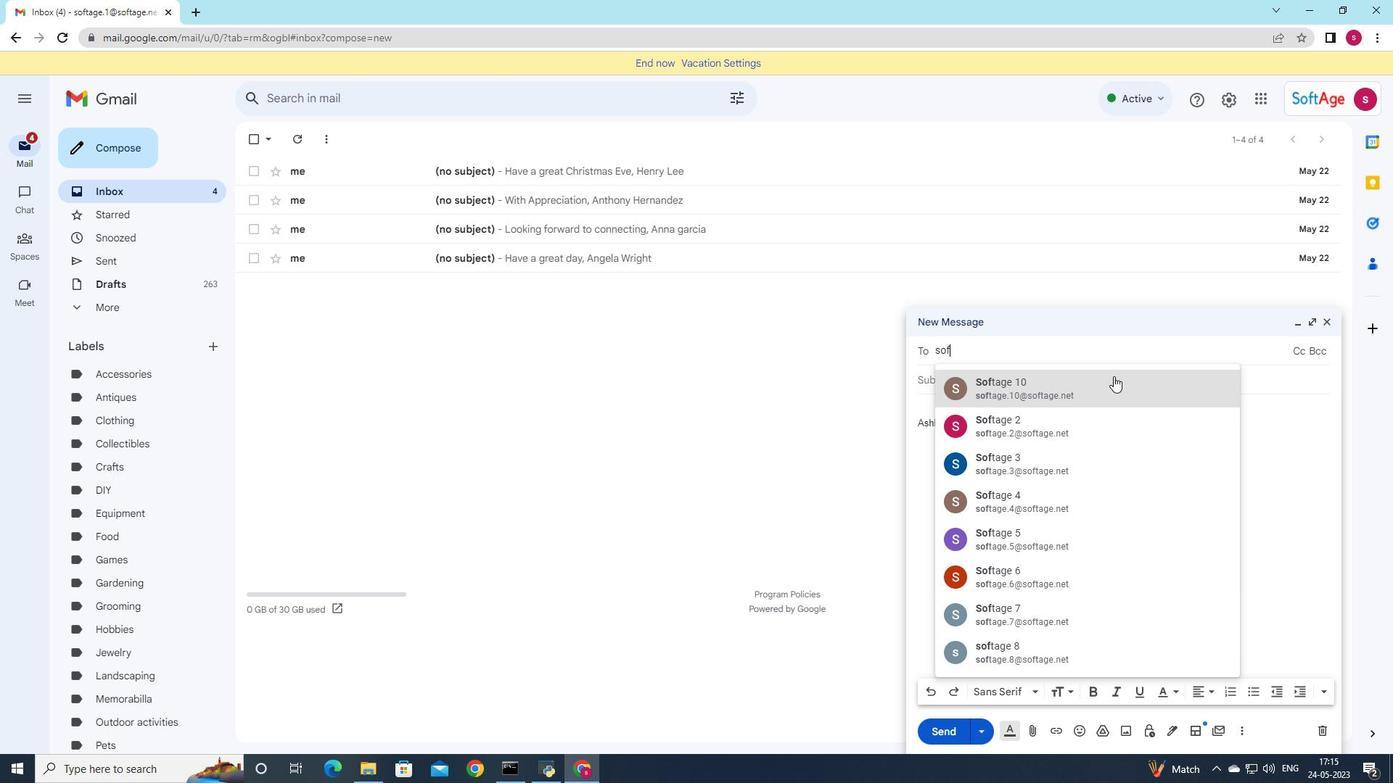 
Action: Mouse moved to (1079, 576)
Screenshot: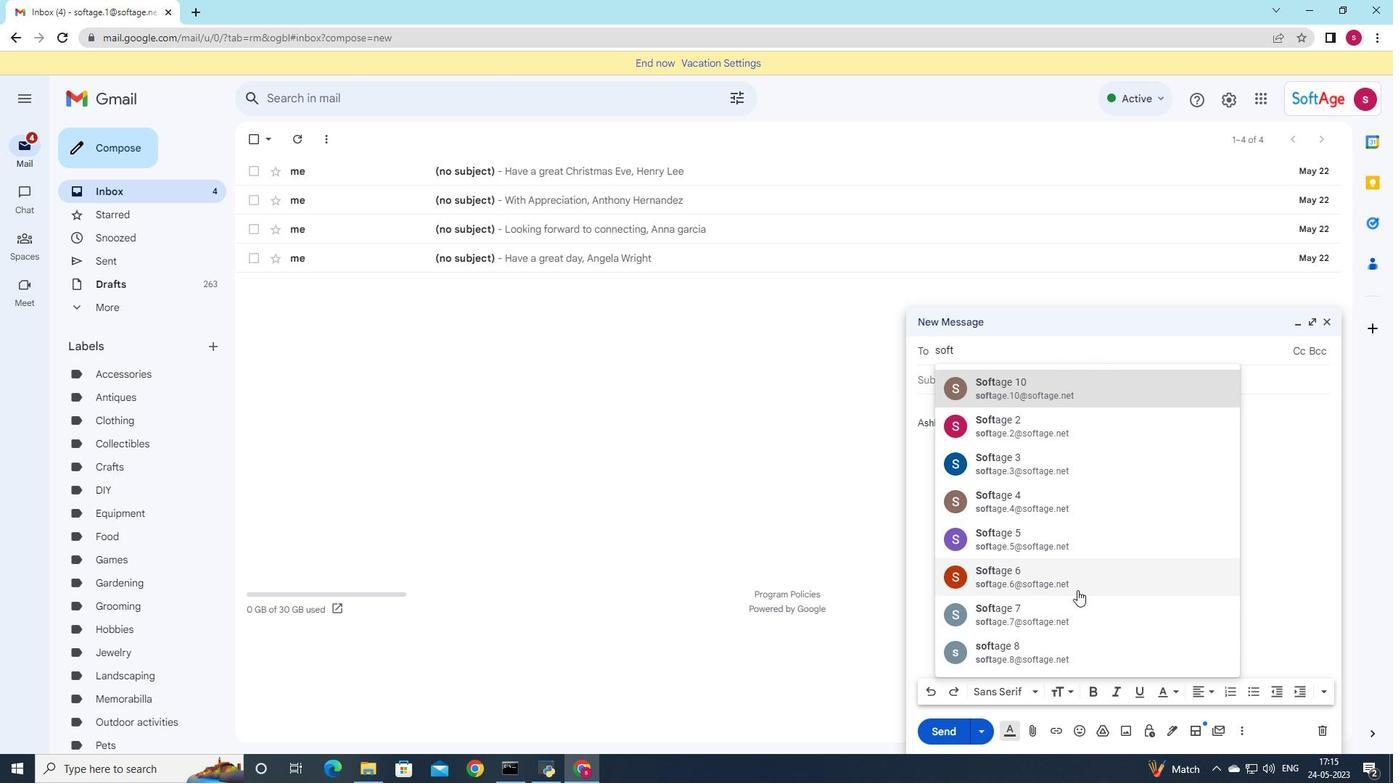 
Action: Mouse pressed left at (1079, 576)
Screenshot: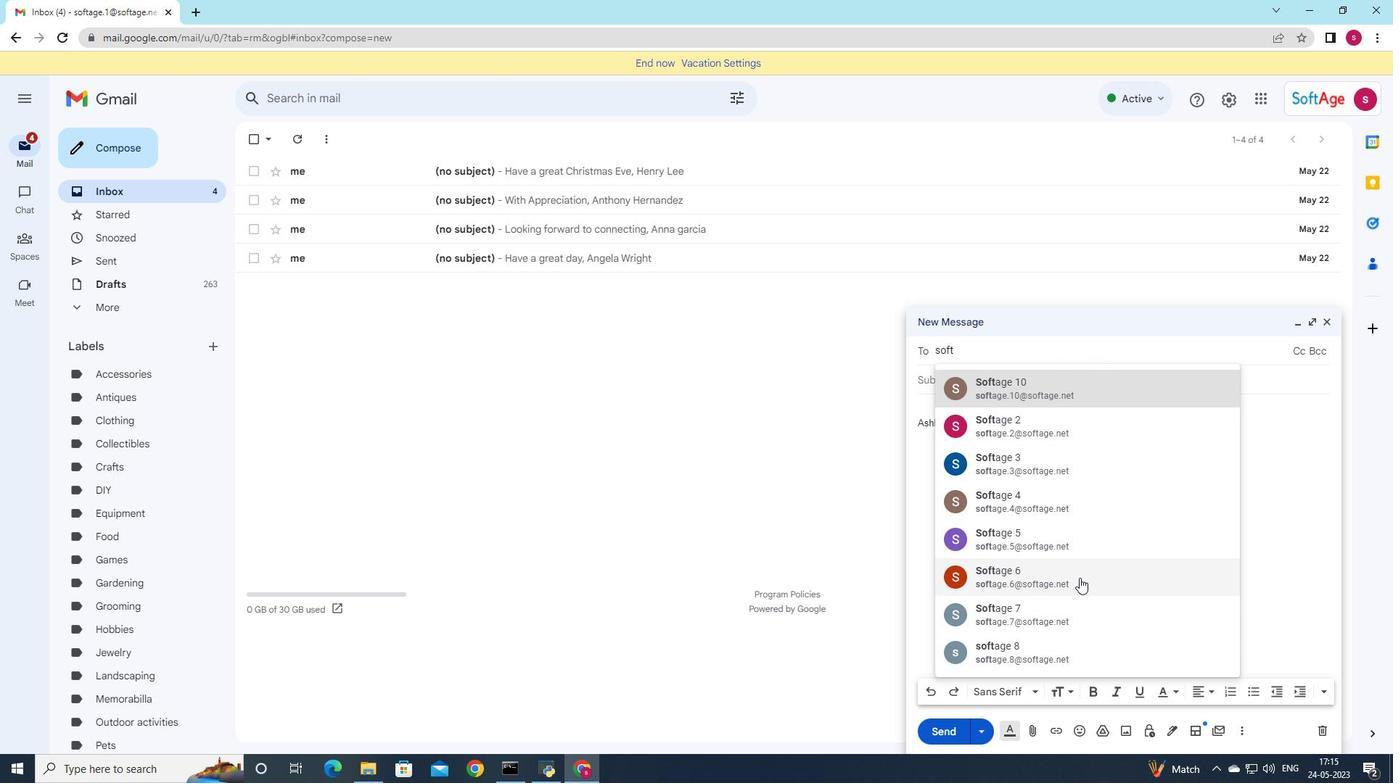
Action: Mouse moved to (1036, 420)
Screenshot: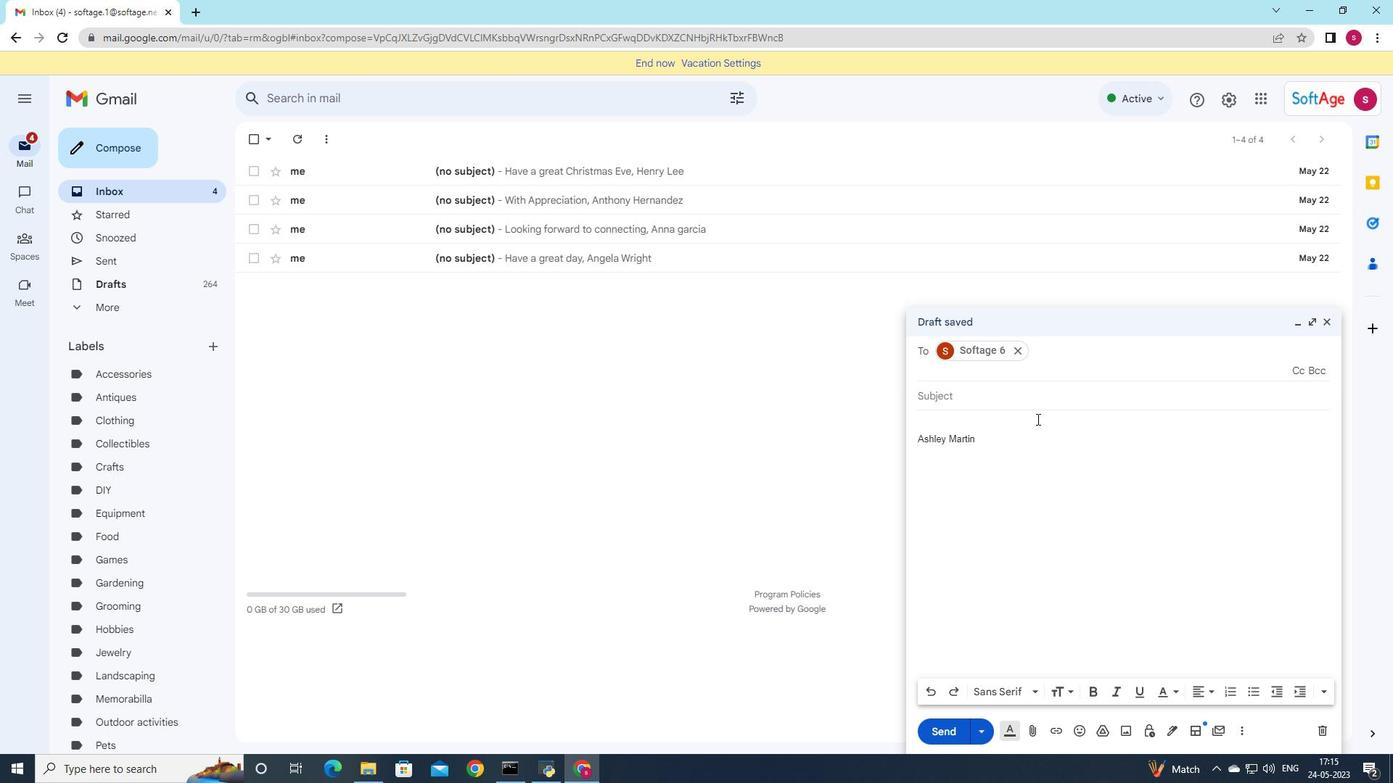 
Action: Key pressed s
Screenshot: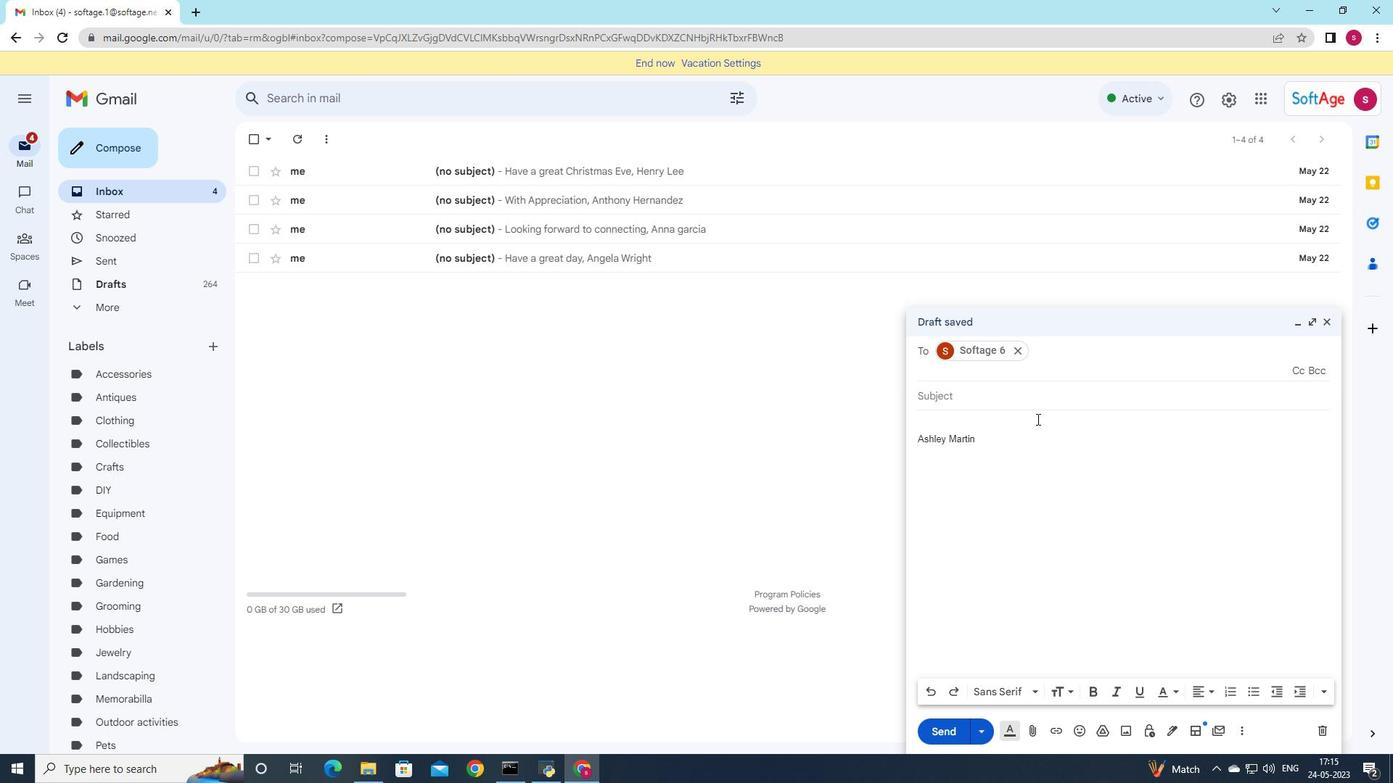 
Action: Mouse moved to (1162, 615)
Screenshot: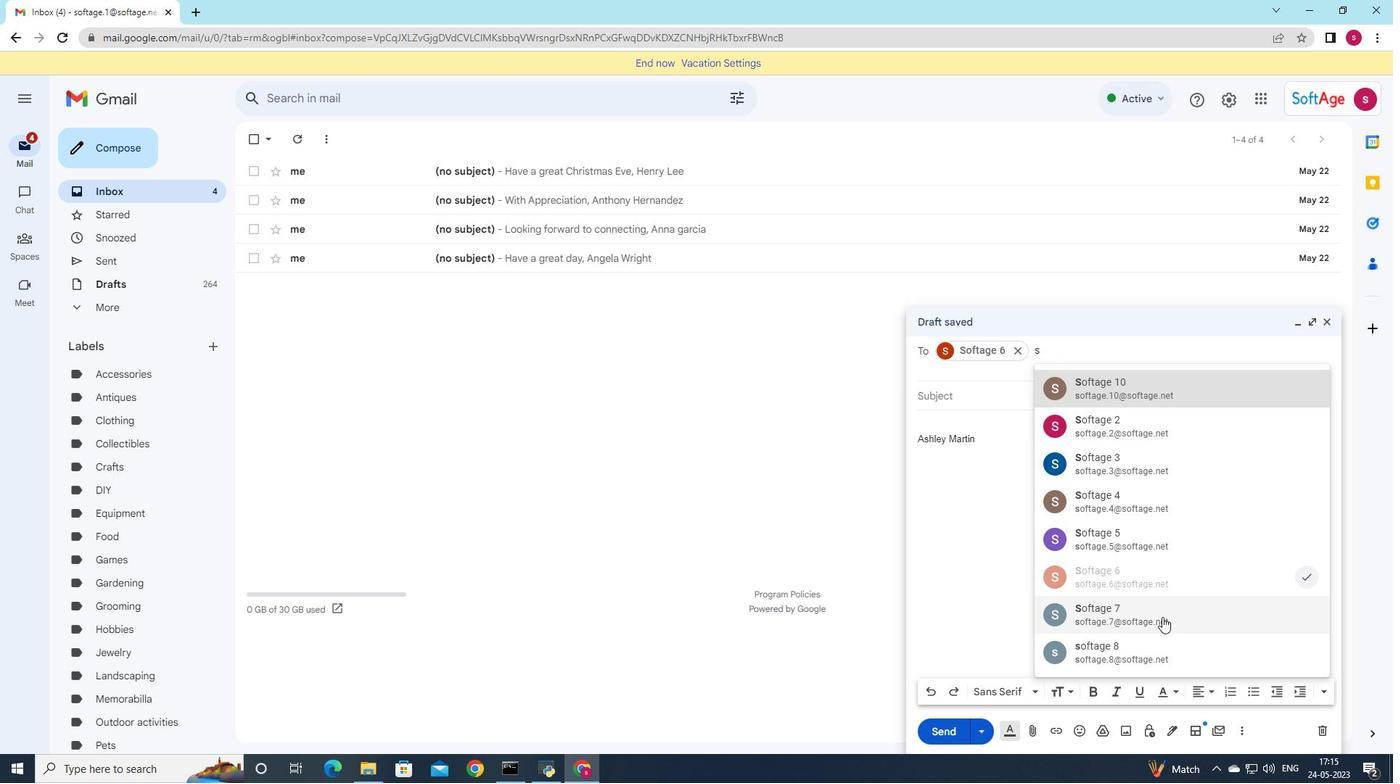 
Action: Mouse pressed left at (1162, 615)
Screenshot: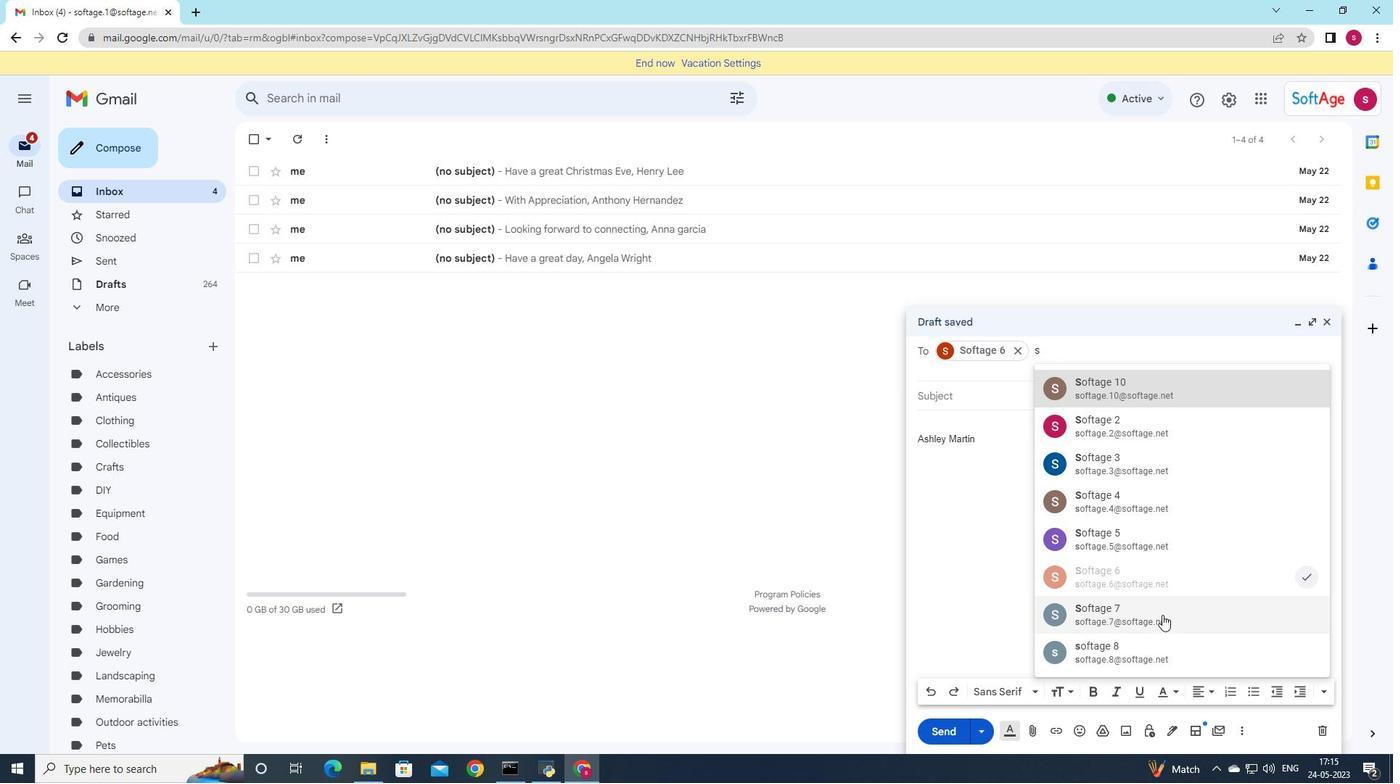 
Action: Mouse moved to (956, 383)
Screenshot: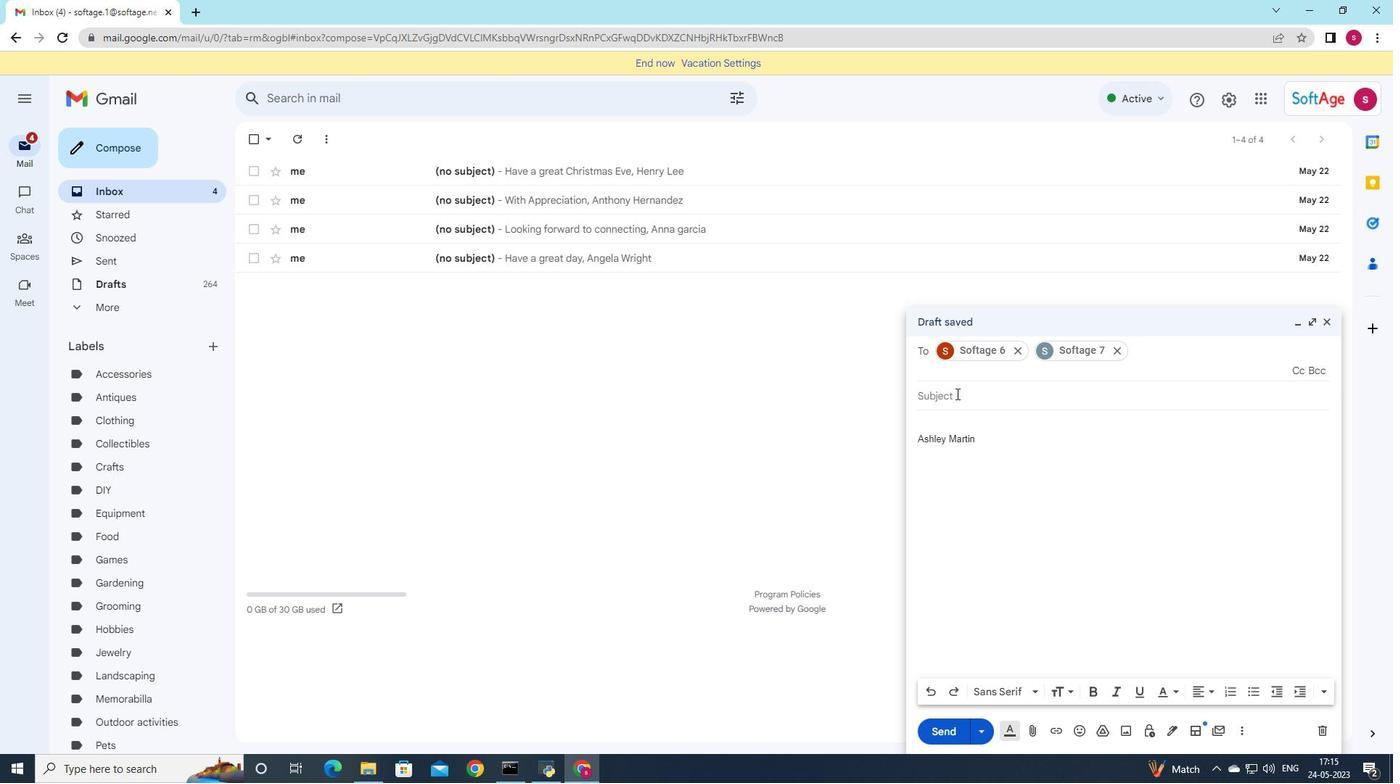 
Action: Mouse pressed left at (956, 383)
Screenshot: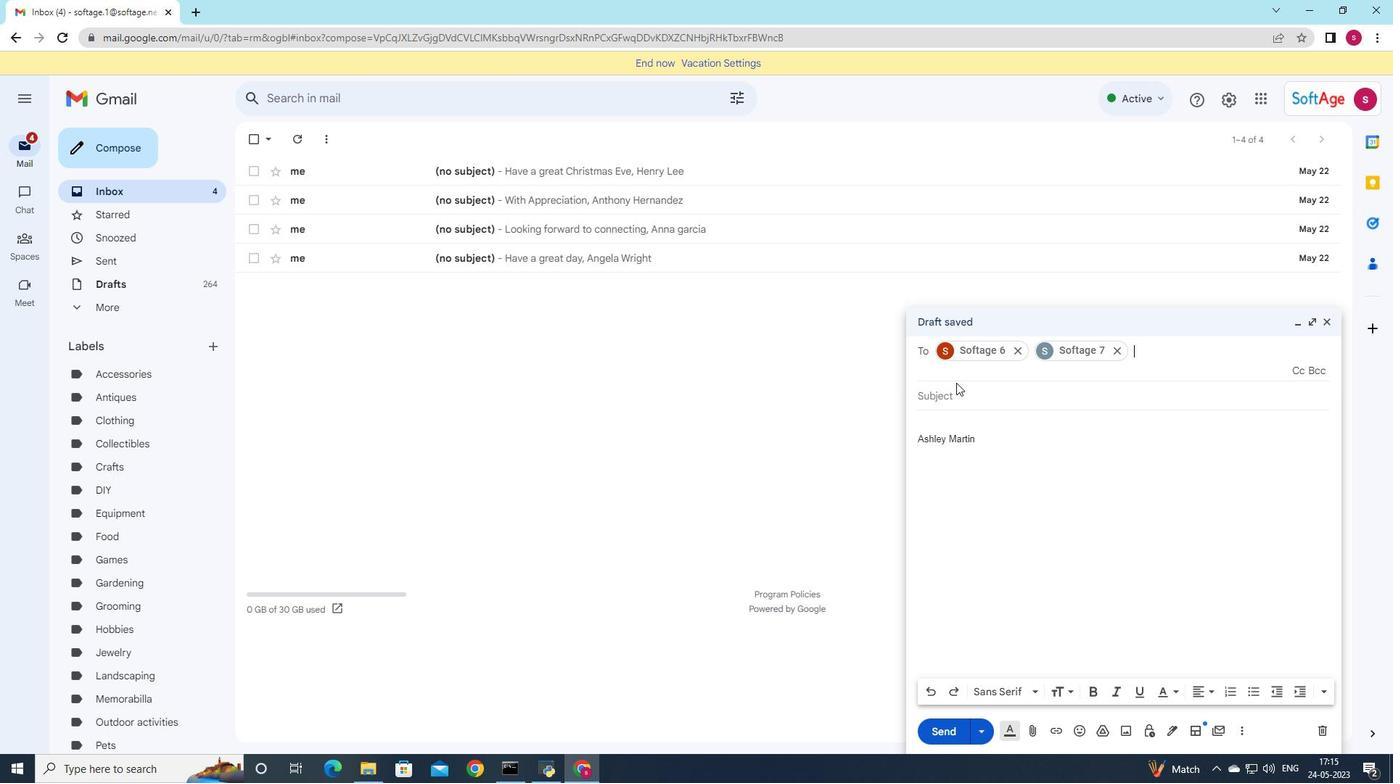 
Action: Mouse moved to (982, 402)
Screenshot: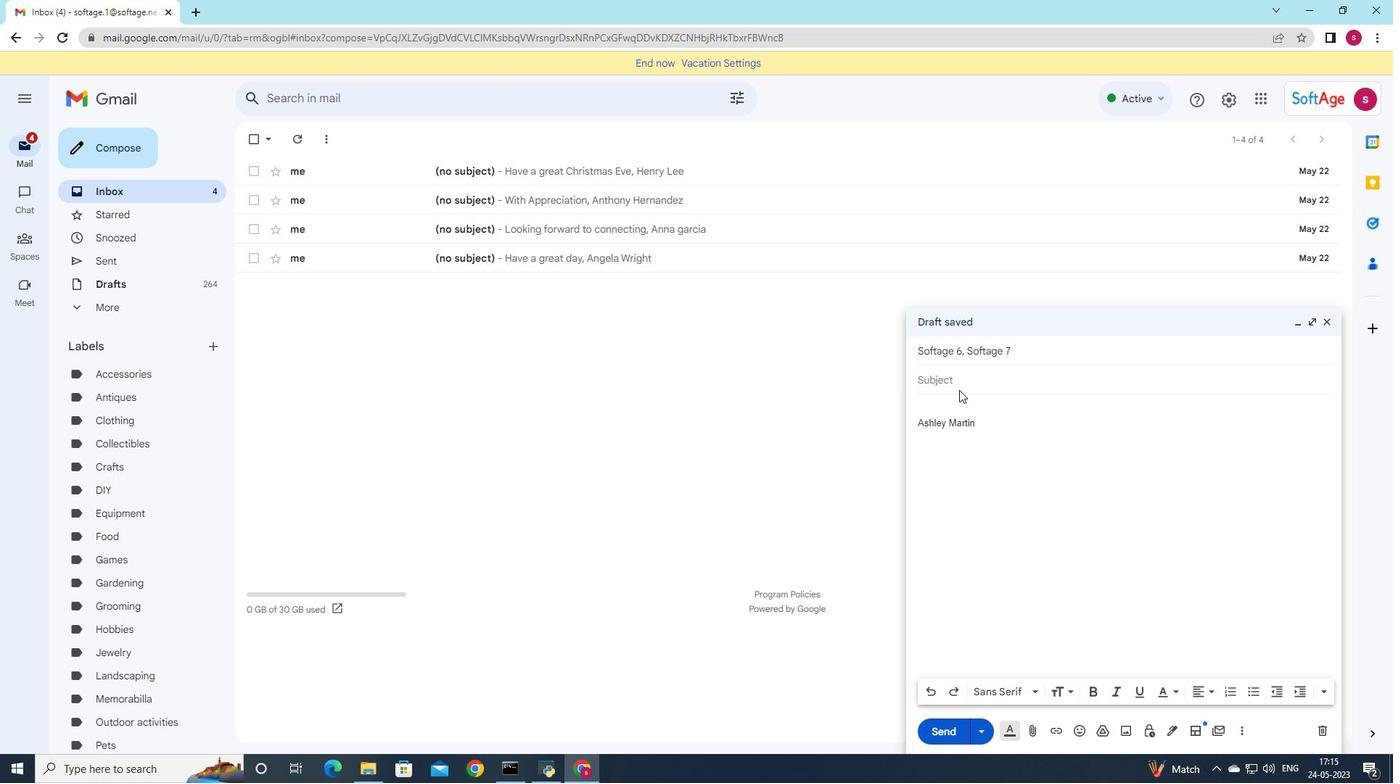 
Action: Key pressed <Key.shift><Key.shift><Key.shift><Key.shift><Key.shift><Key.shift><Key.shift><Key.shift><Key.shift><Key.shift><Key.shift>Job<Key.space>application<Key.space>follow<Key.shift><Key.shift><Key.shift><Key.shift><Key.shift><Key.shift><Key.shift><Key.shift>_up
Screenshot: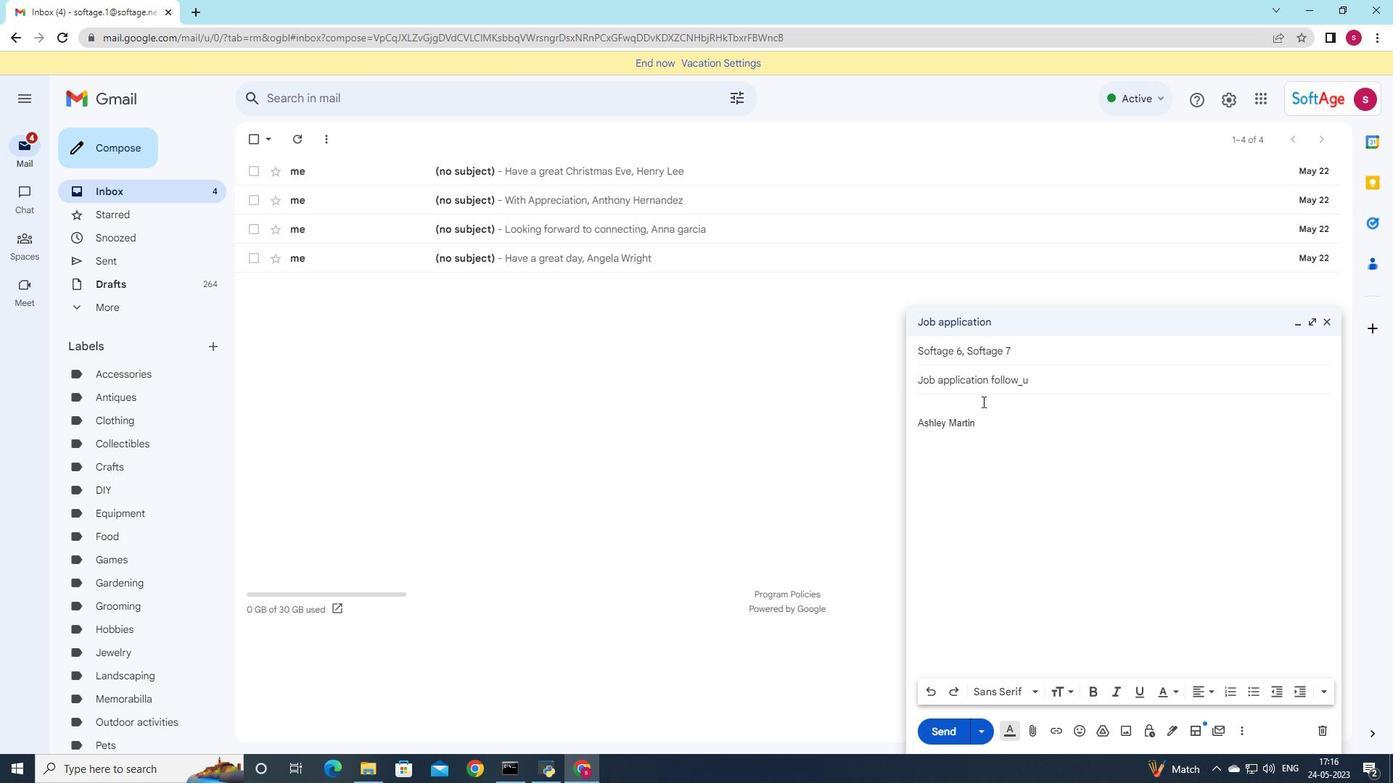 
Action: Mouse moved to (932, 400)
Screenshot: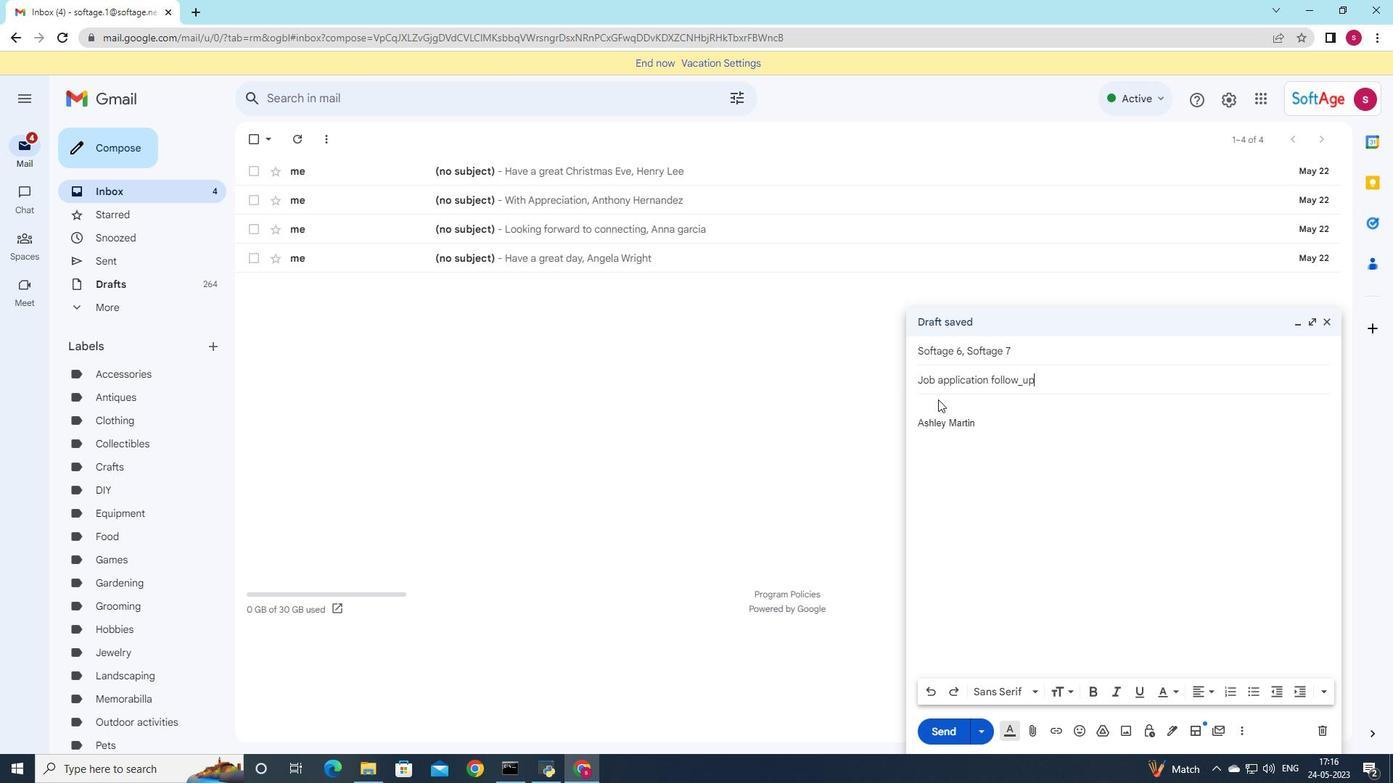 
Action: Mouse pressed left at (932, 400)
Screenshot: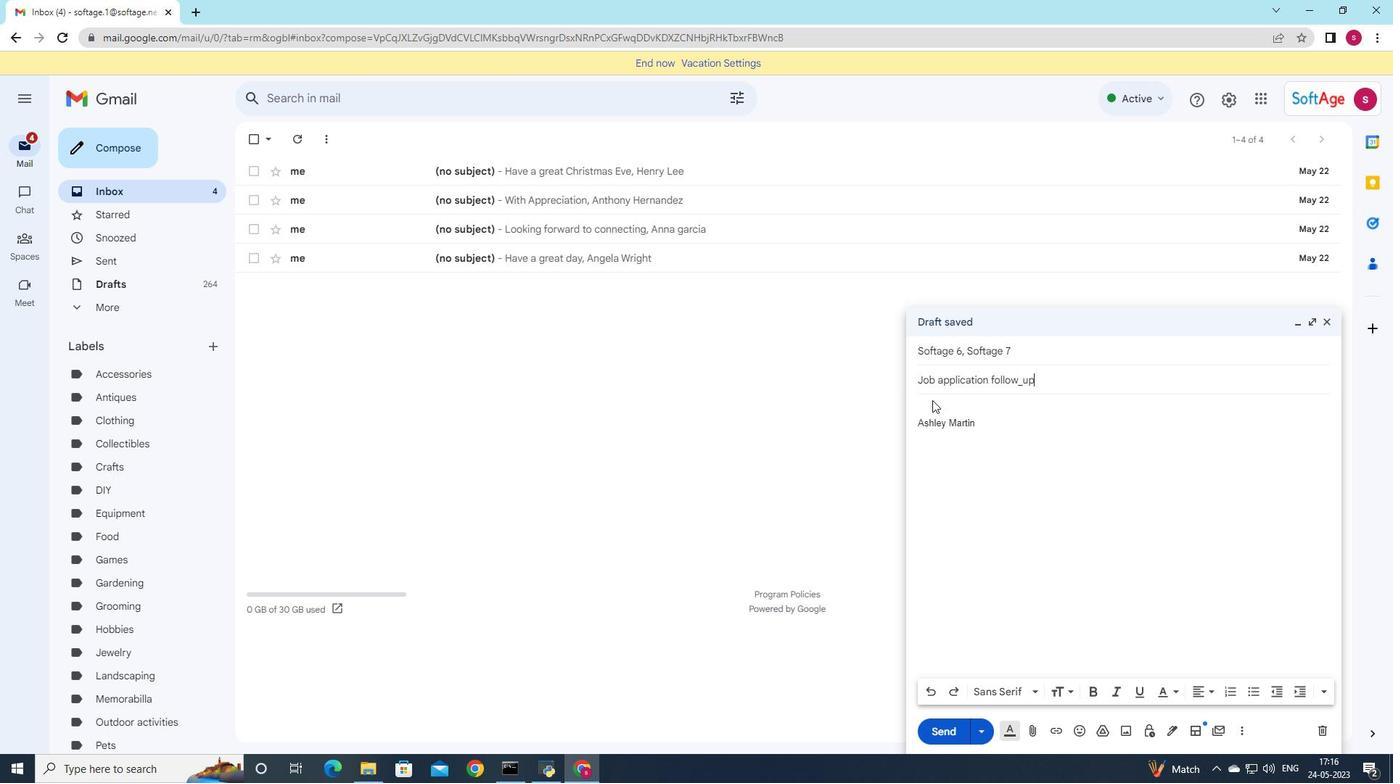 
Action: Key pressed <Key.shift>Could<Key.space>you<Key.space>please<Key.space>provide<Key.space>more<Key.space>details<Key.space>on<Key.space>this<Key.space>issue<Key.shift_r><Key.shift_r><Key.shift_r>?
Screenshot: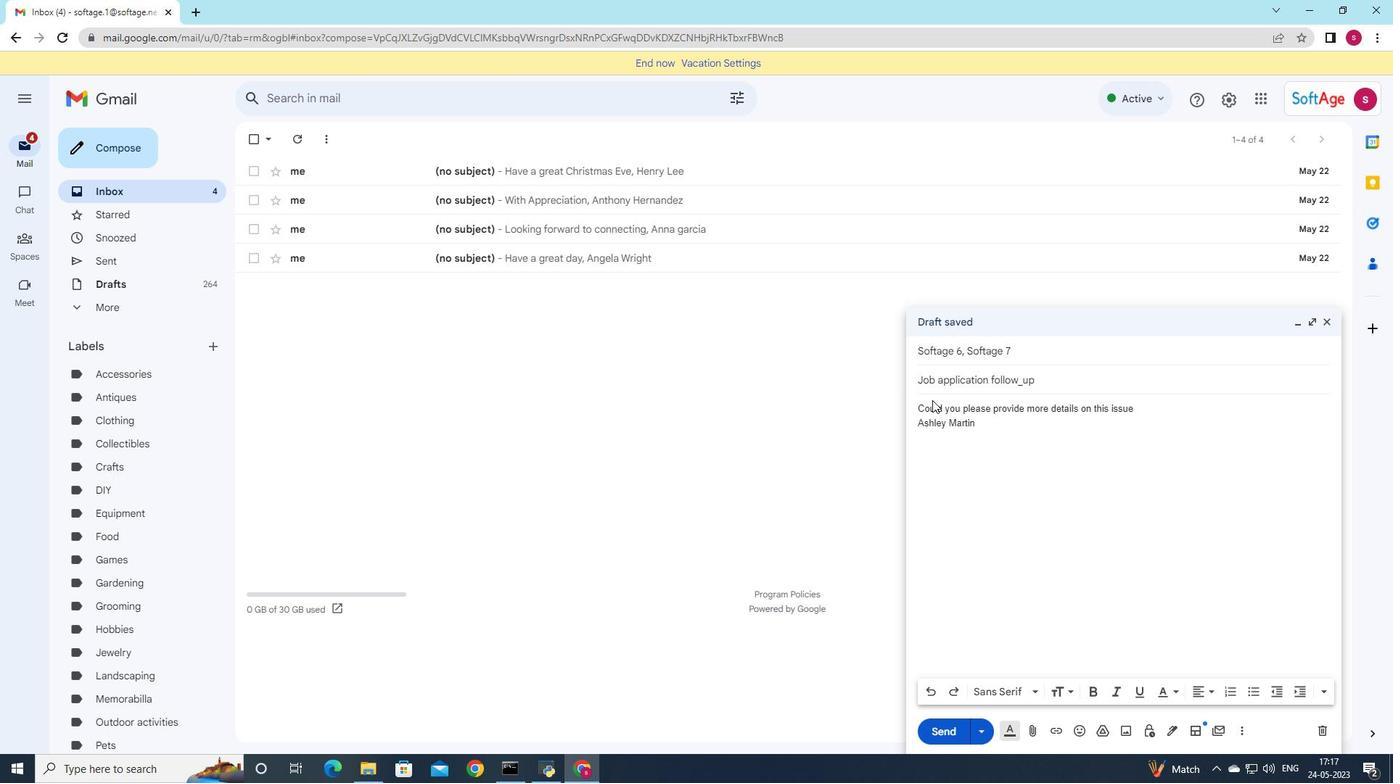 
Action: Mouse moved to (1026, 732)
Screenshot: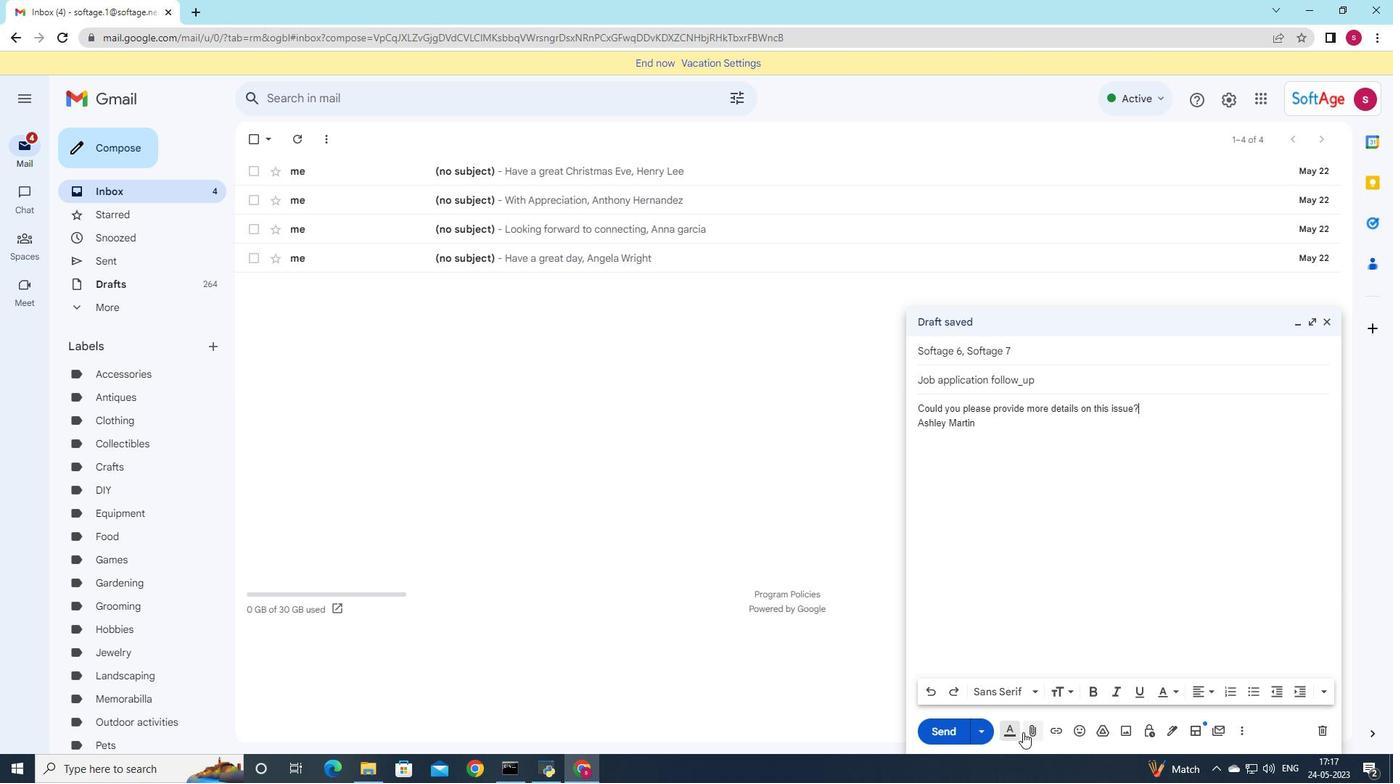 
Action: Mouse pressed left at (1026, 732)
Screenshot: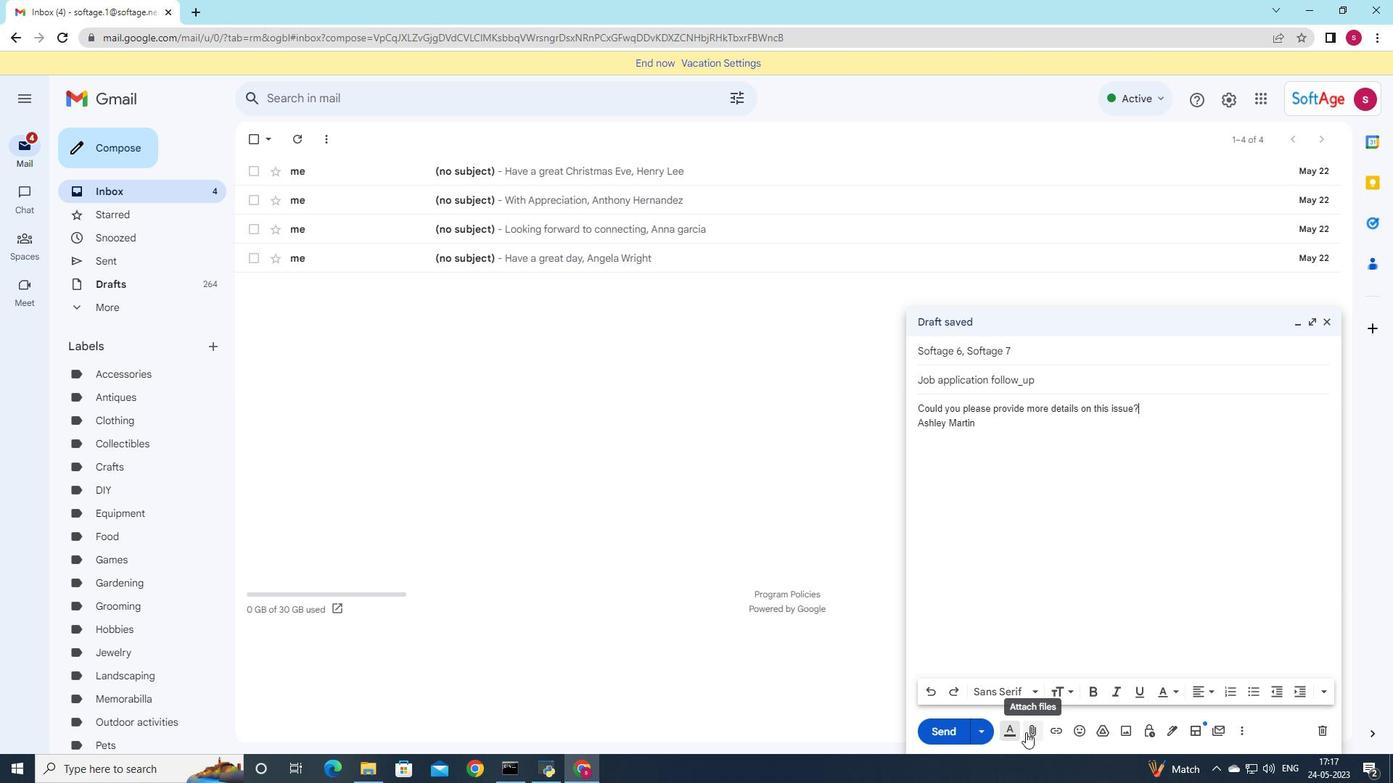 
Action: Mouse moved to (288, 111)
Screenshot: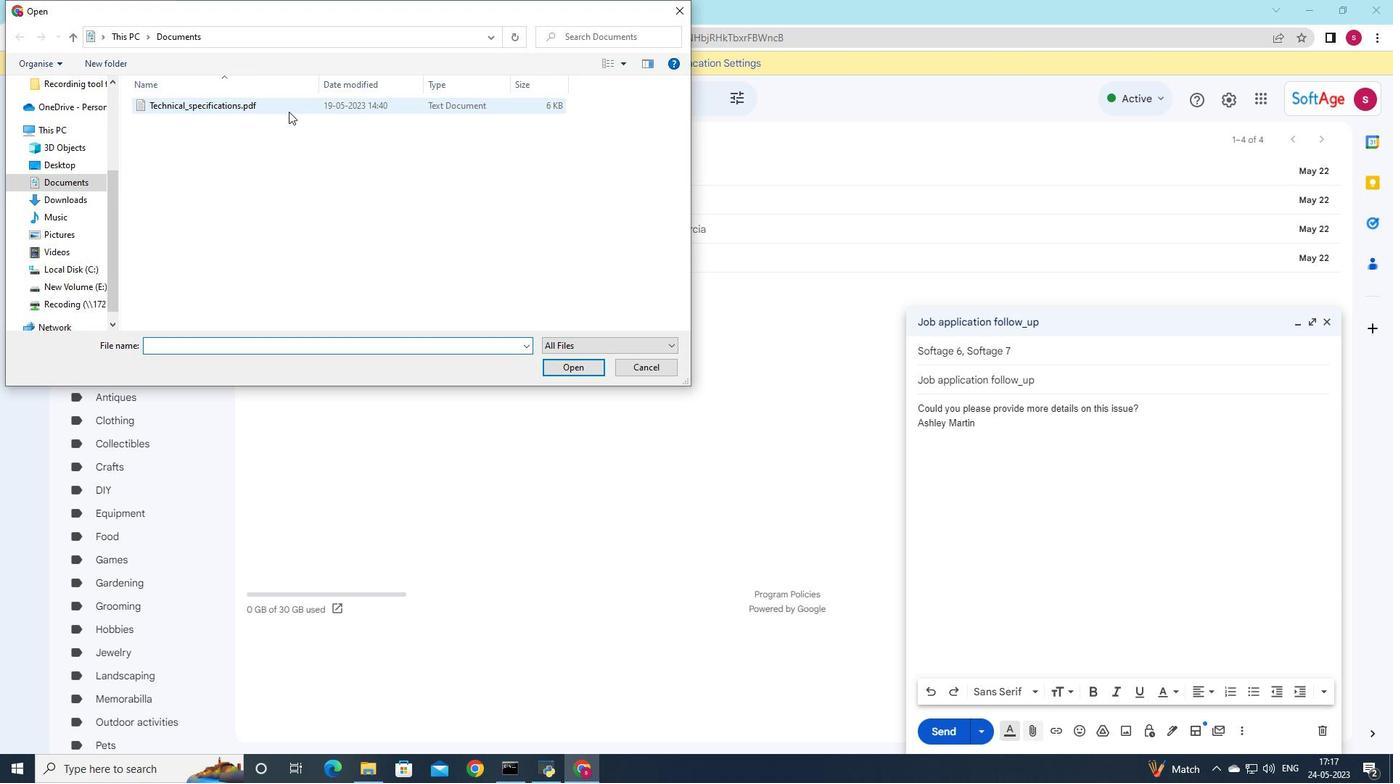 
Action: Mouse pressed left at (288, 111)
Screenshot: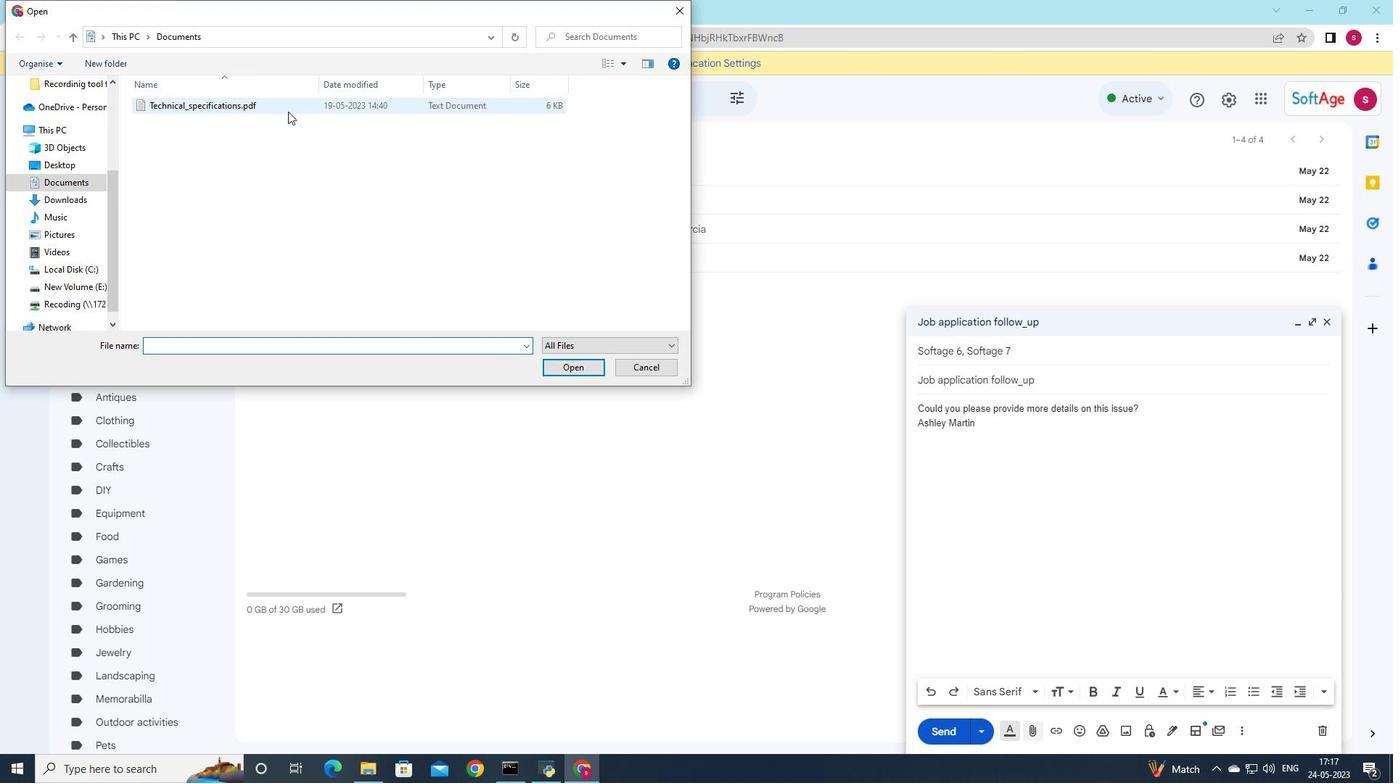 
Action: Mouse moved to (287, 104)
Screenshot: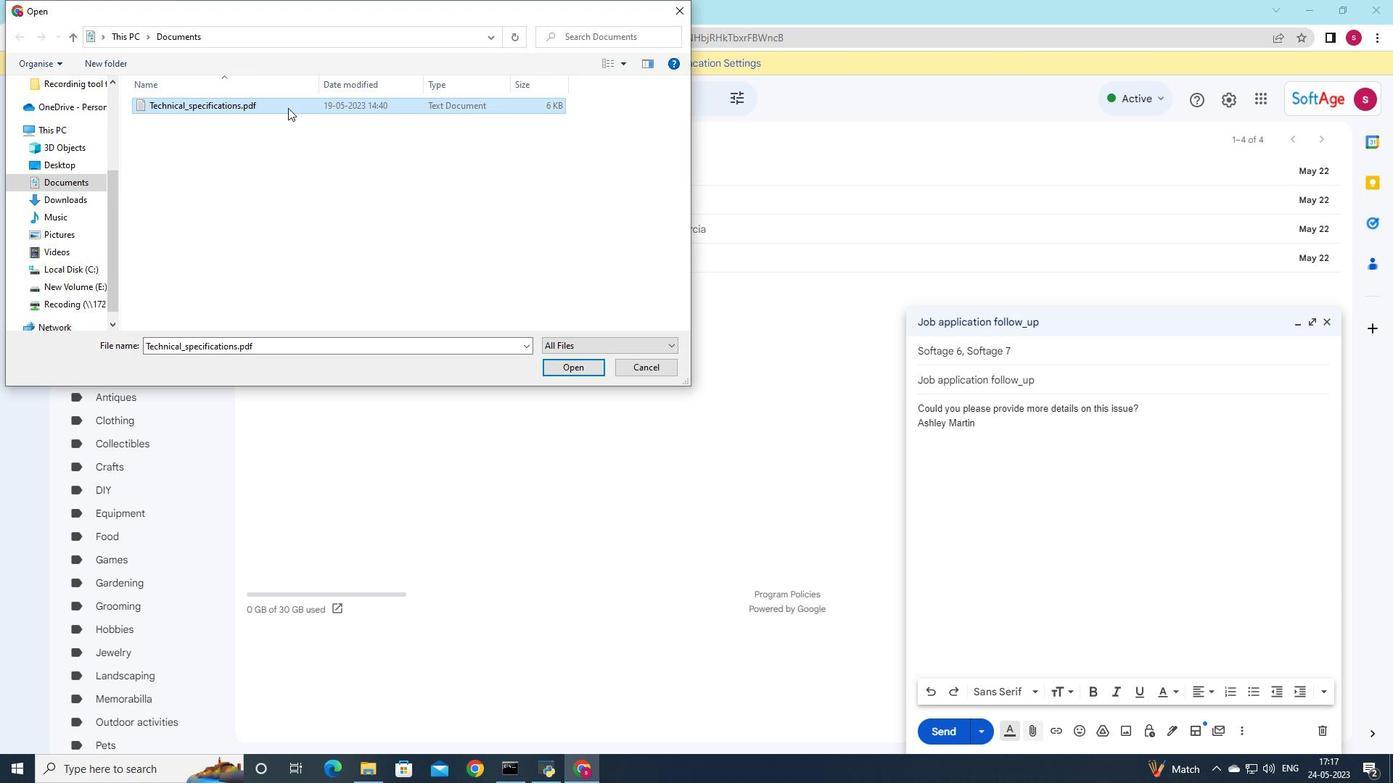 
Action: Mouse pressed left at (287, 104)
Screenshot: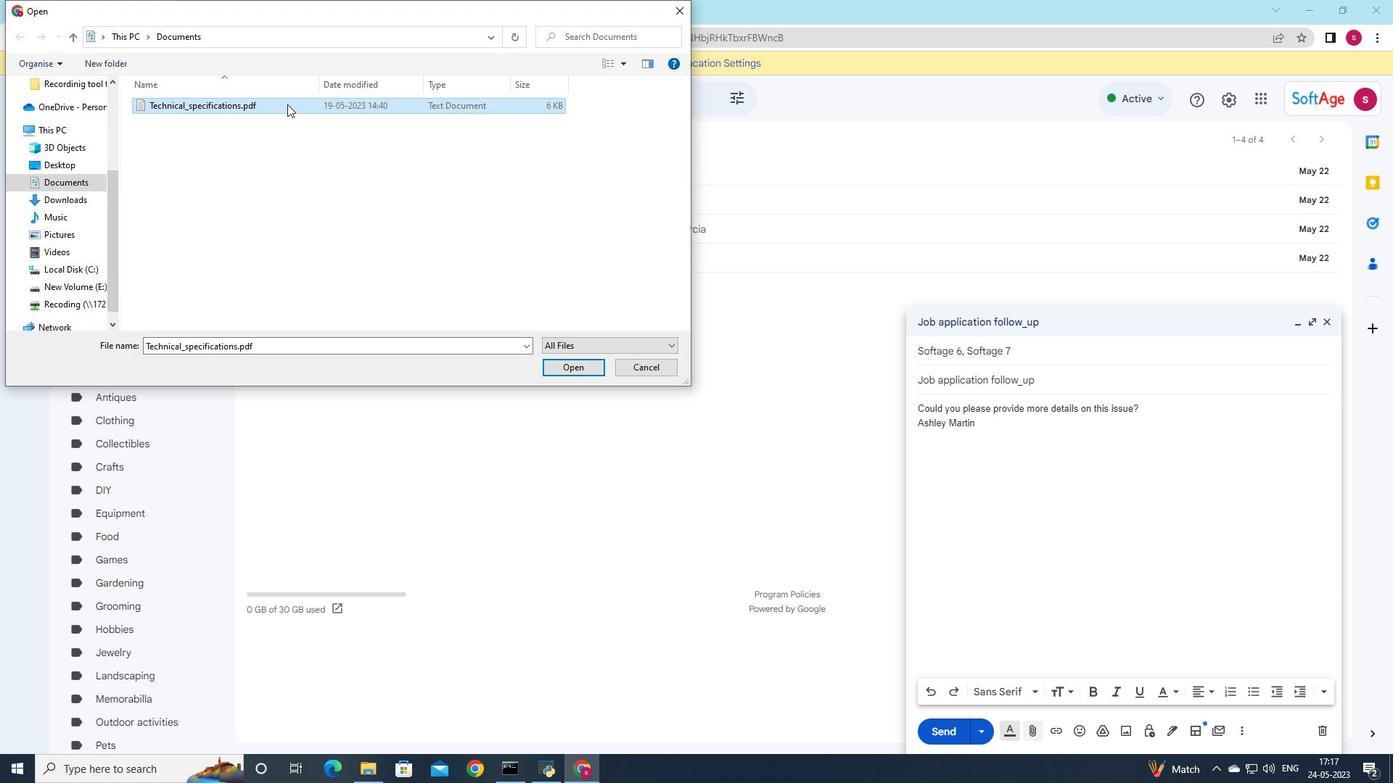 
Action: Mouse moved to (518, 281)
Screenshot: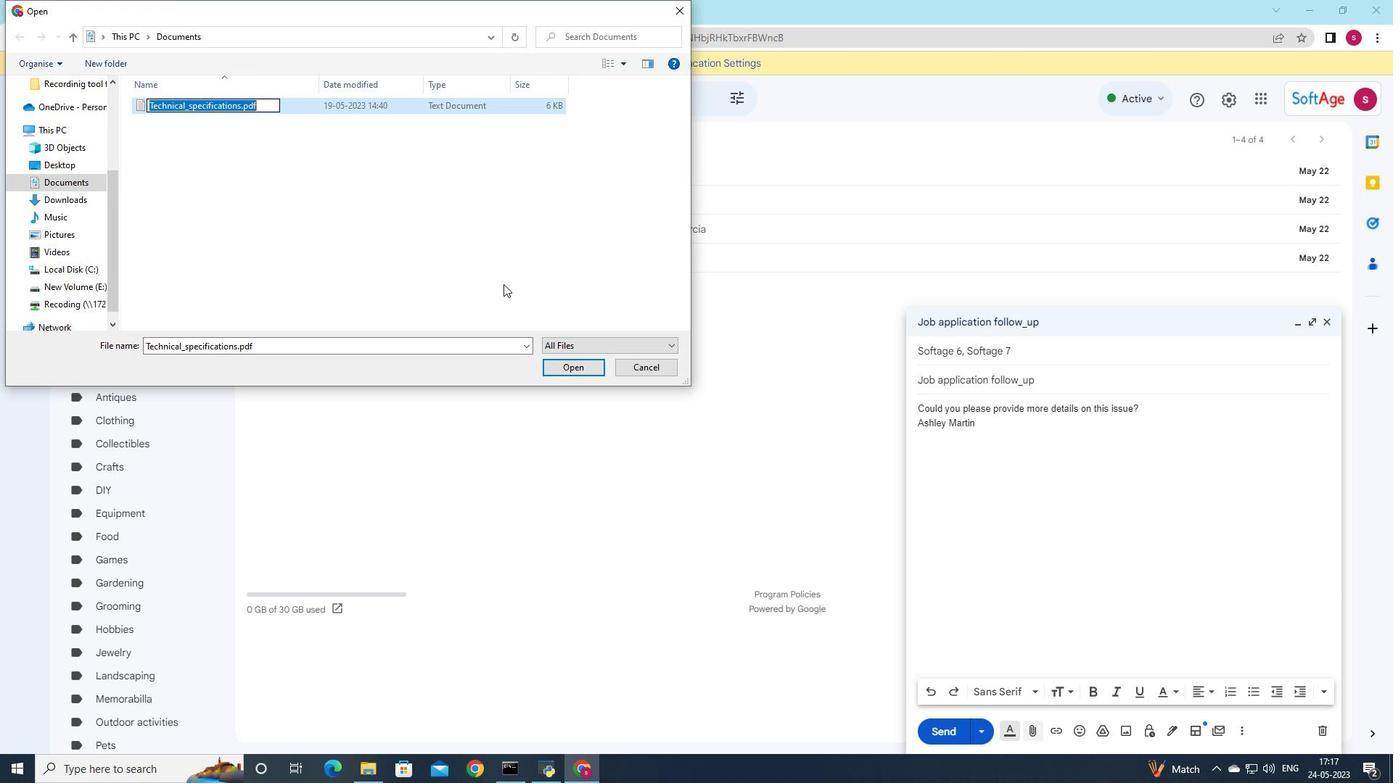 
Action: Key pressed <Key.shift>Invoice,<Key.backspace>.pdf
Screenshot: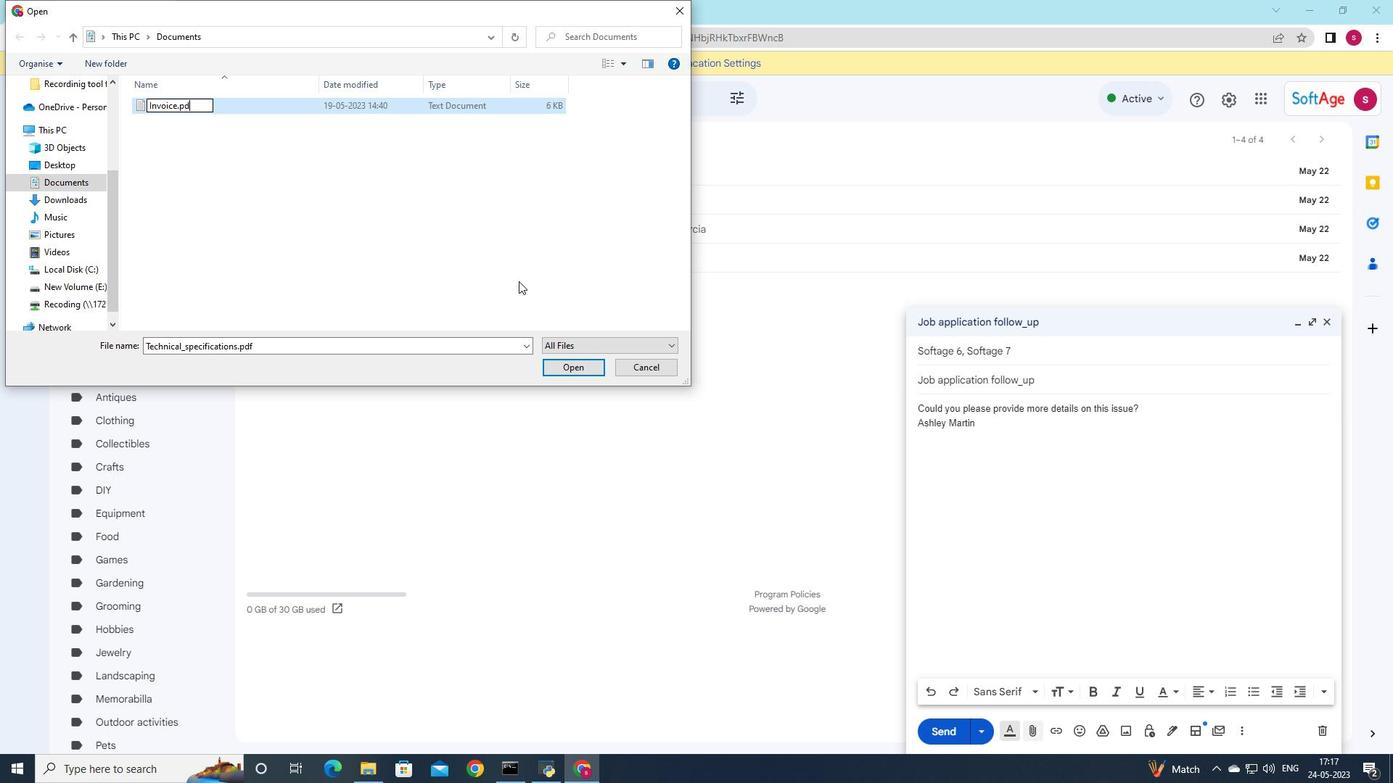 
Action: Mouse moved to (379, 110)
Screenshot: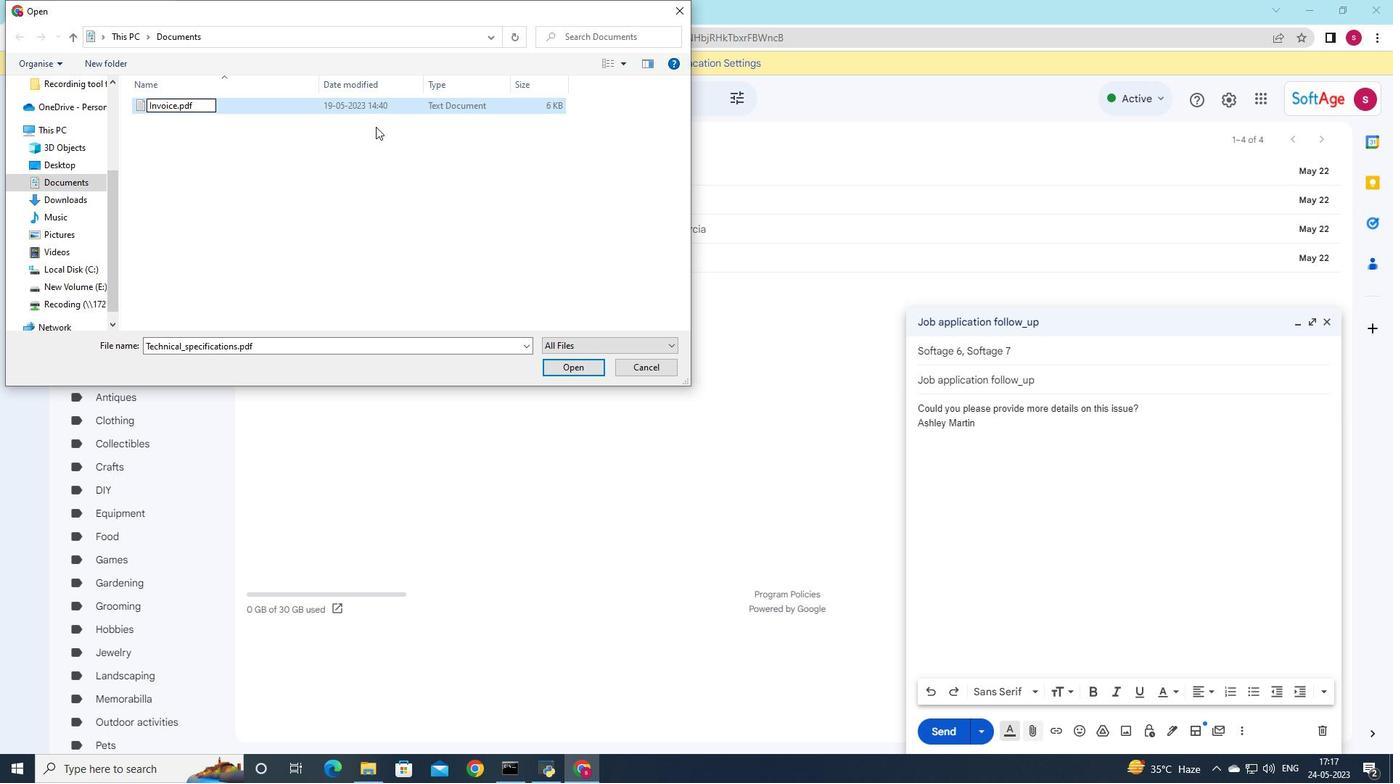 
Action: Mouse pressed left at (379, 110)
Screenshot: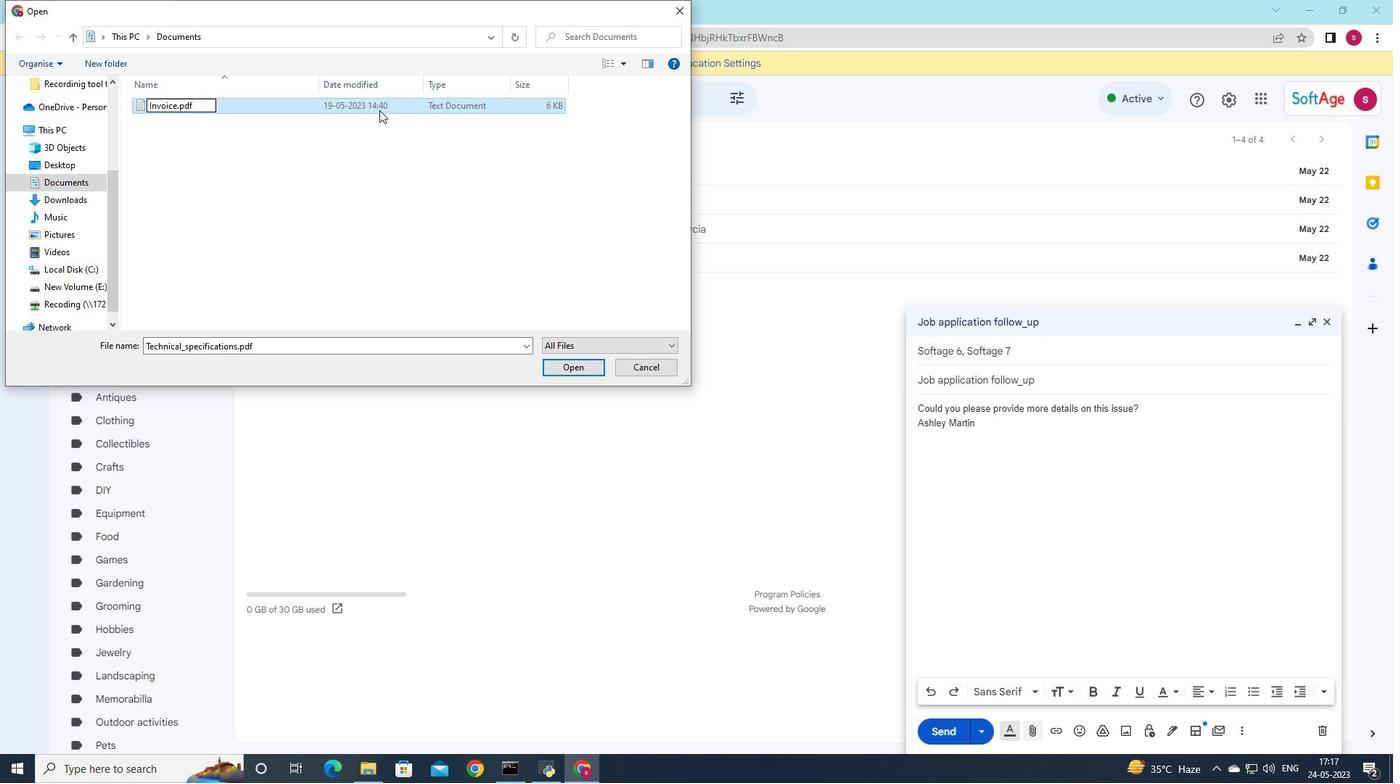 
Action: Mouse moved to (579, 370)
Screenshot: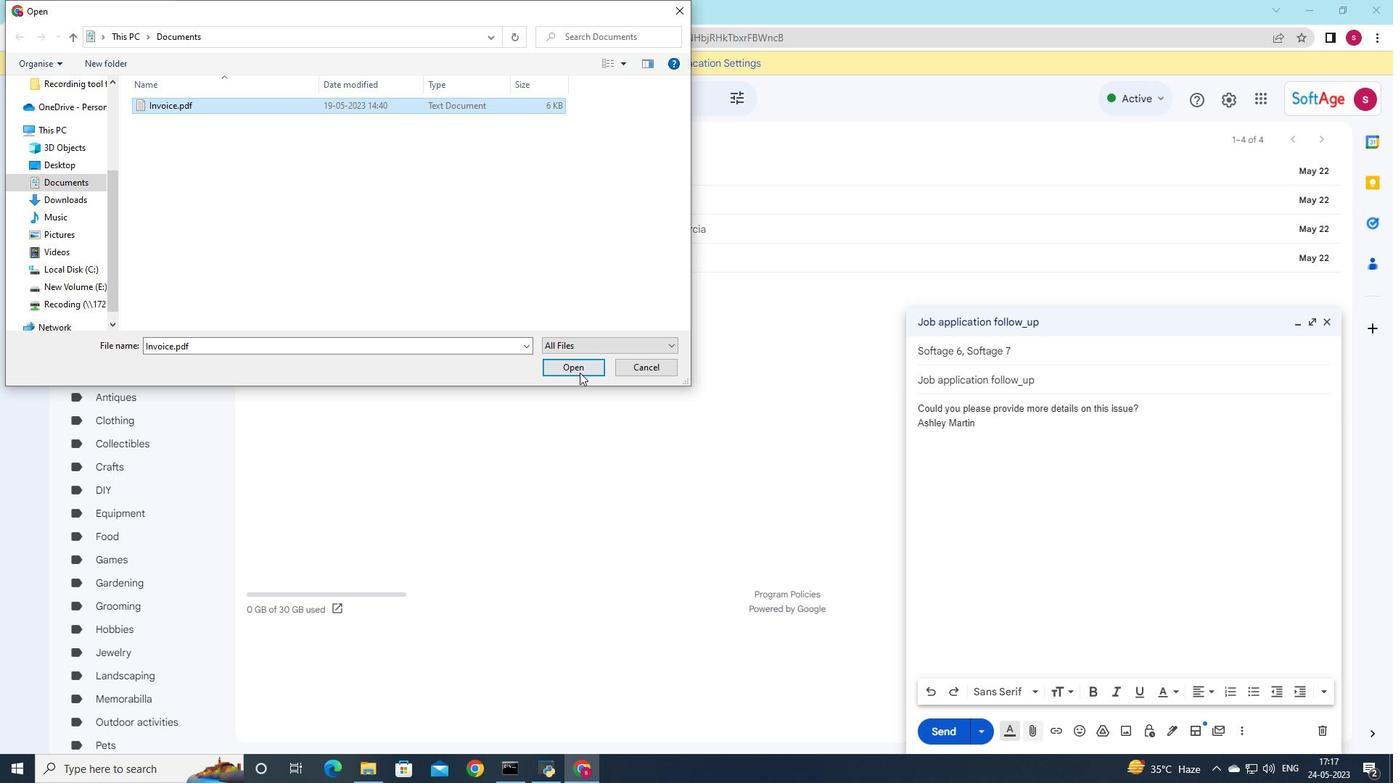 
Action: Mouse pressed left at (579, 370)
Screenshot: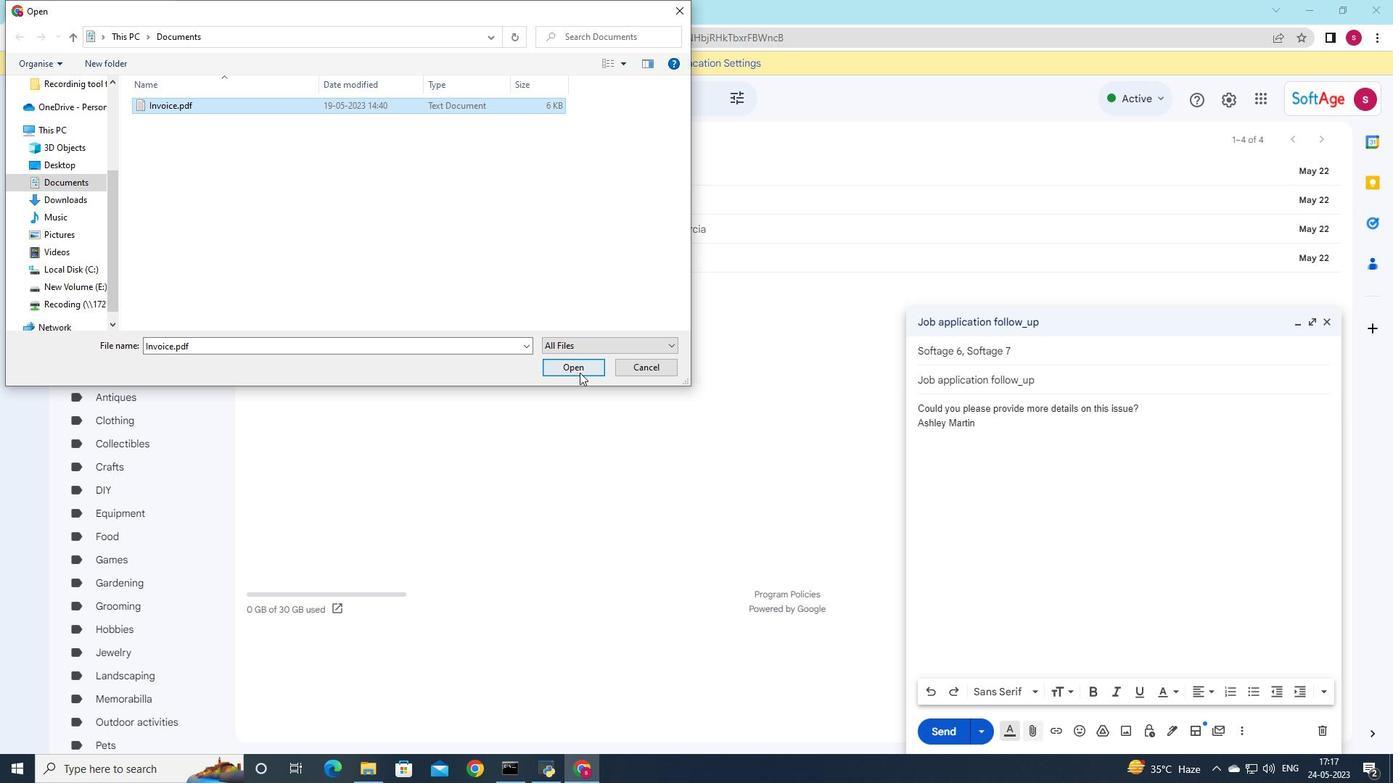 
Action: Mouse moved to (943, 734)
Screenshot: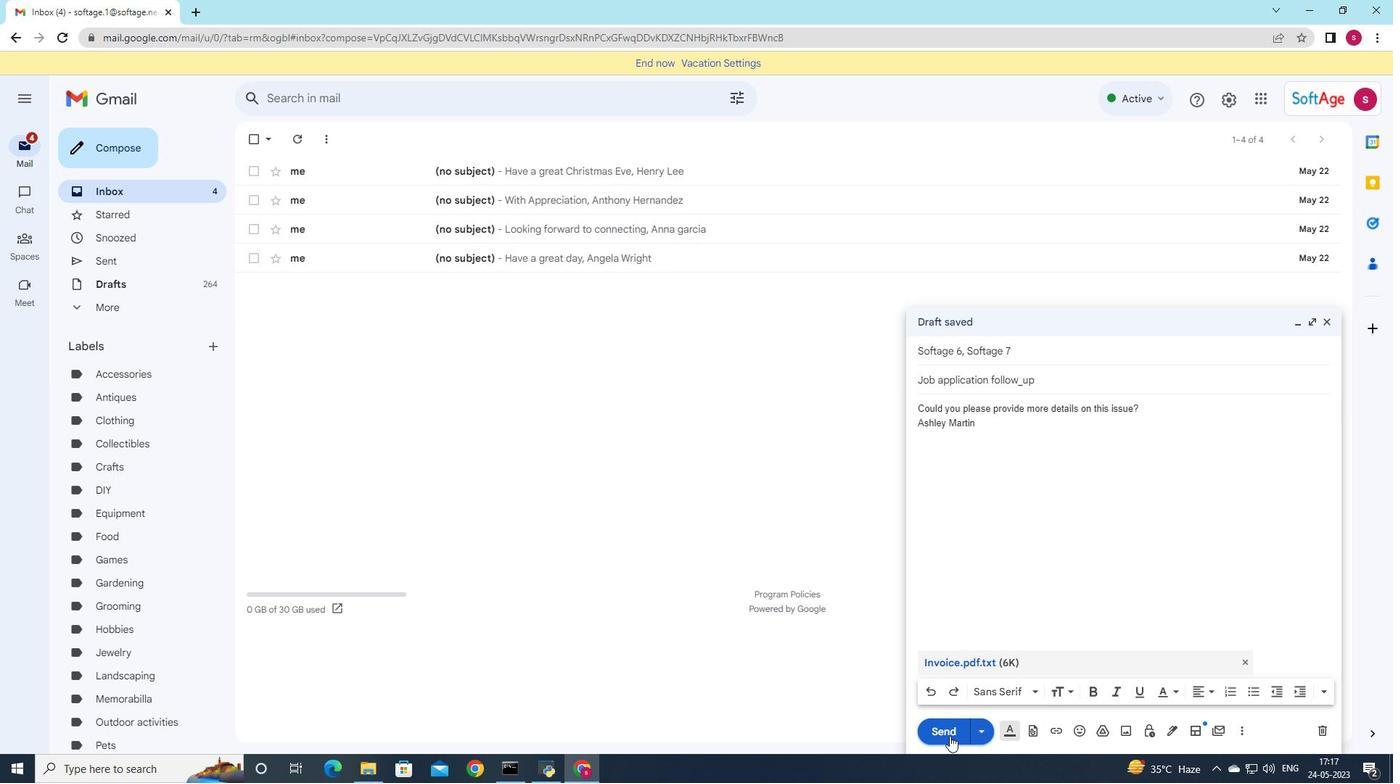 
Action: Mouse pressed left at (943, 734)
Screenshot: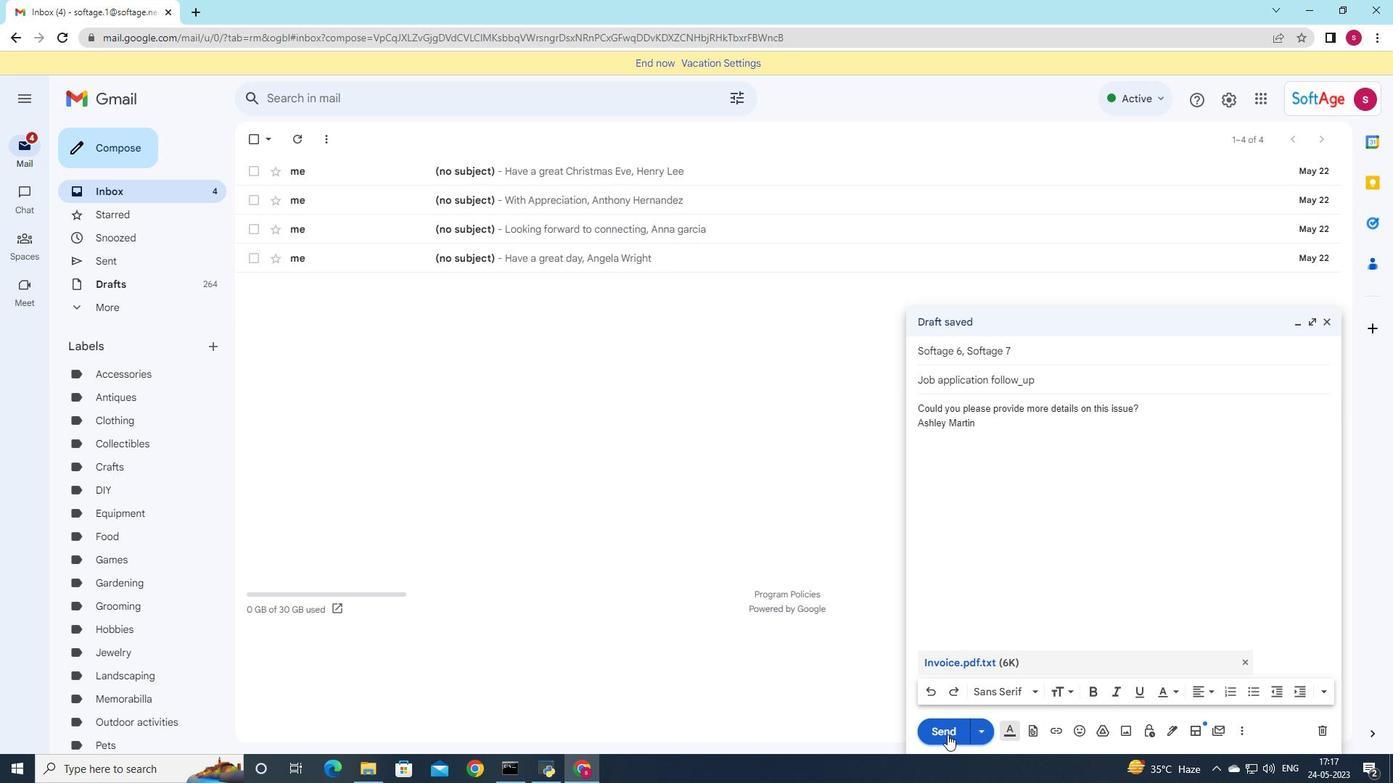 
Action: Mouse moved to (188, 268)
Screenshot: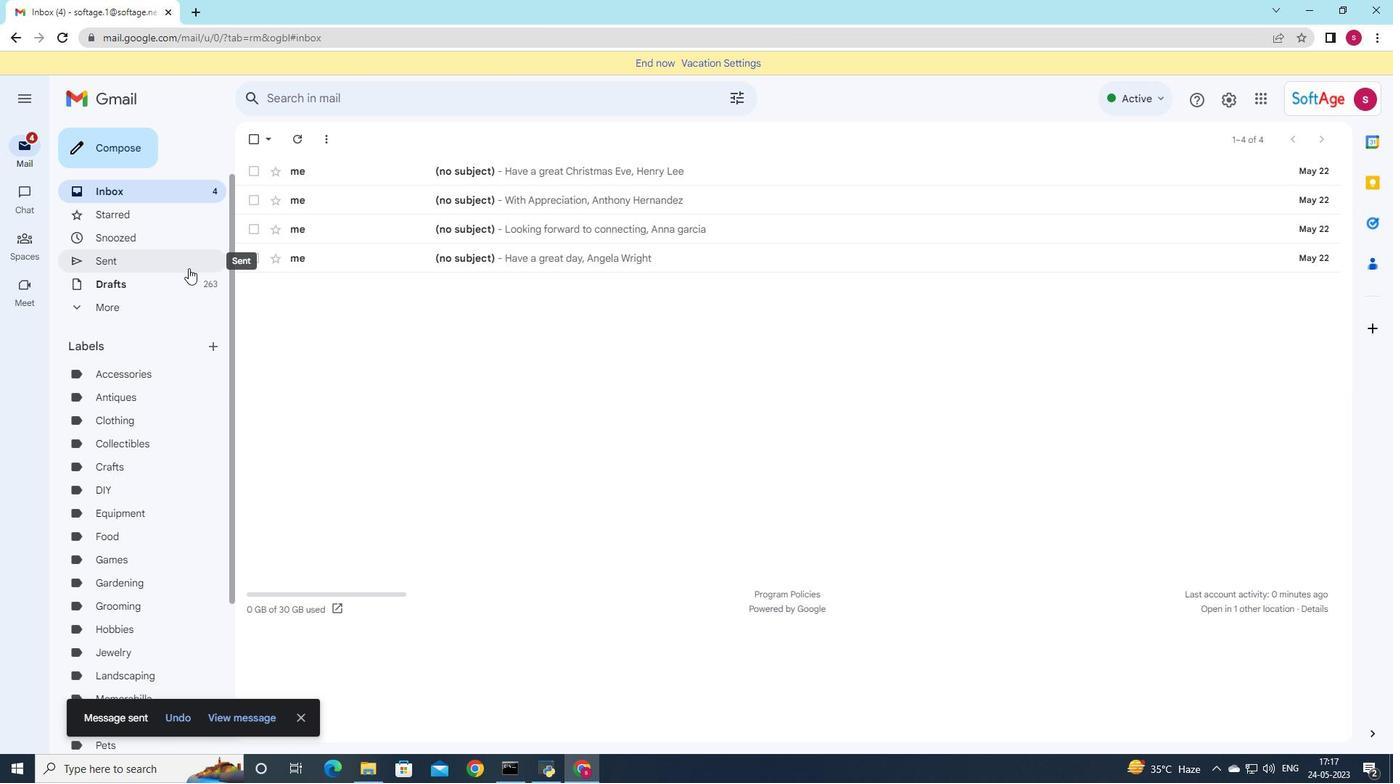 
Action: Mouse pressed left at (188, 268)
Screenshot: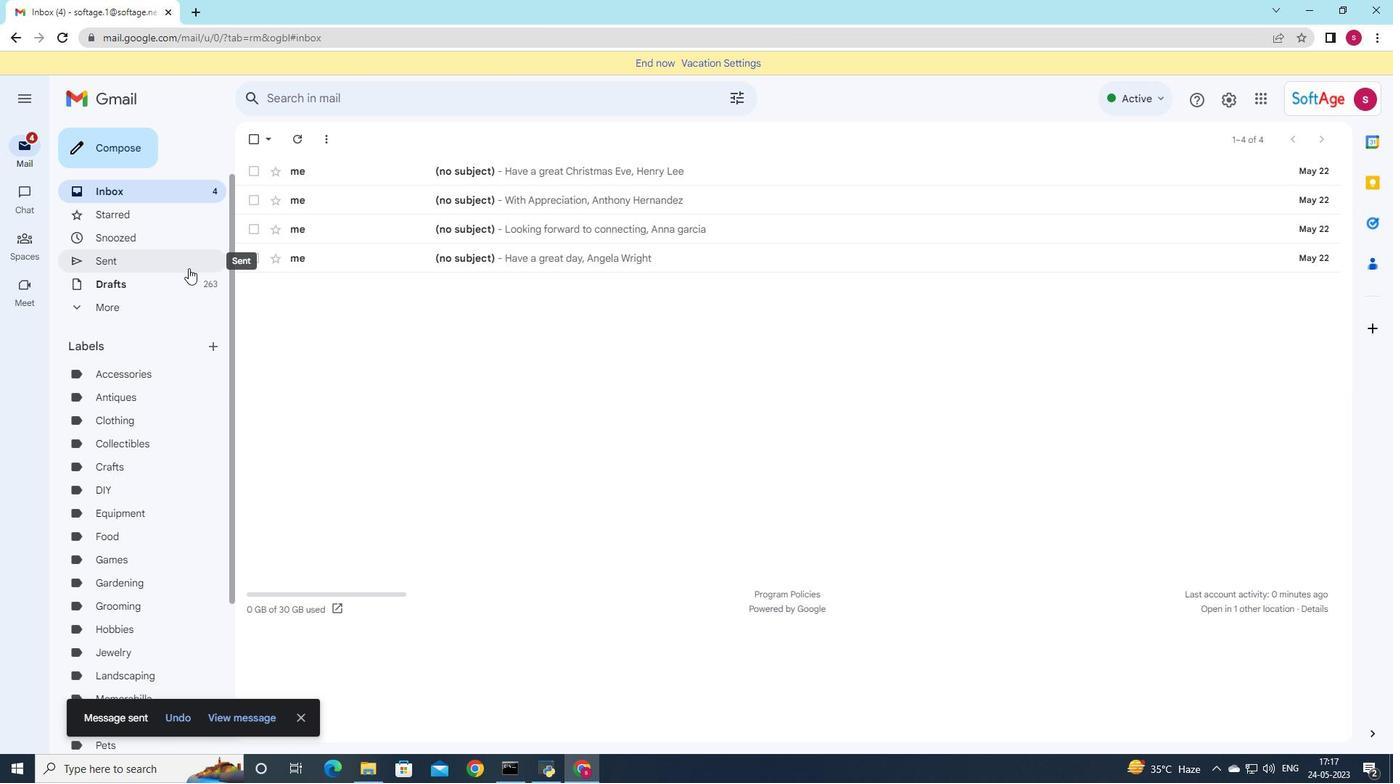 
Action: Mouse moved to (681, 237)
Screenshot: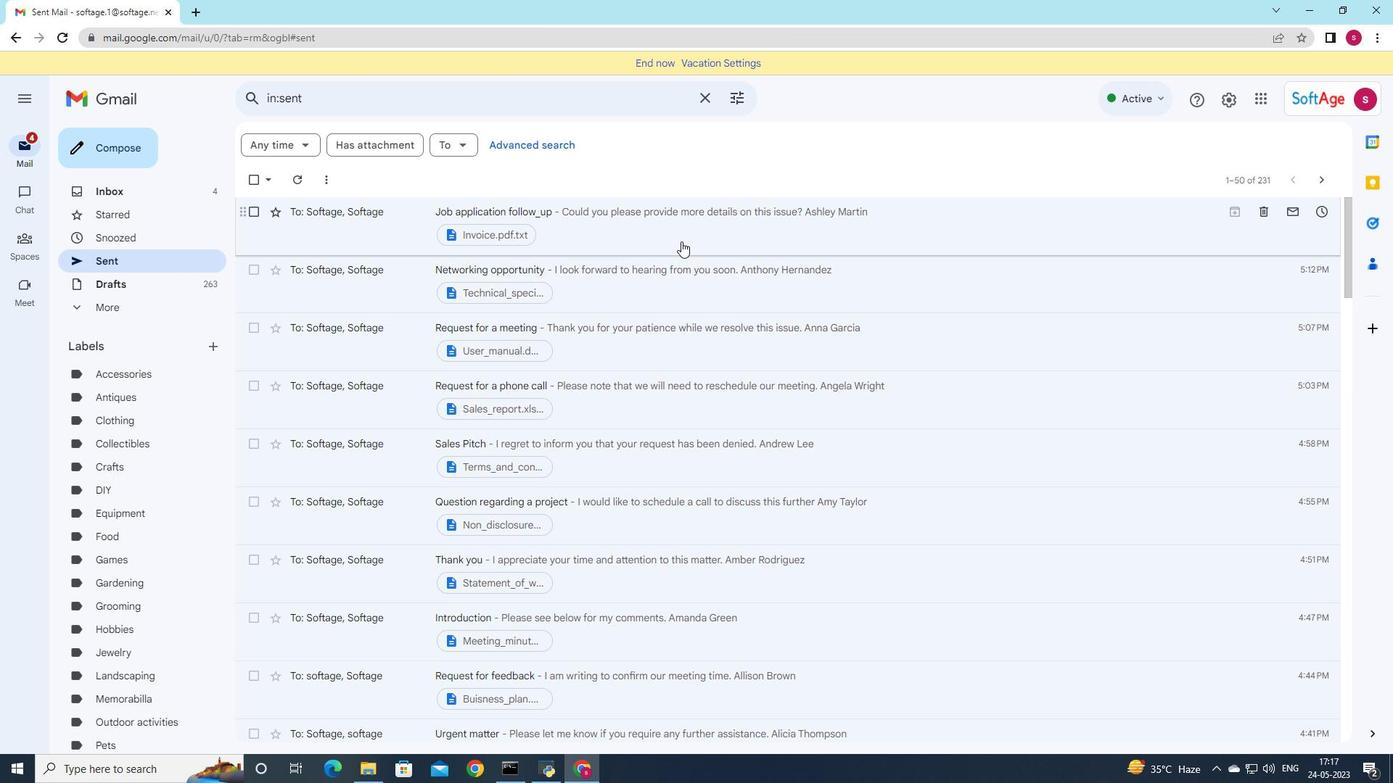 
Action: Mouse pressed left at (681, 237)
Screenshot: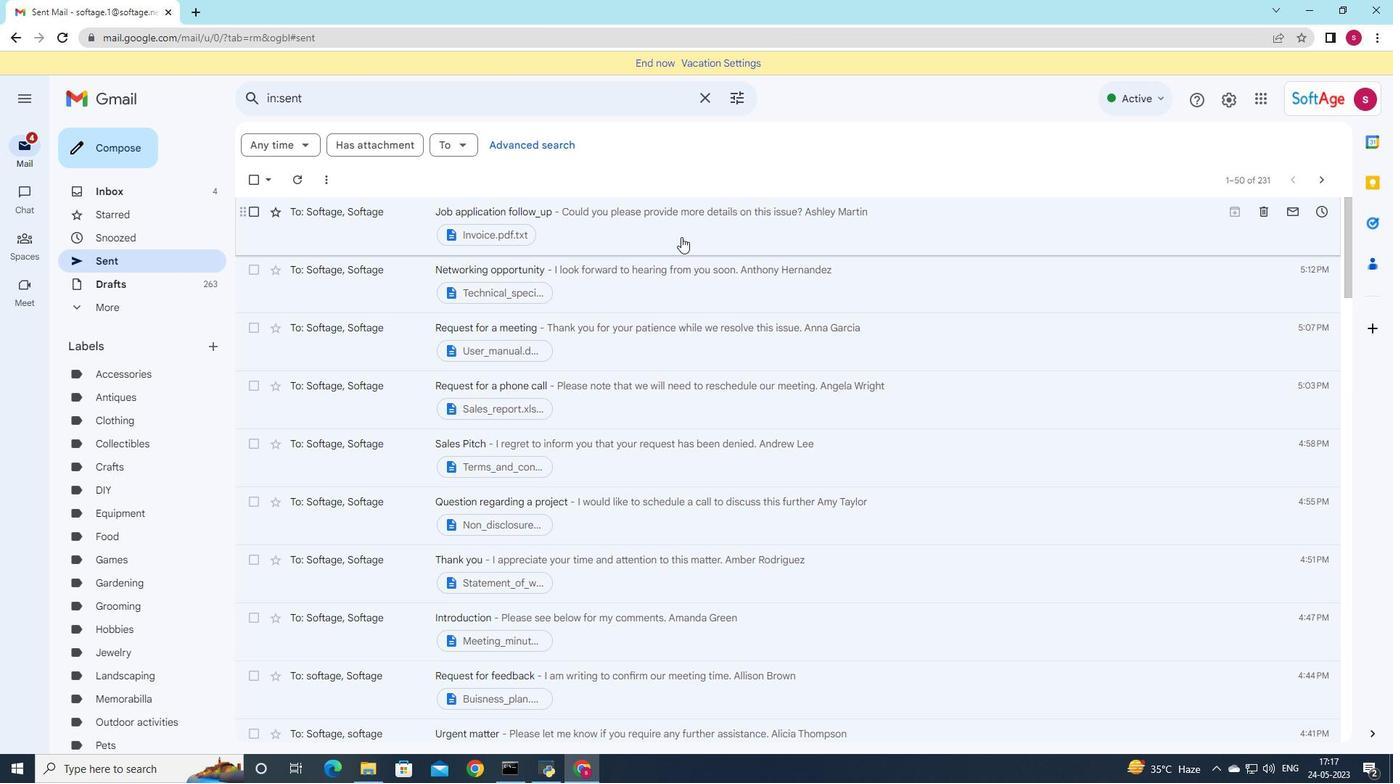 
Action: Mouse moved to (873, 284)
Screenshot: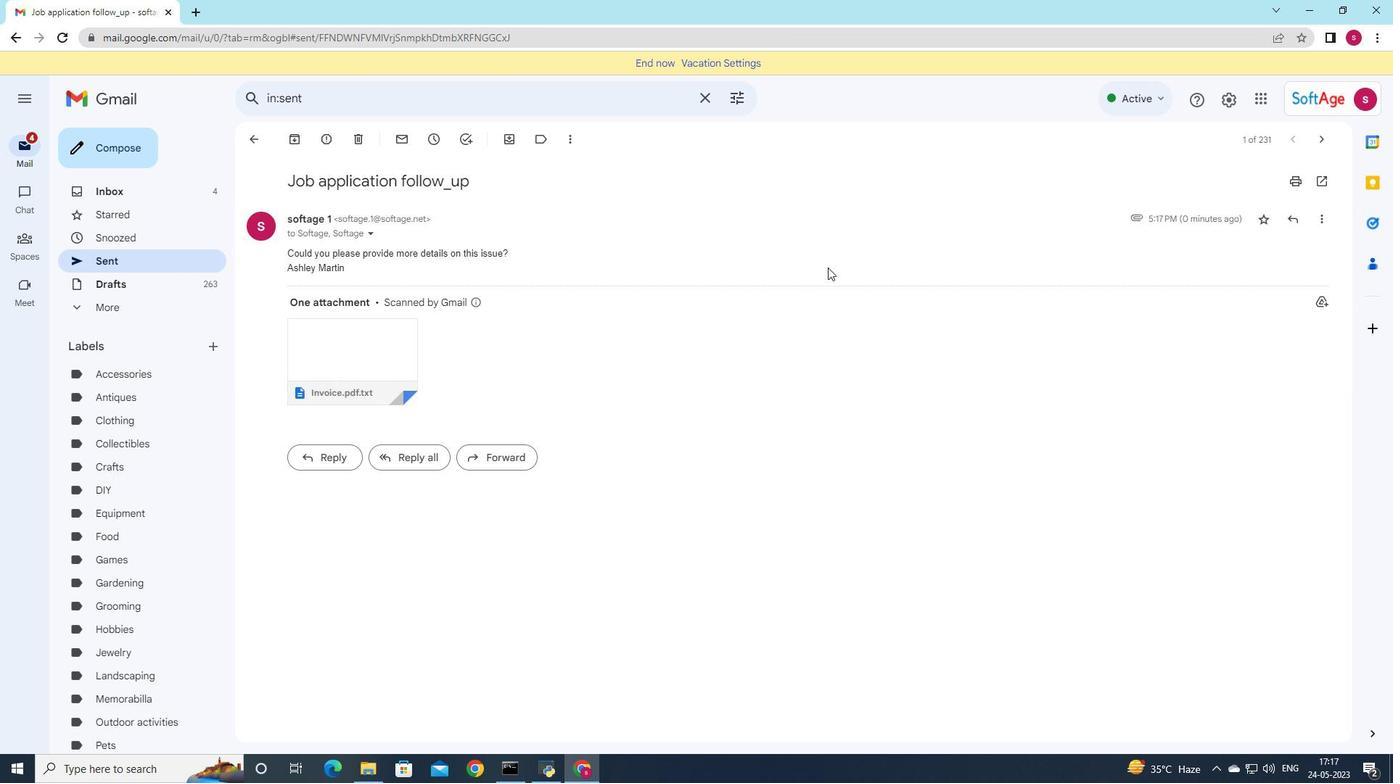 
